 Task: Look for space in Arles, France from 5th June, 2023 to 16th June, 2023 for 2 adults in price range Rs.14000 to Rs.18000. Place can be entire place with 1  bedroom having 1 bed and 1 bathroom. Property type can be house, flat, guest house, hotel. Amenities needed are: wifi, washing machine. Booking option can be shelf check-in. Required host language is English.
Action: Mouse moved to (506, 180)
Screenshot: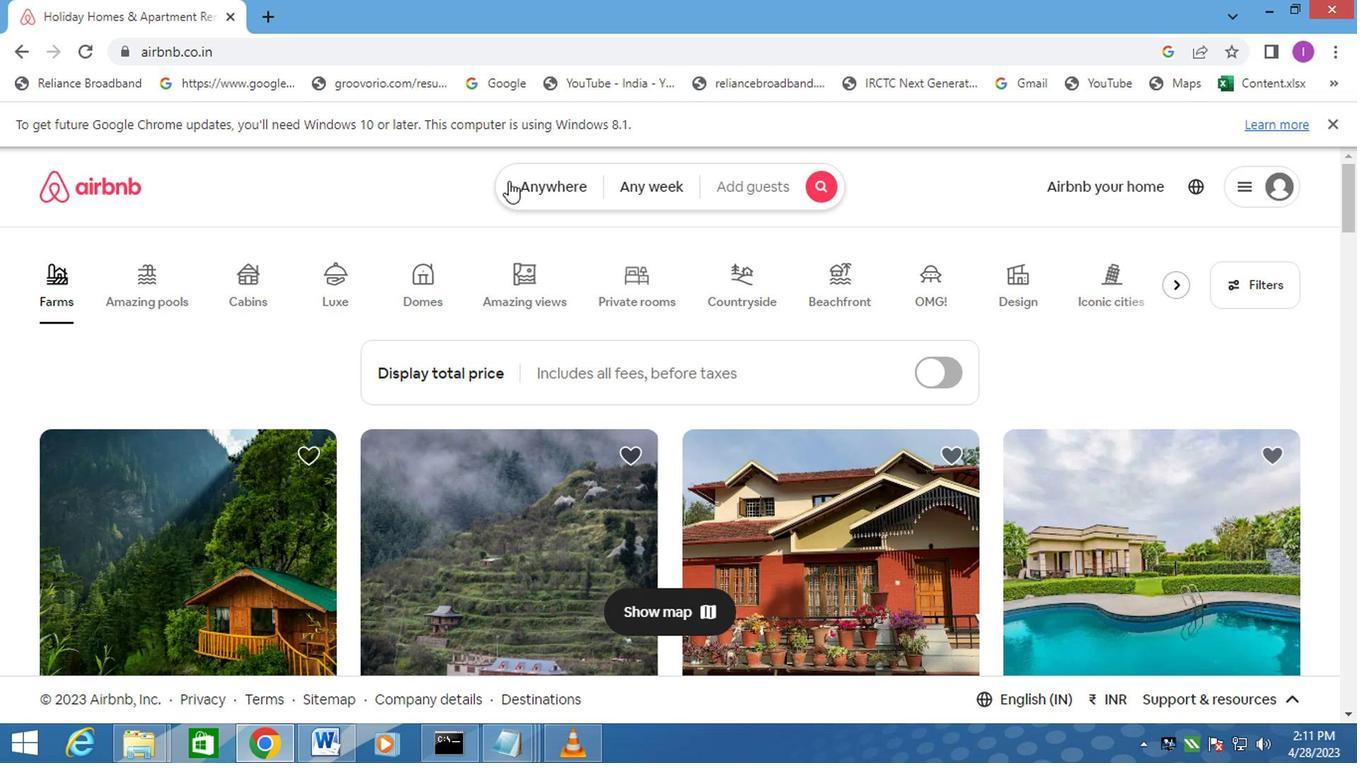 
Action: Mouse pressed left at (506, 180)
Screenshot: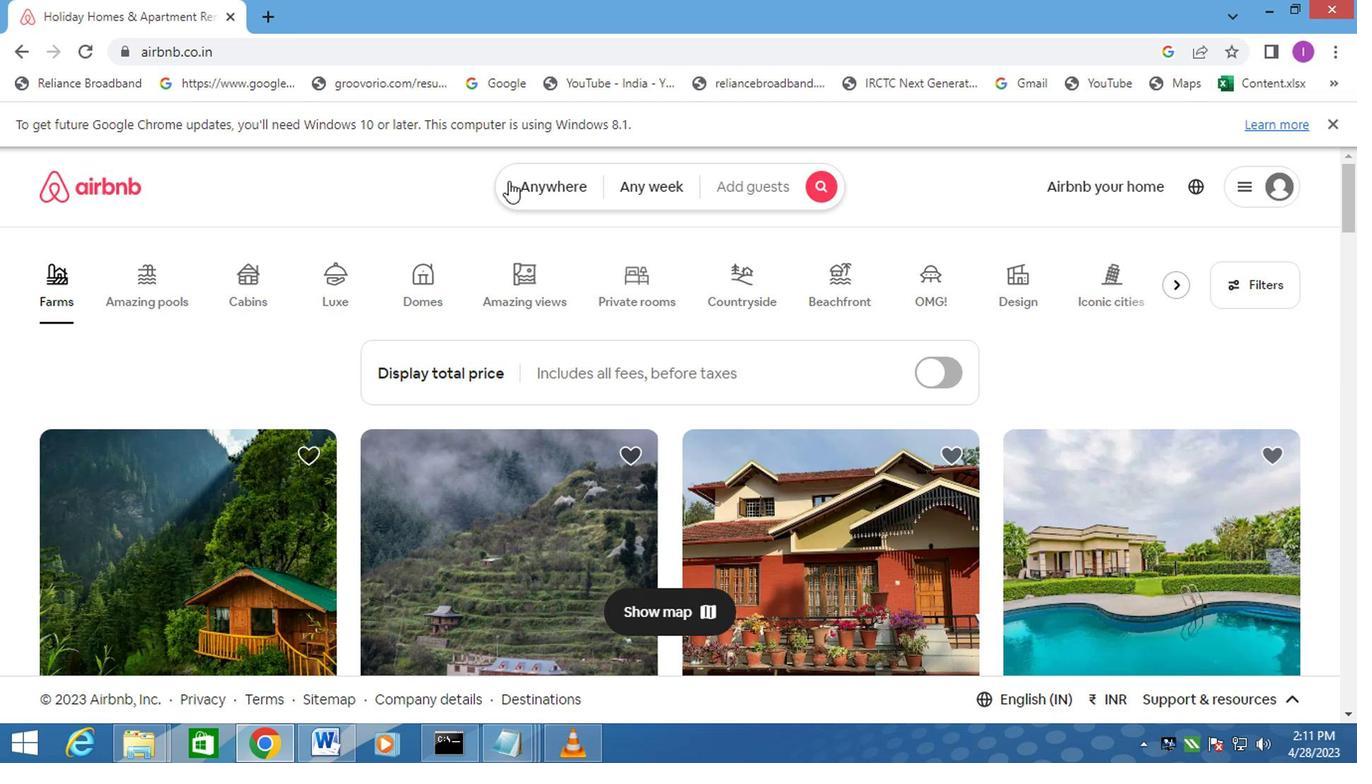 
Action: Mouse moved to (348, 253)
Screenshot: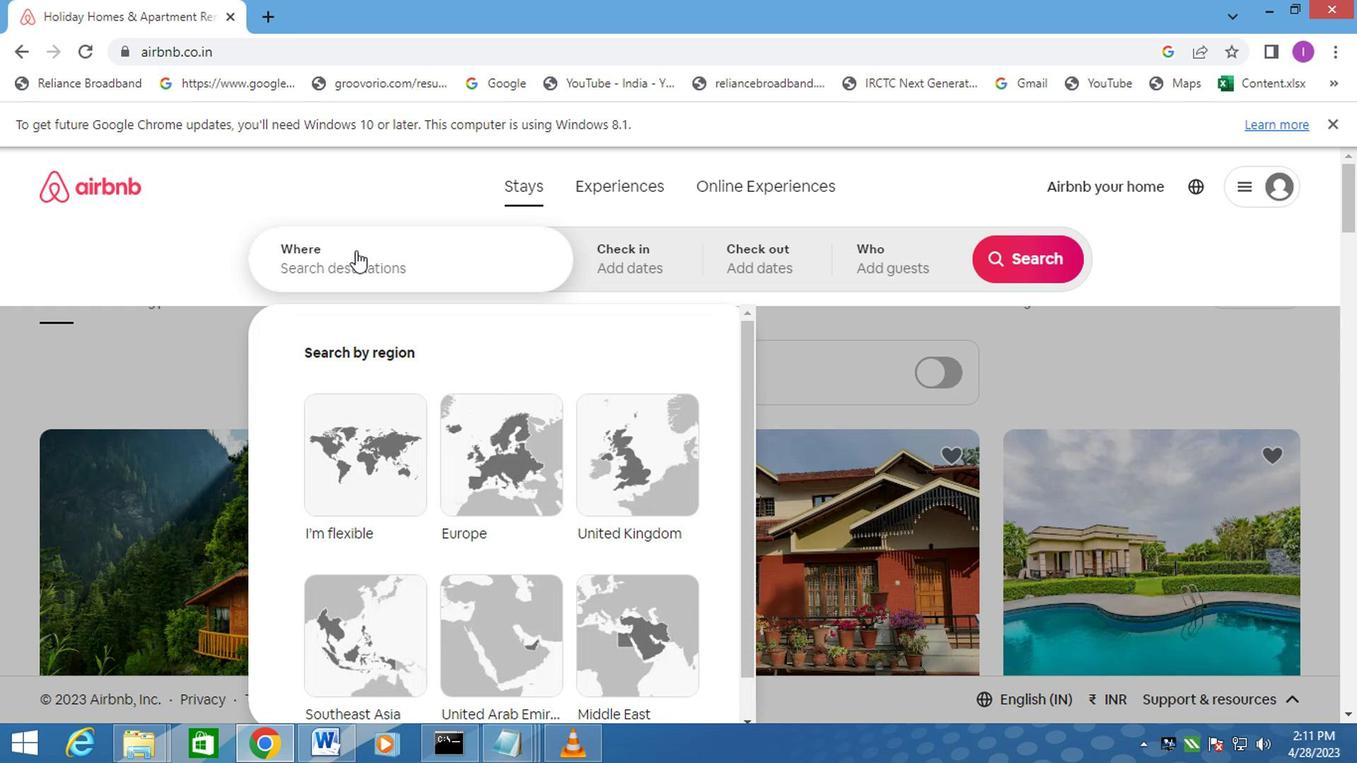 
Action: Mouse pressed left at (348, 253)
Screenshot: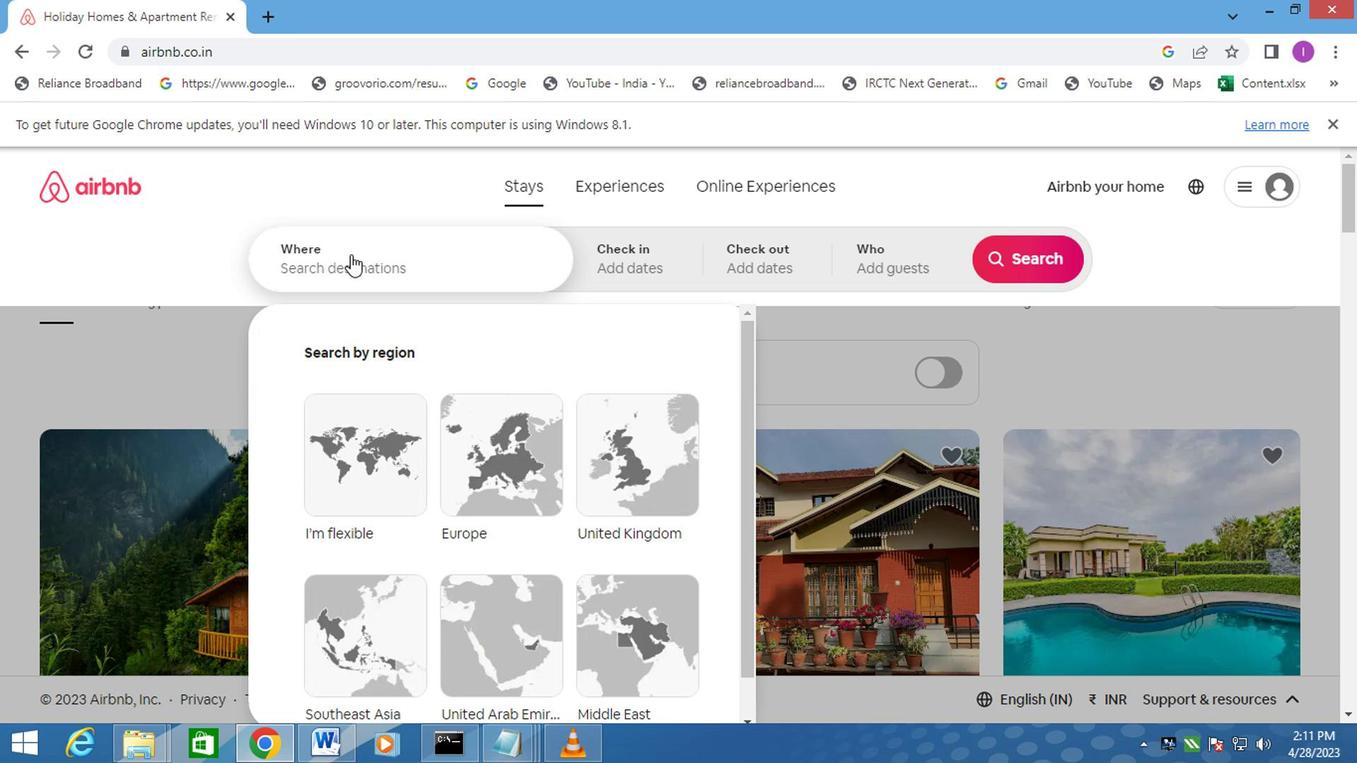 
Action: Mouse moved to (350, 253)
Screenshot: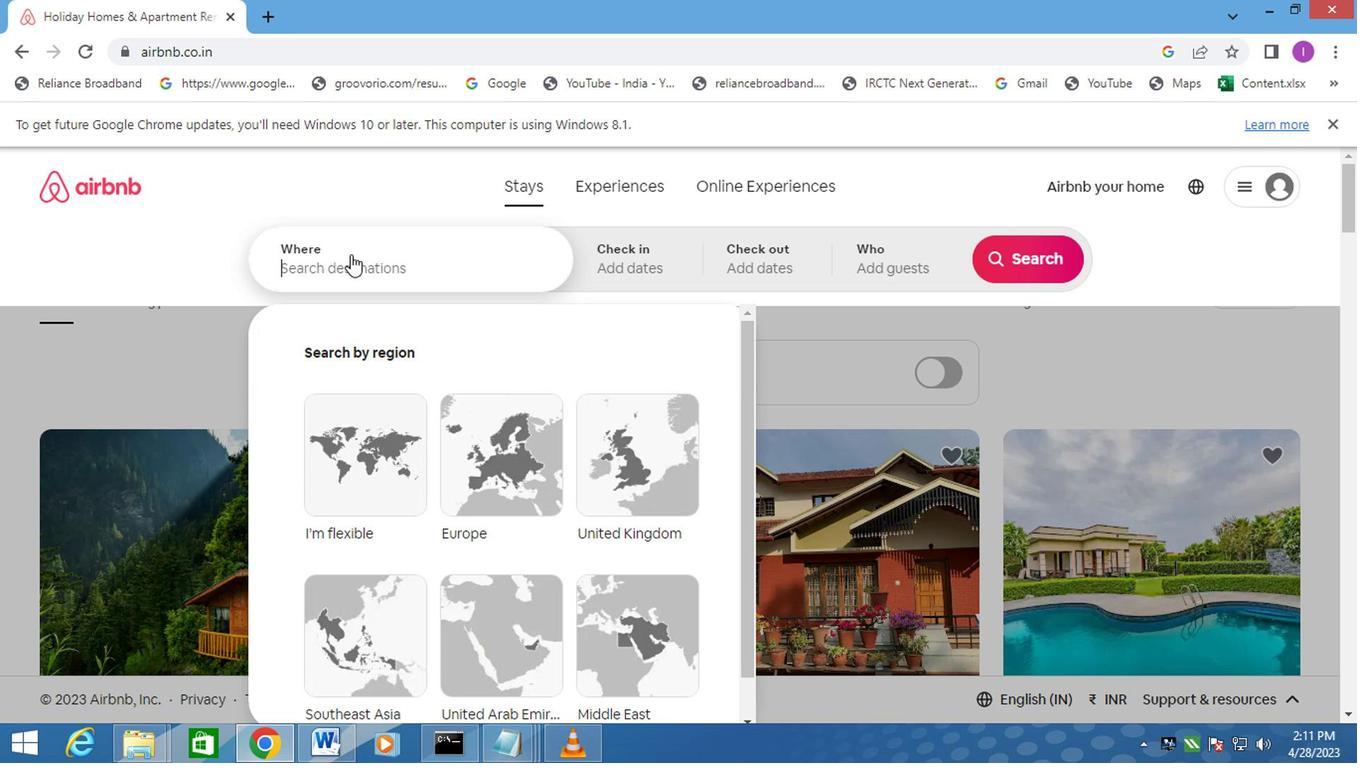 
Action: Key pressed <Key.shift>ARLES,FRANCE
Screenshot: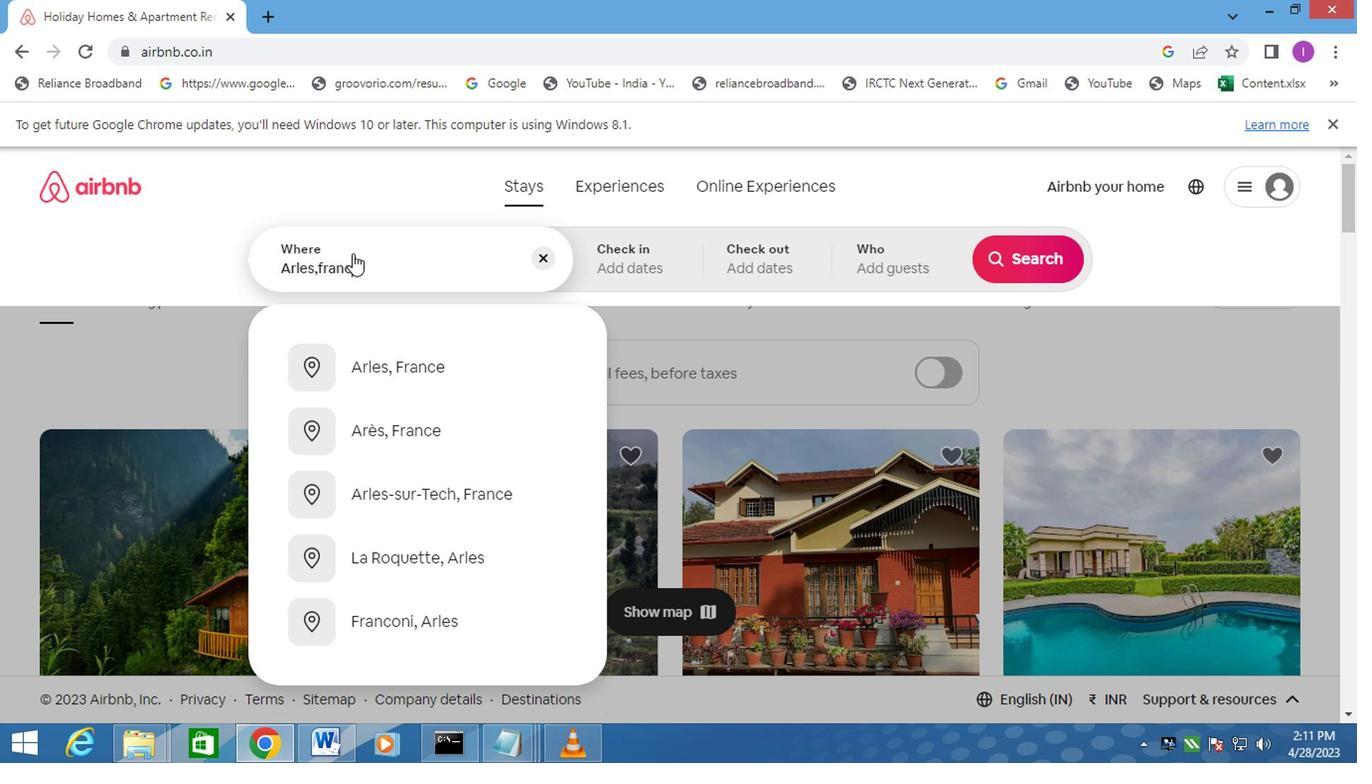 
Action: Mouse moved to (393, 359)
Screenshot: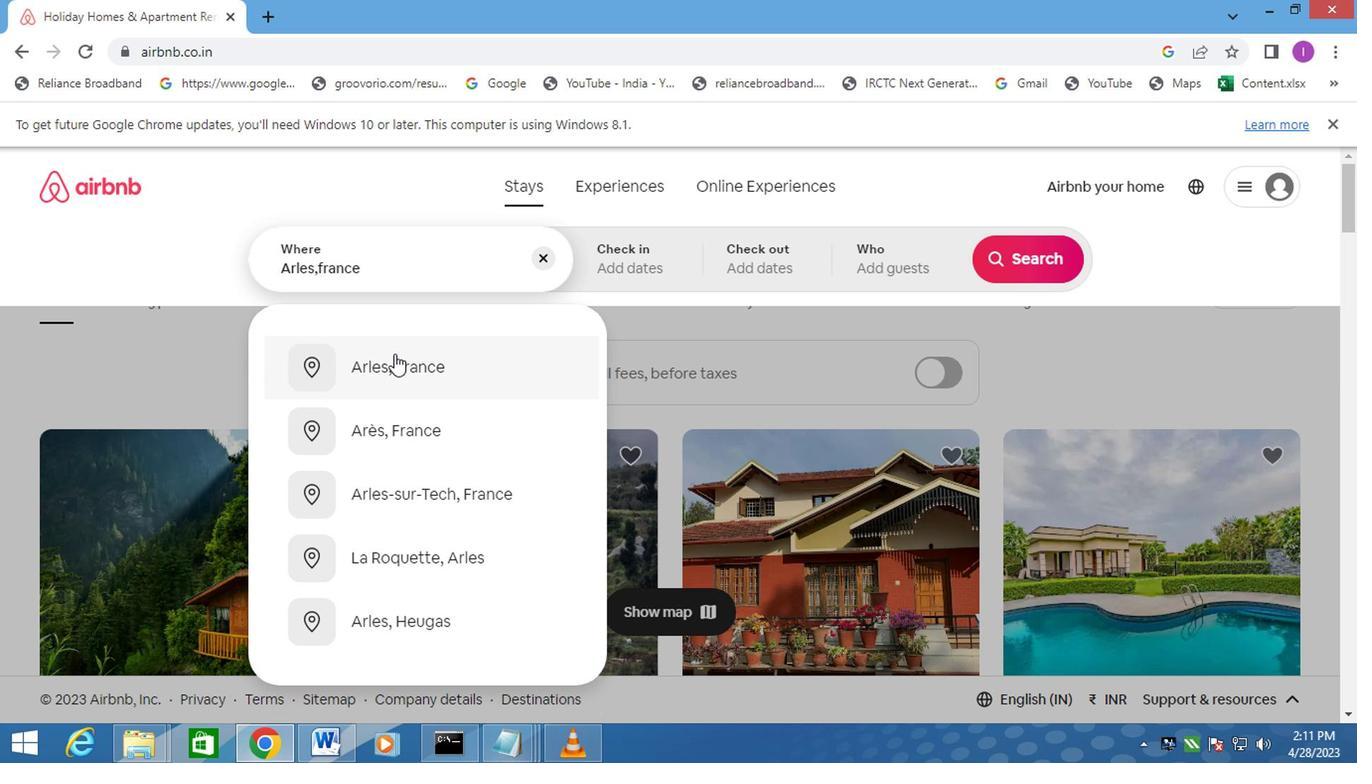 
Action: Mouse pressed left at (393, 359)
Screenshot: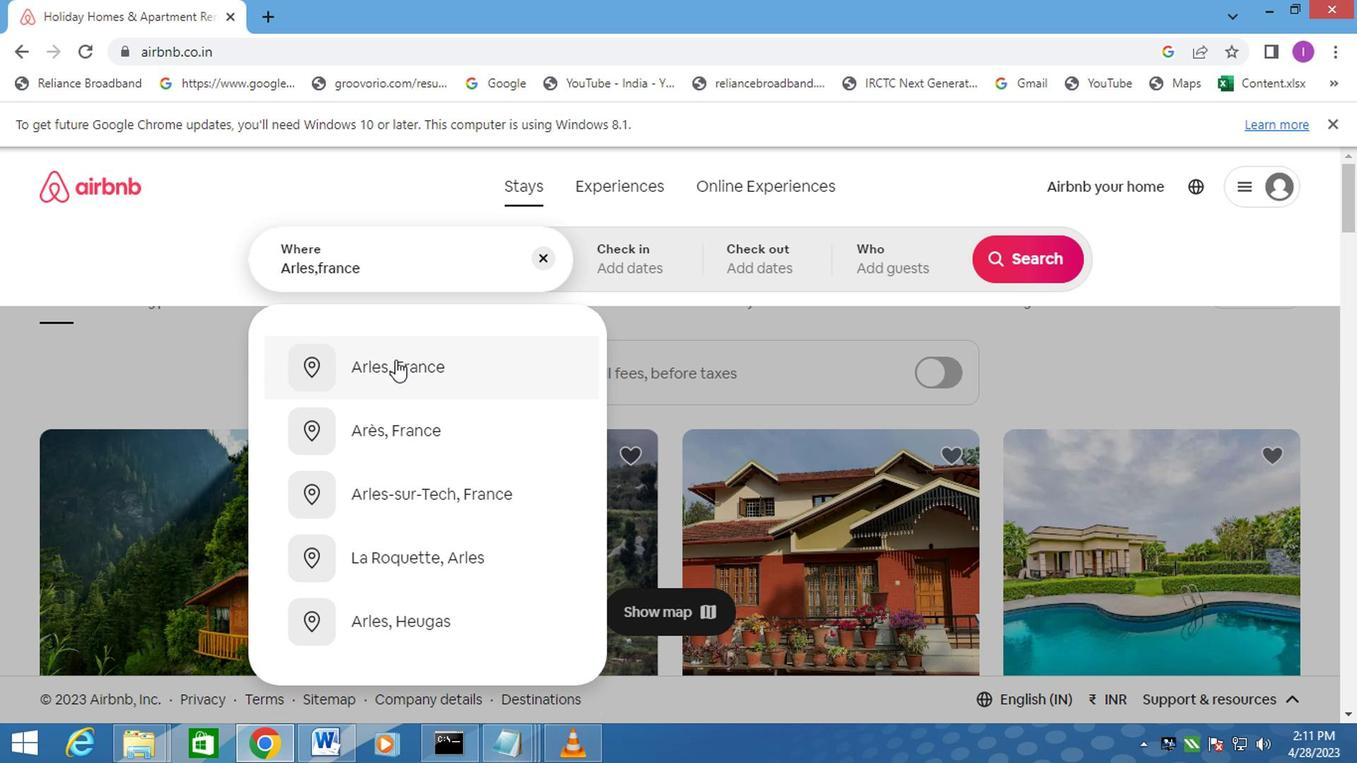 
Action: Mouse moved to (1005, 417)
Screenshot: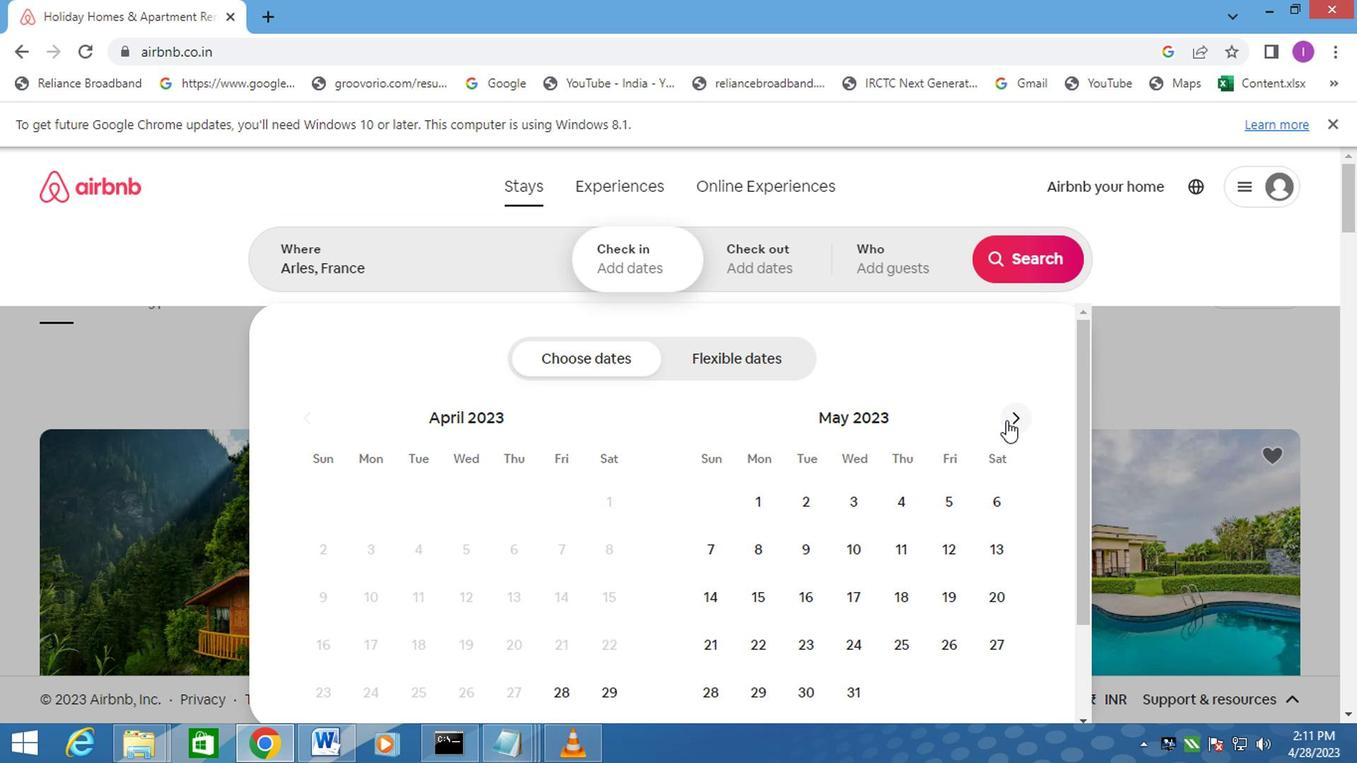 
Action: Mouse pressed left at (1005, 417)
Screenshot: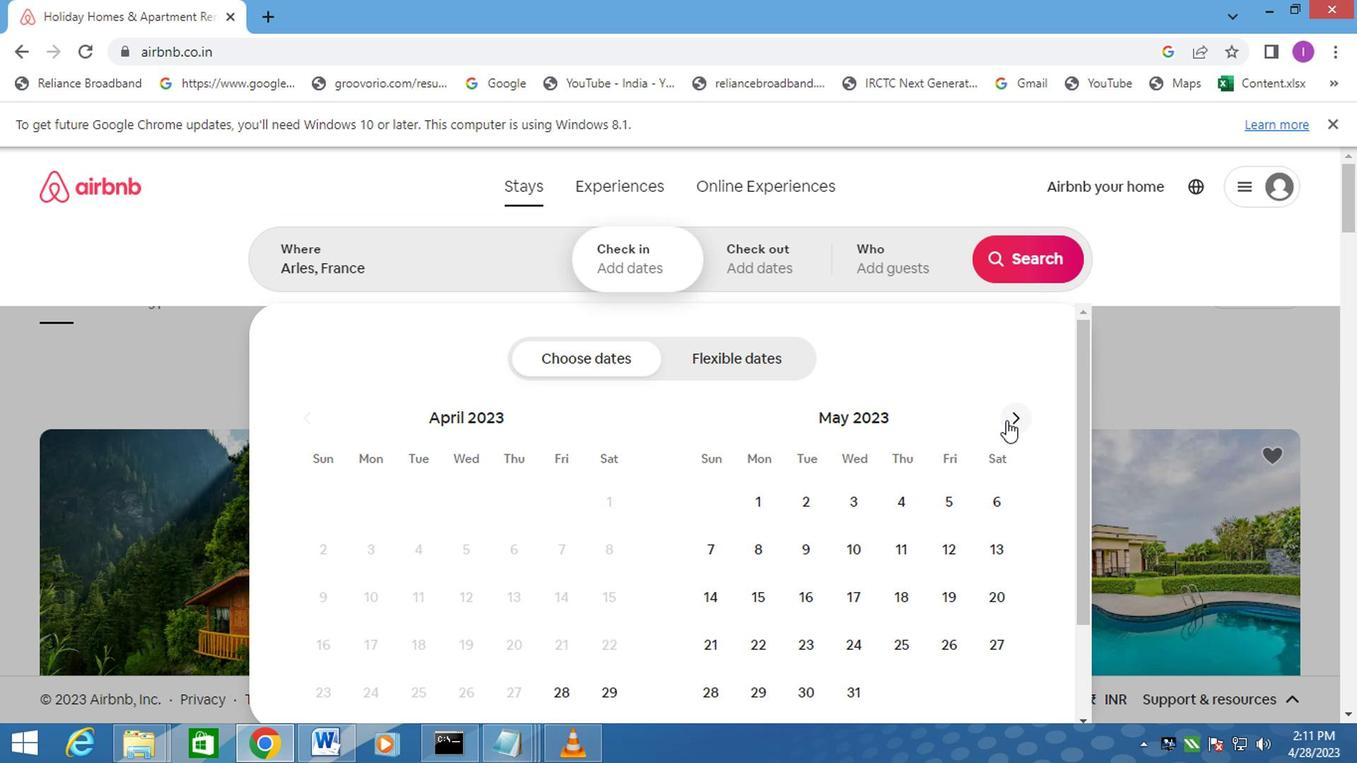 
Action: Mouse pressed left at (1005, 417)
Screenshot: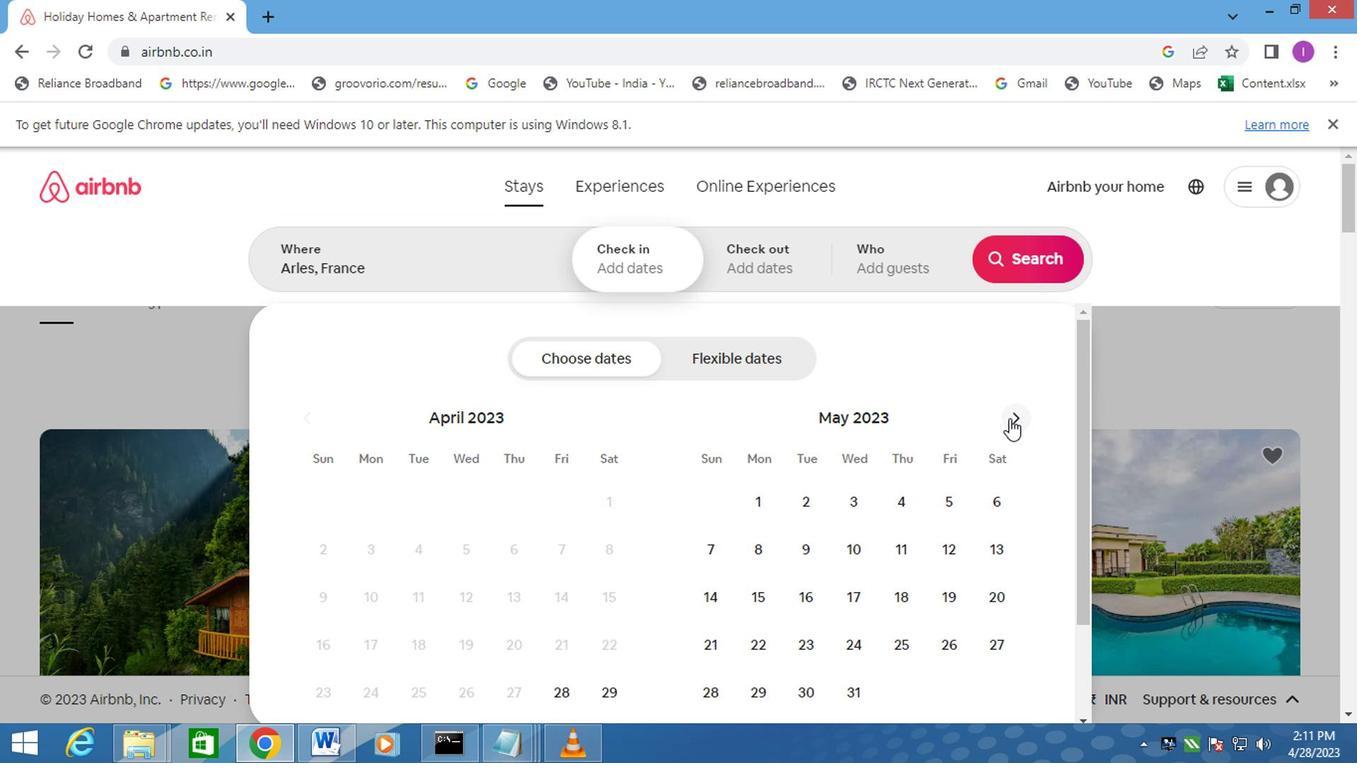 
Action: Mouse moved to (371, 545)
Screenshot: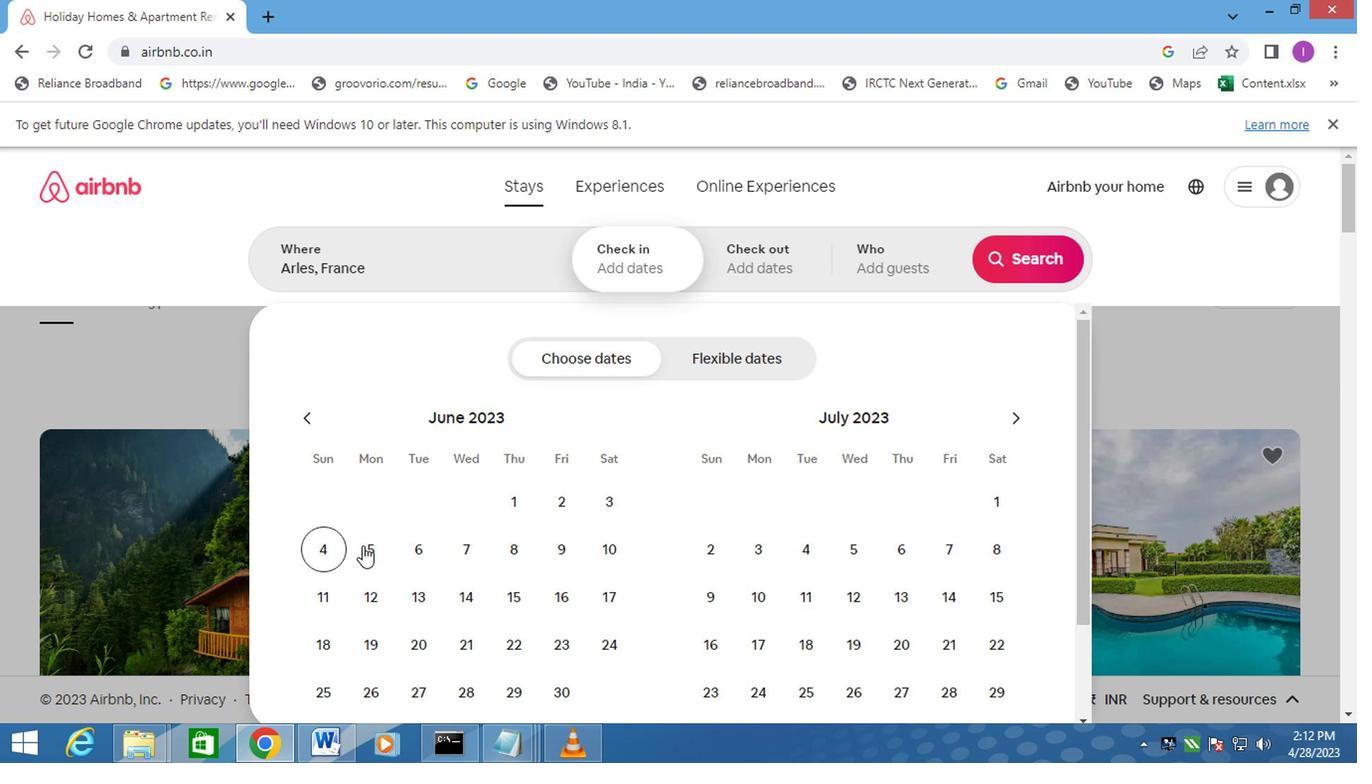 
Action: Mouse pressed left at (371, 545)
Screenshot: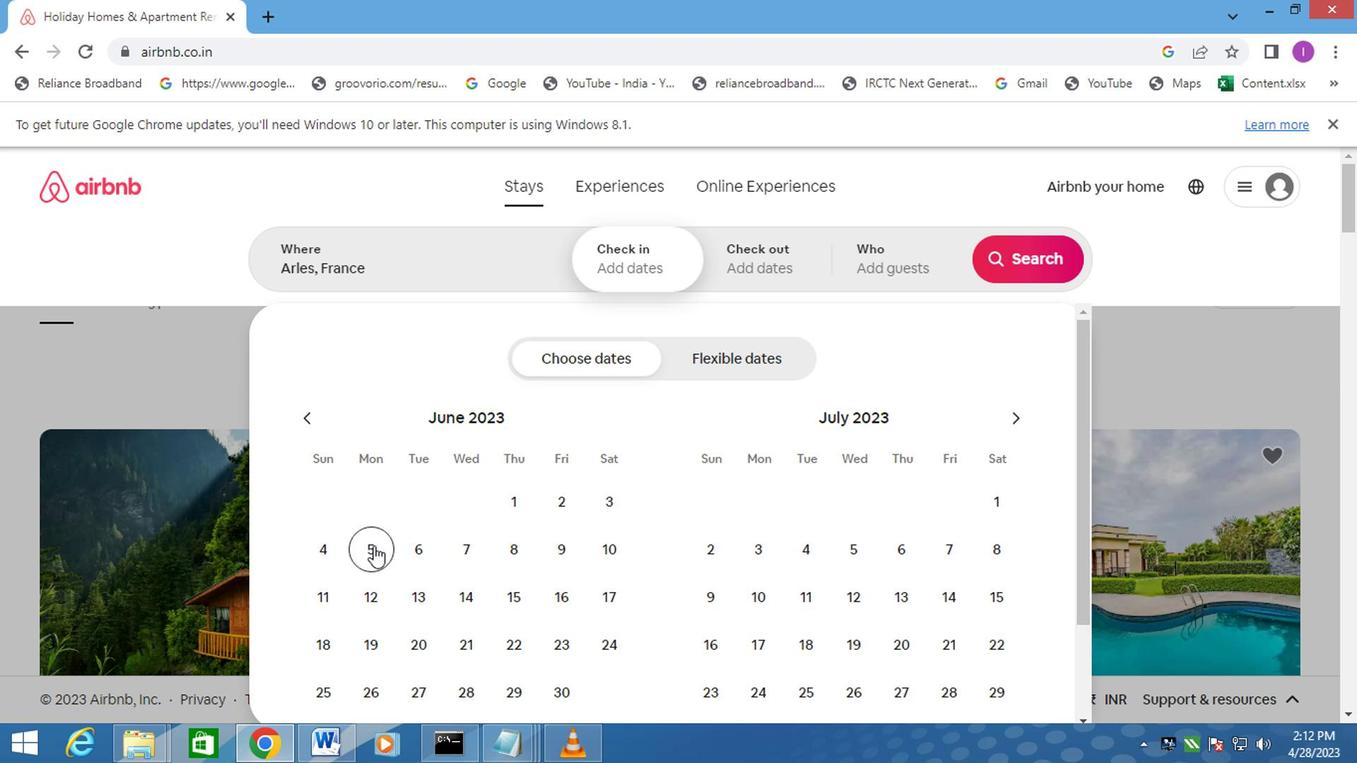 
Action: Mouse moved to (556, 601)
Screenshot: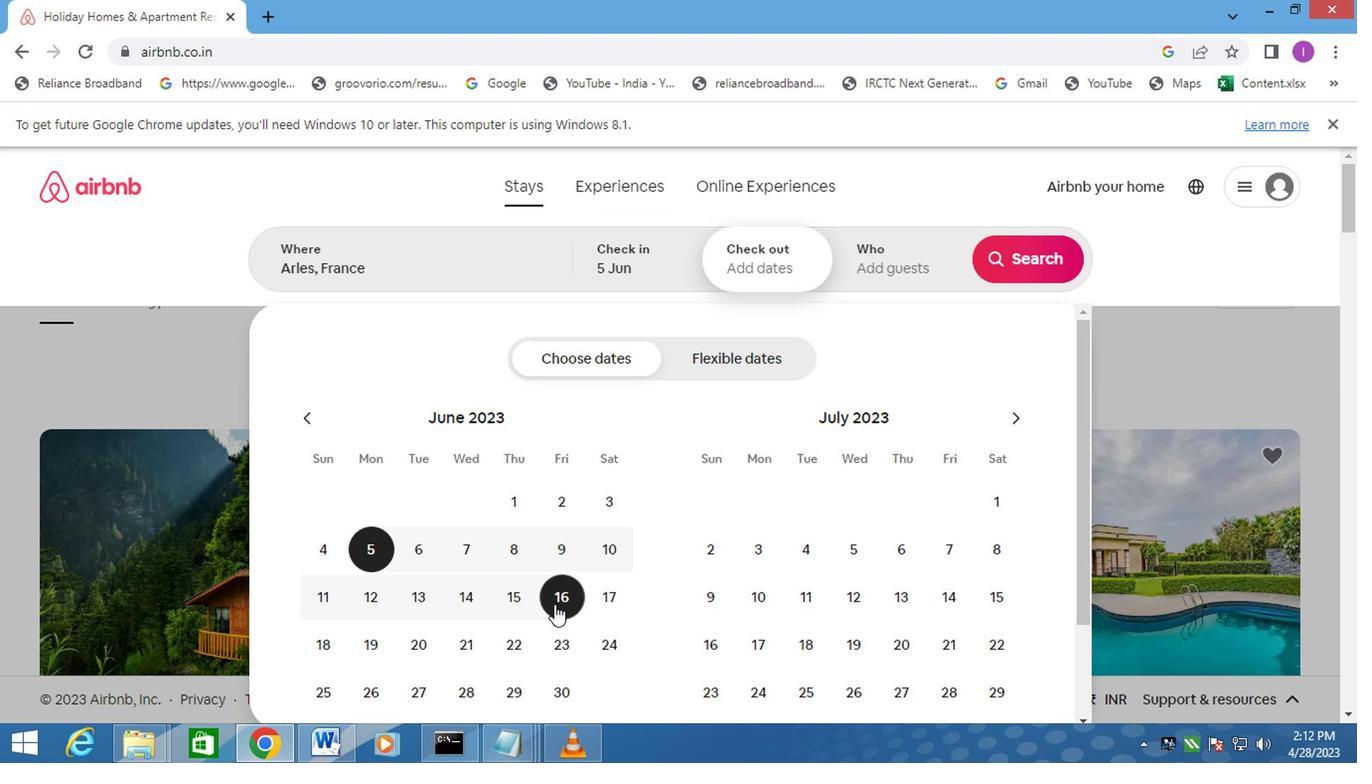 
Action: Mouse pressed left at (556, 601)
Screenshot: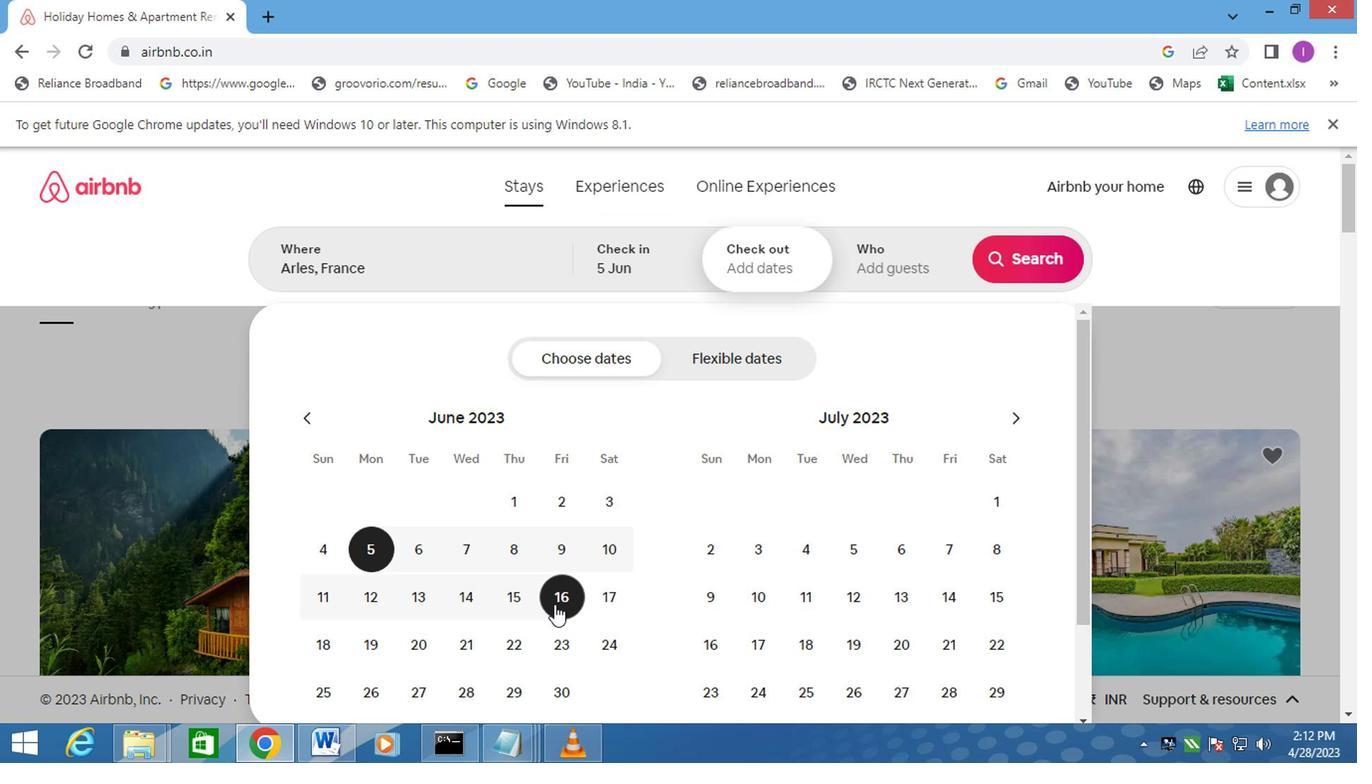 
Action: Mouse moved to (936, 272)
Screenshot: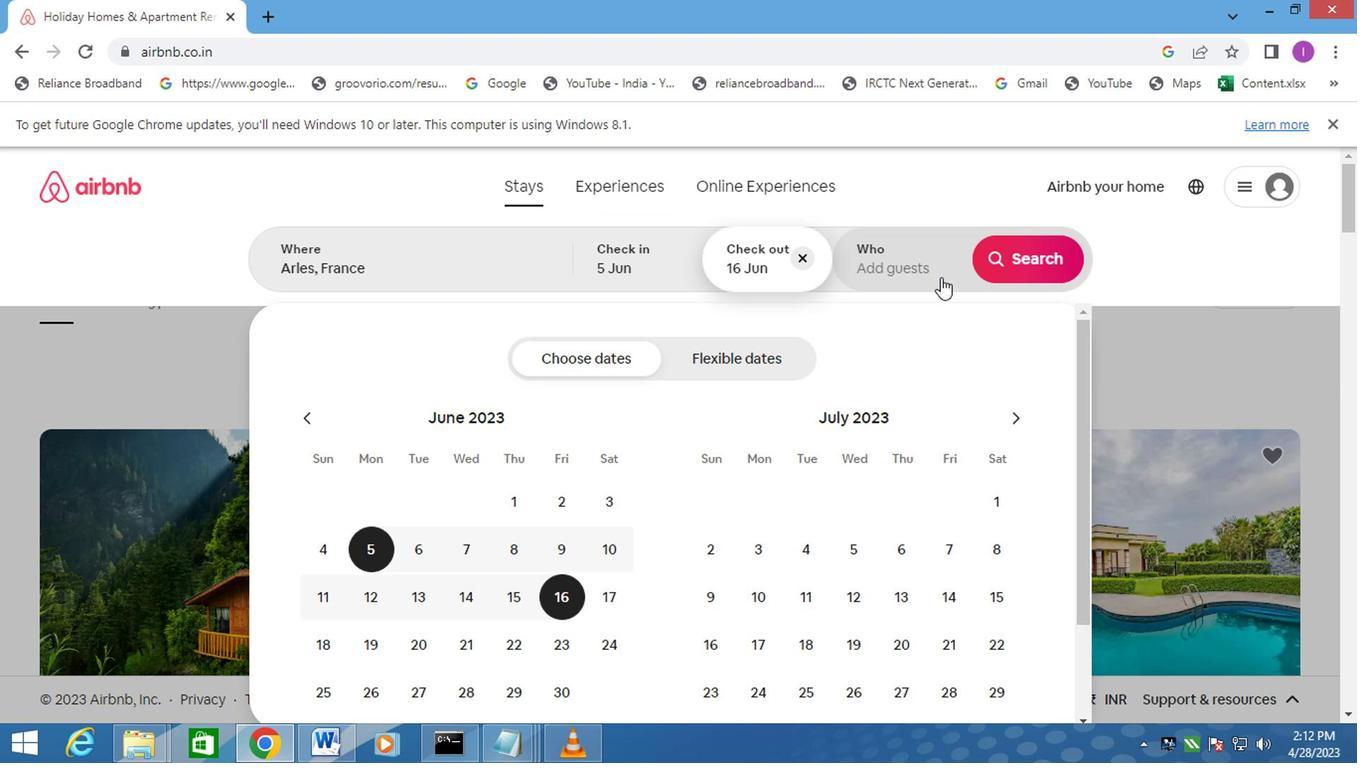 
Action: Mouse pressed left at (936, 272)
Screenshot: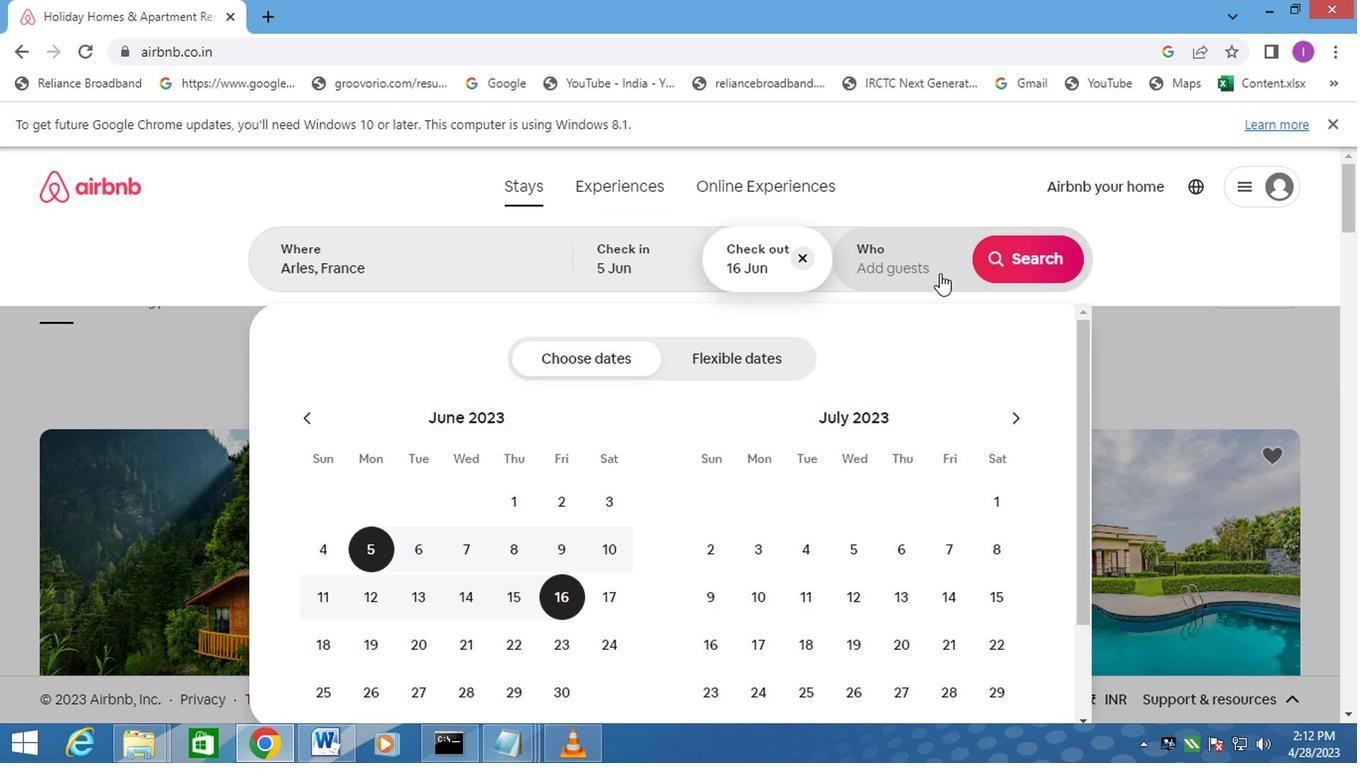 
Action: Mouse moved to (1013, 363)
Screenshot: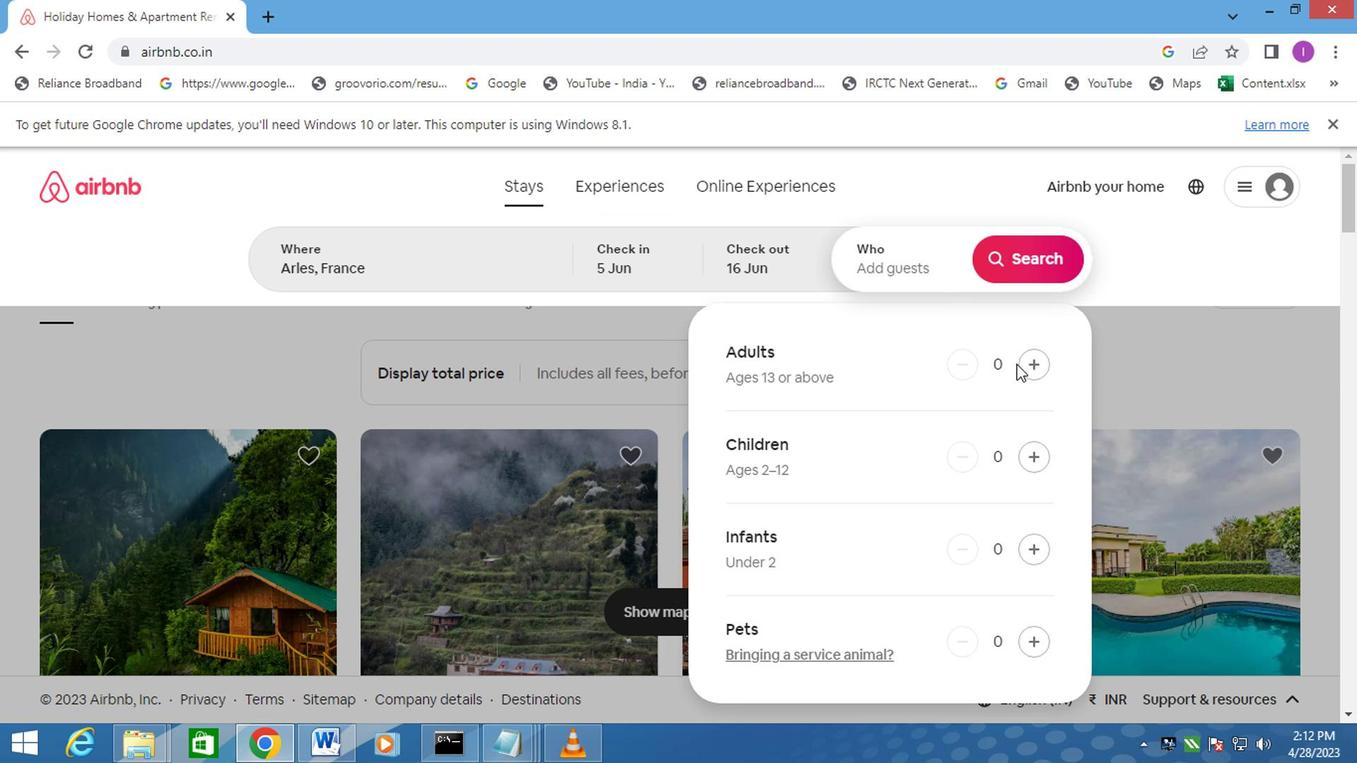 
Action: Mouse pressed left at (1013, 363)
Screenshot: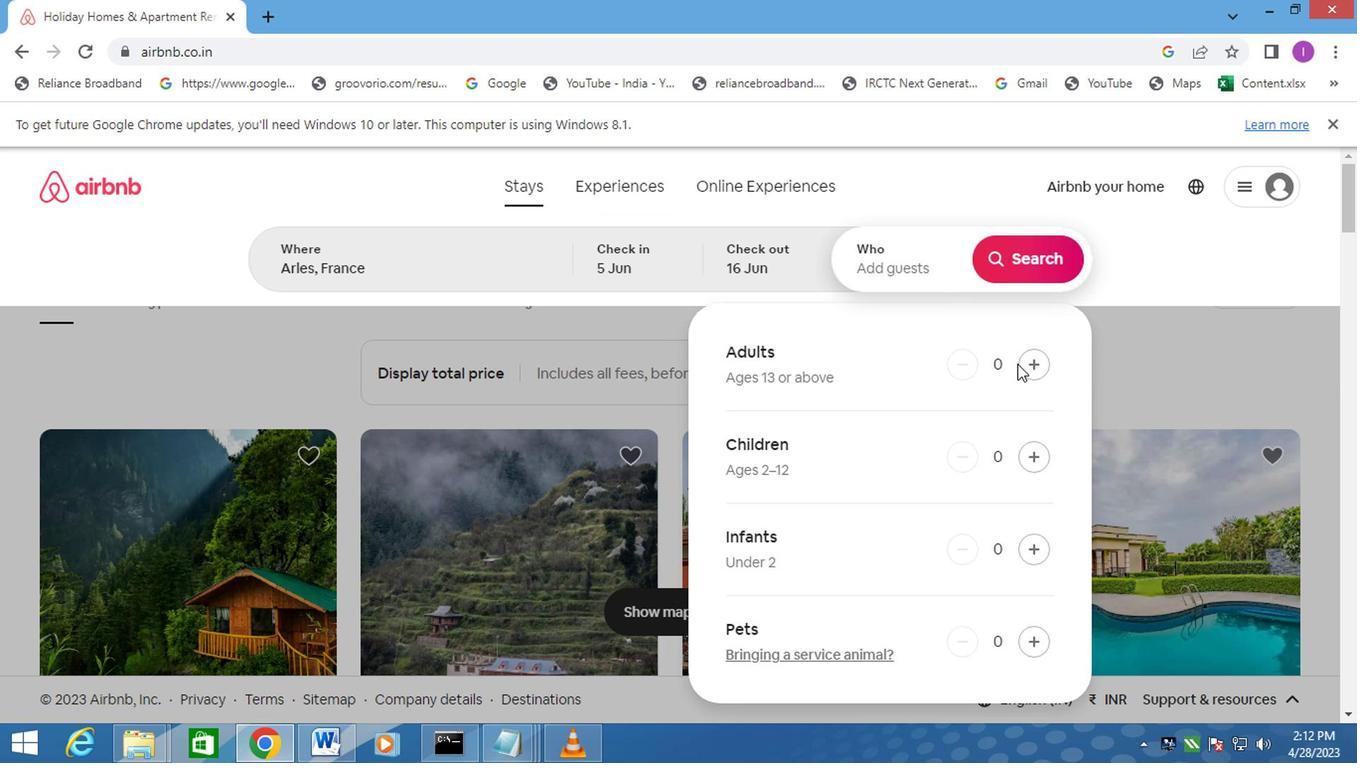 
Action: Mouse moved to (1028, 363)
Screenshot: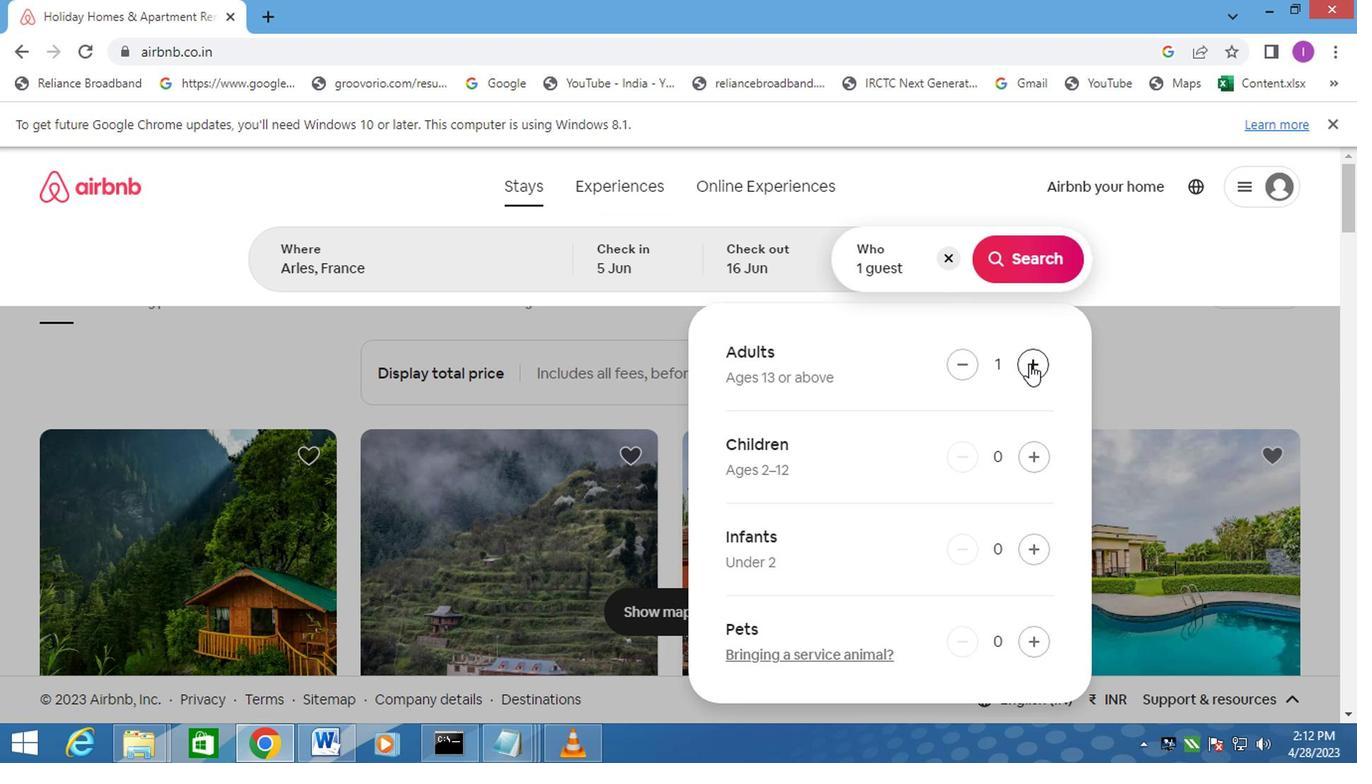 
Action: Mouse pressed left at (1028, 363)
Screenshot: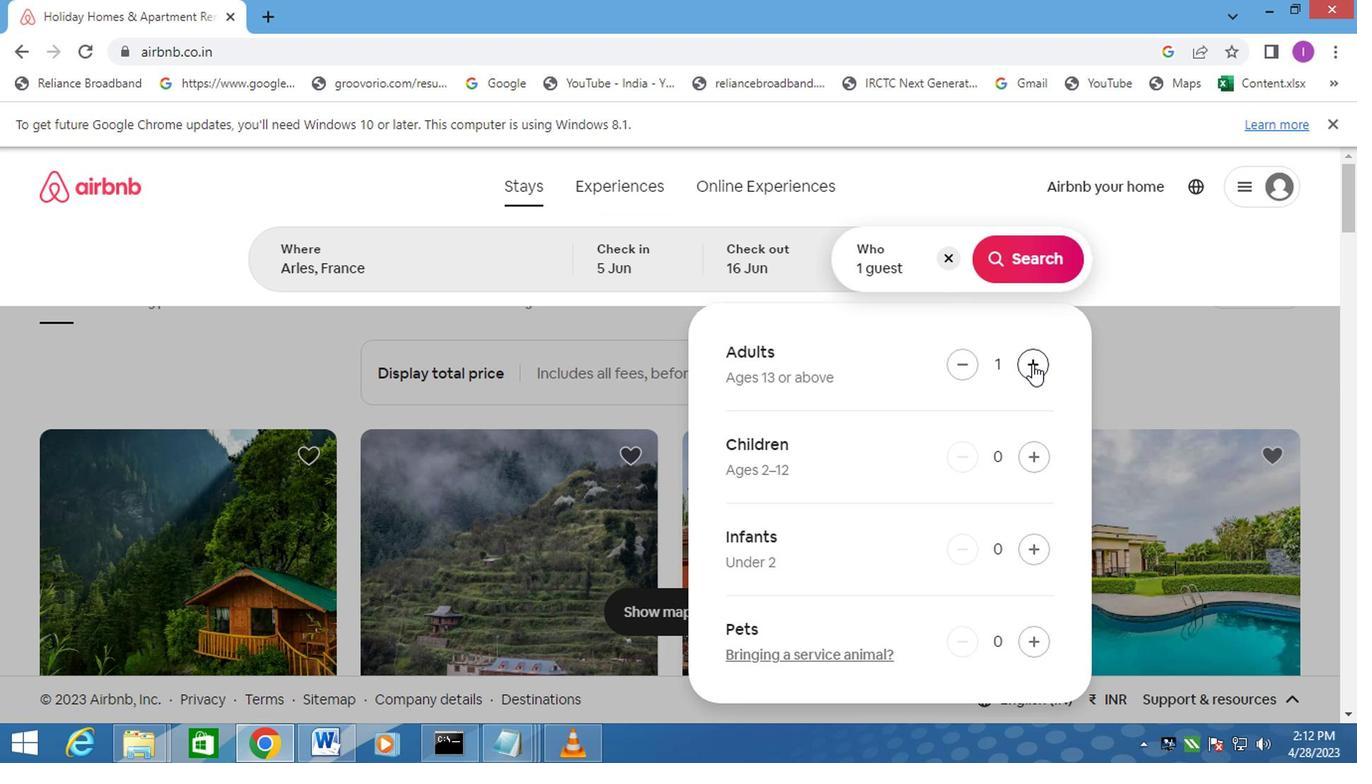
Action: Mouse moved to (1038, 272)
Screenshot: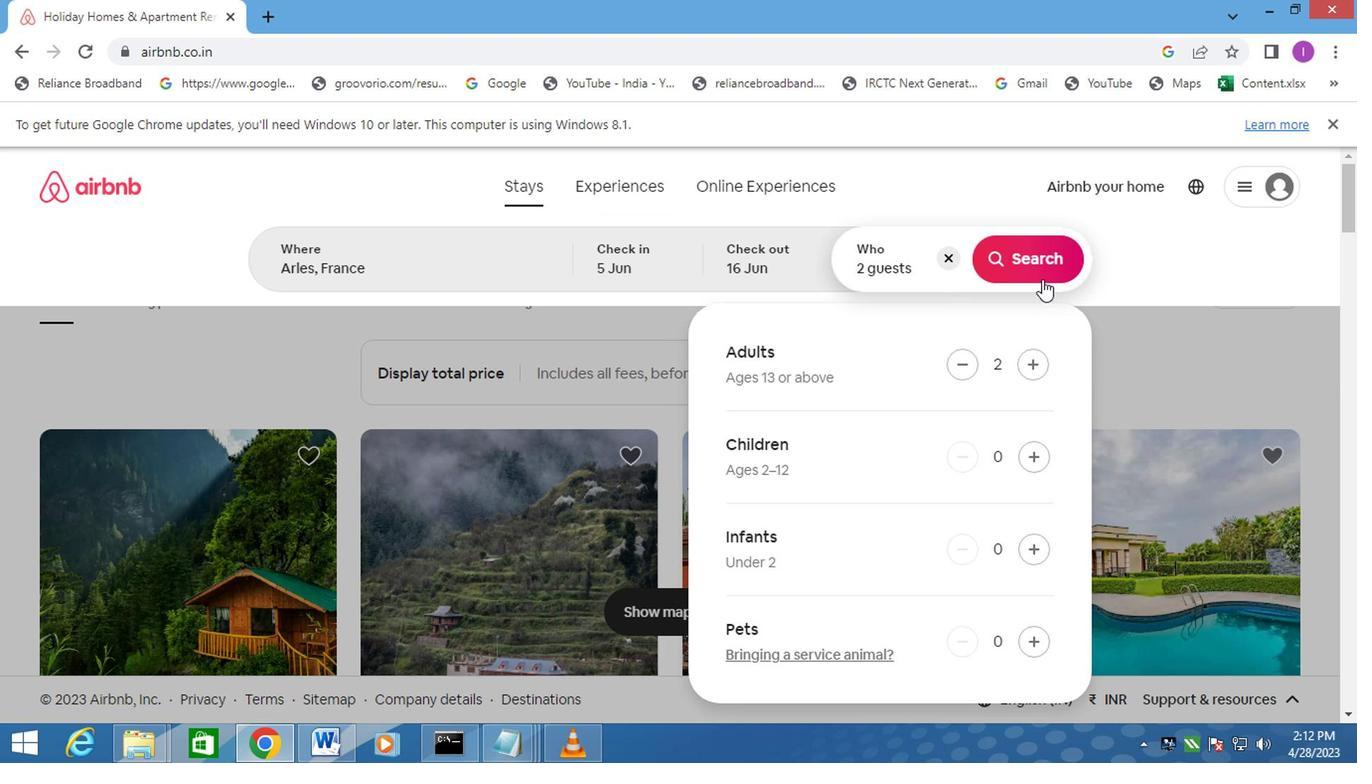 
Action: Mouse pressed left at (1038, 272)
Screenshot: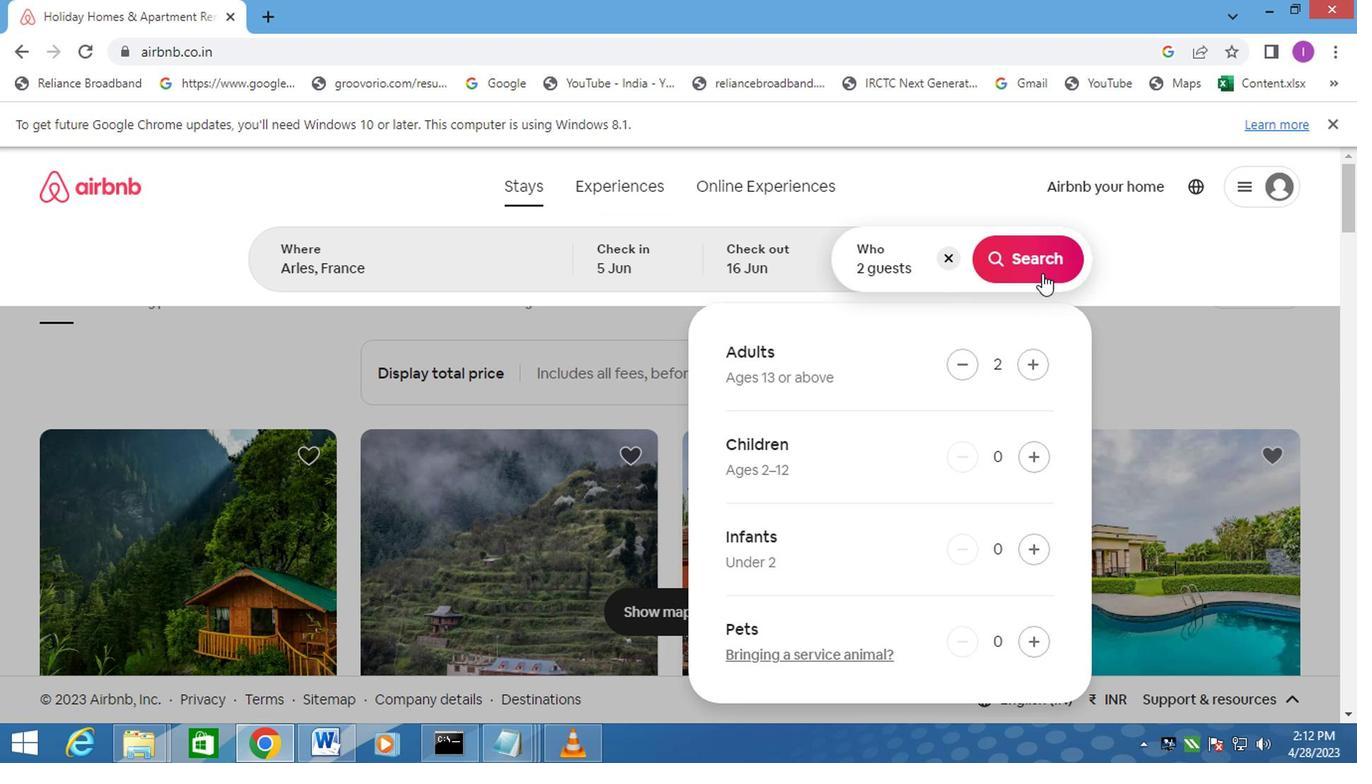
Action: Mouse moved to (1272, 267)
Screenshot: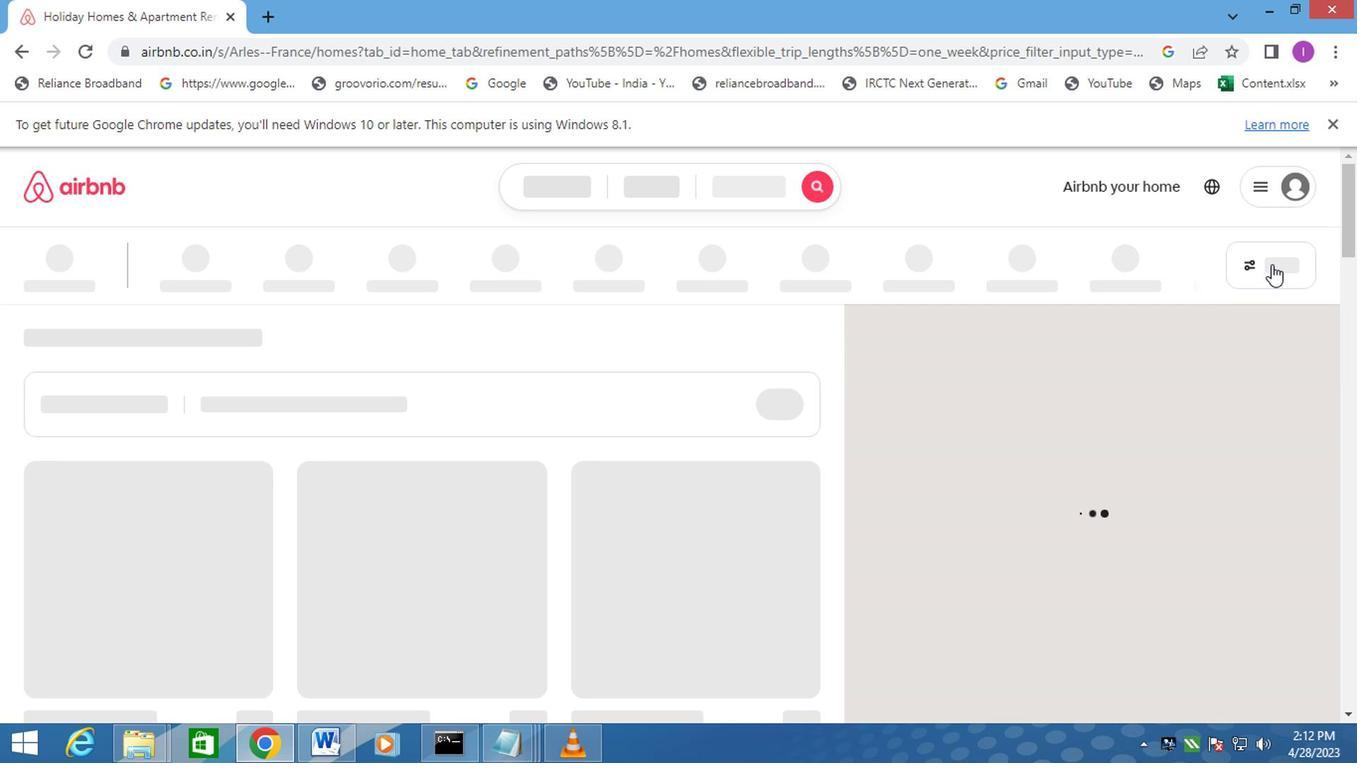 
Action: Mouse pressed left at (1272, 267)
Screenshot: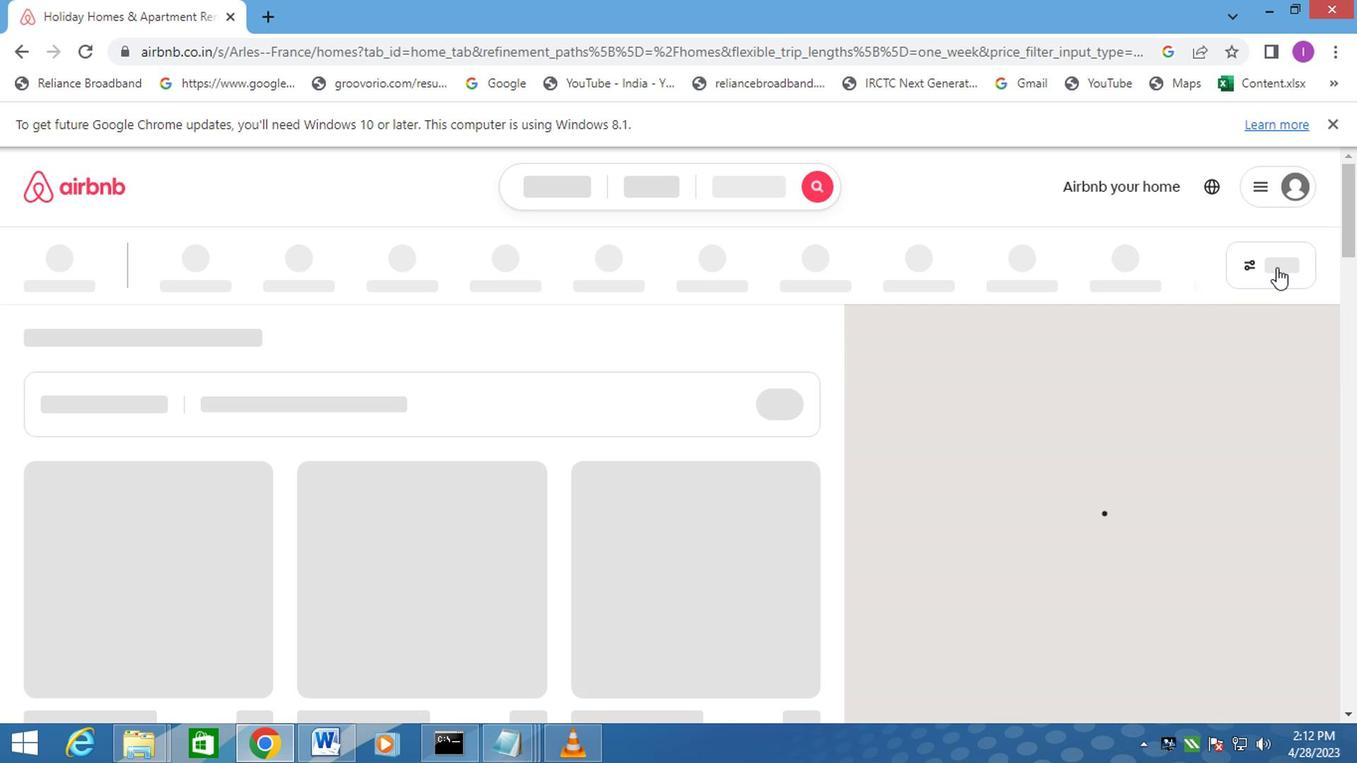 
Action: Mouse moved to (437, 506)
Screenshot: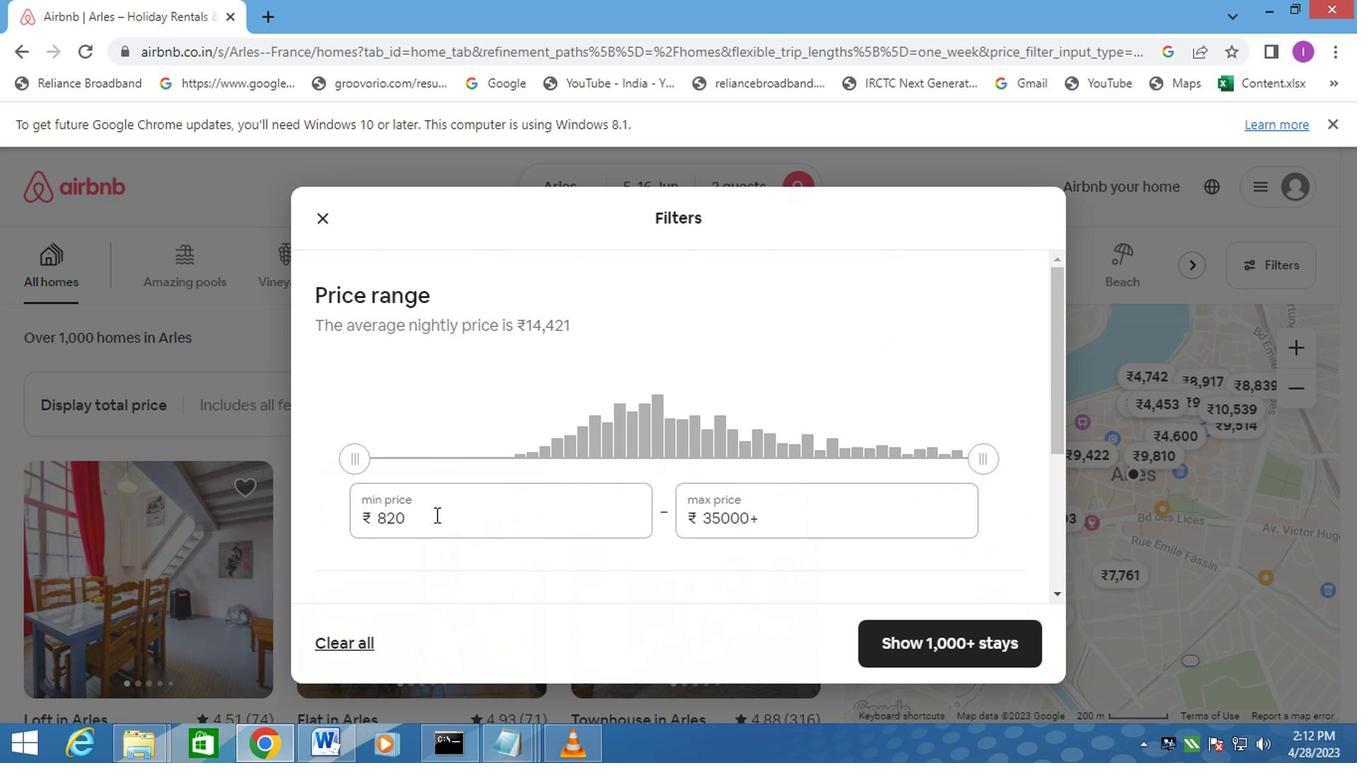 
Action: Mouse pressed left at (437, 506)
Screenshot: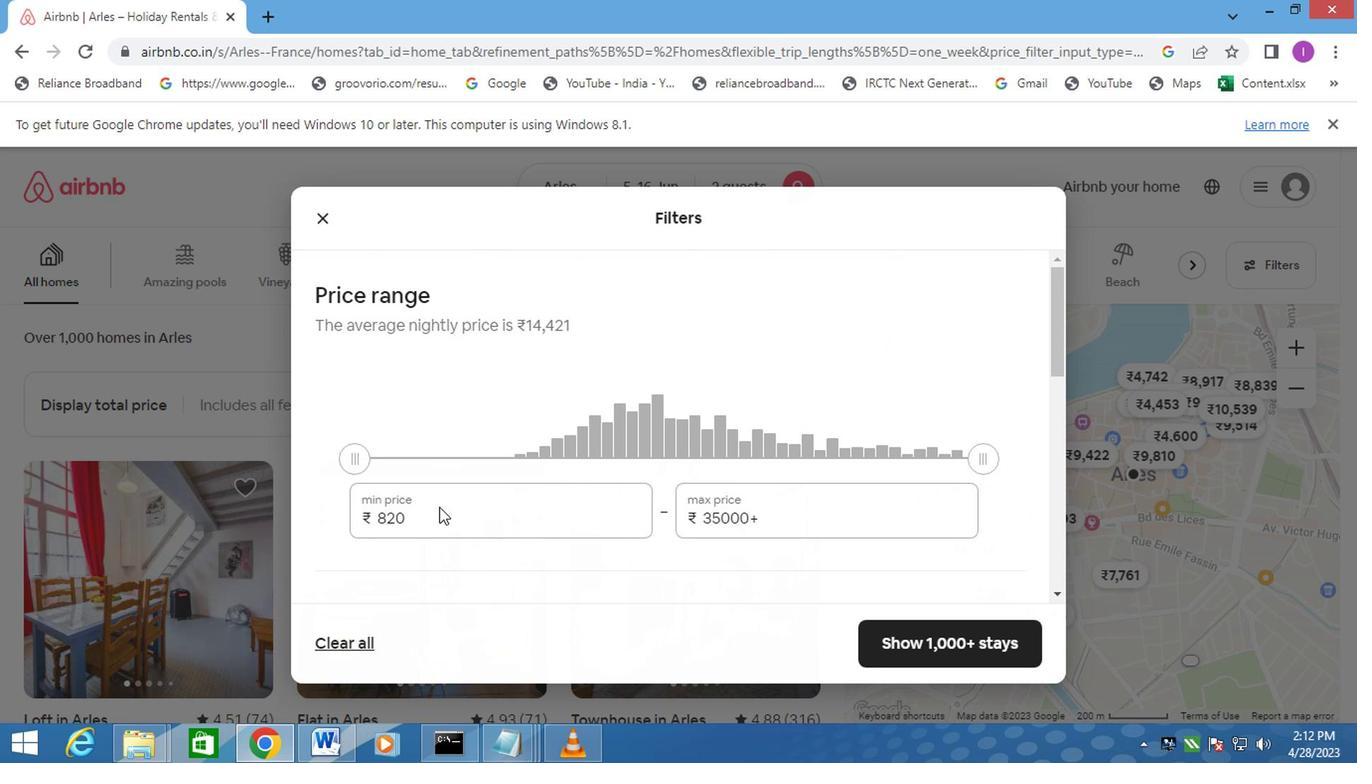 
Action: Mouse moved to (415, 523)
Screenshot: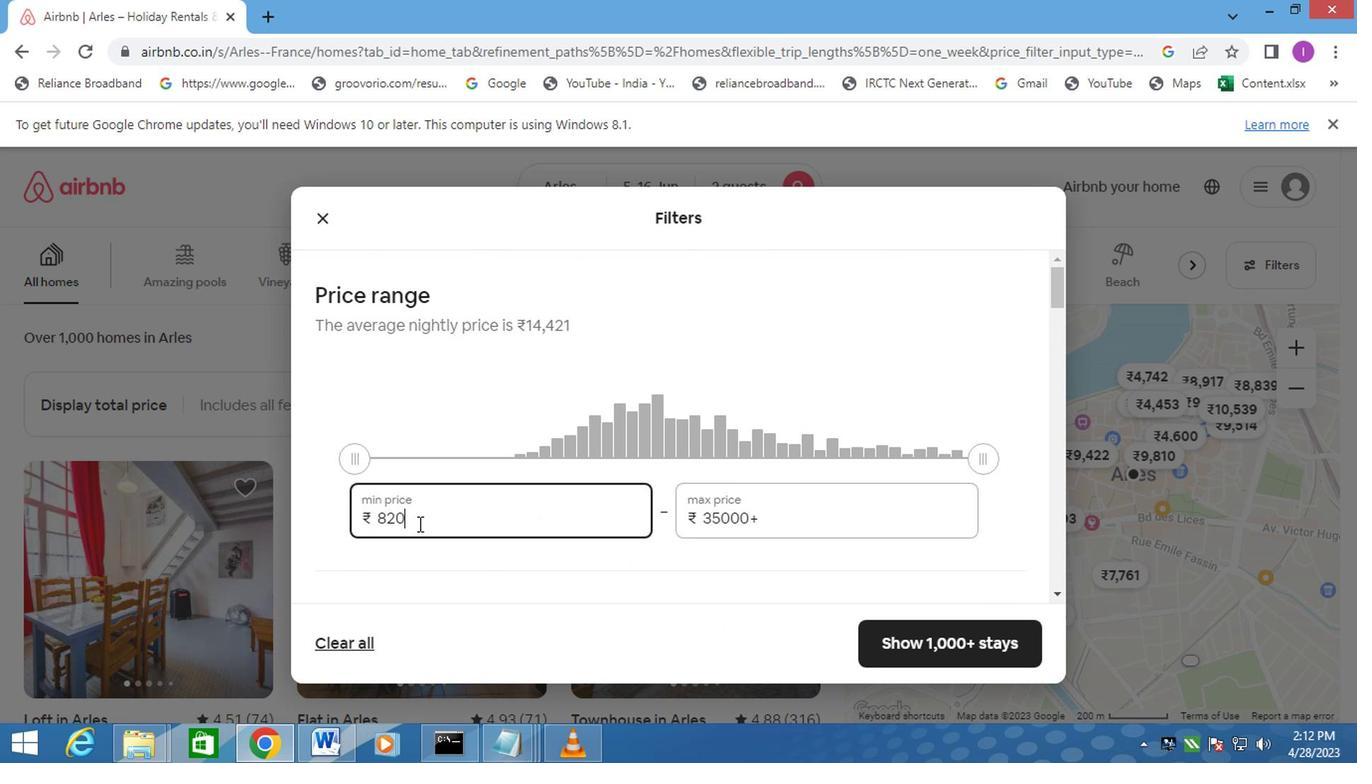 
Action: Mouse pressed left at (415, 523)
Screenshot: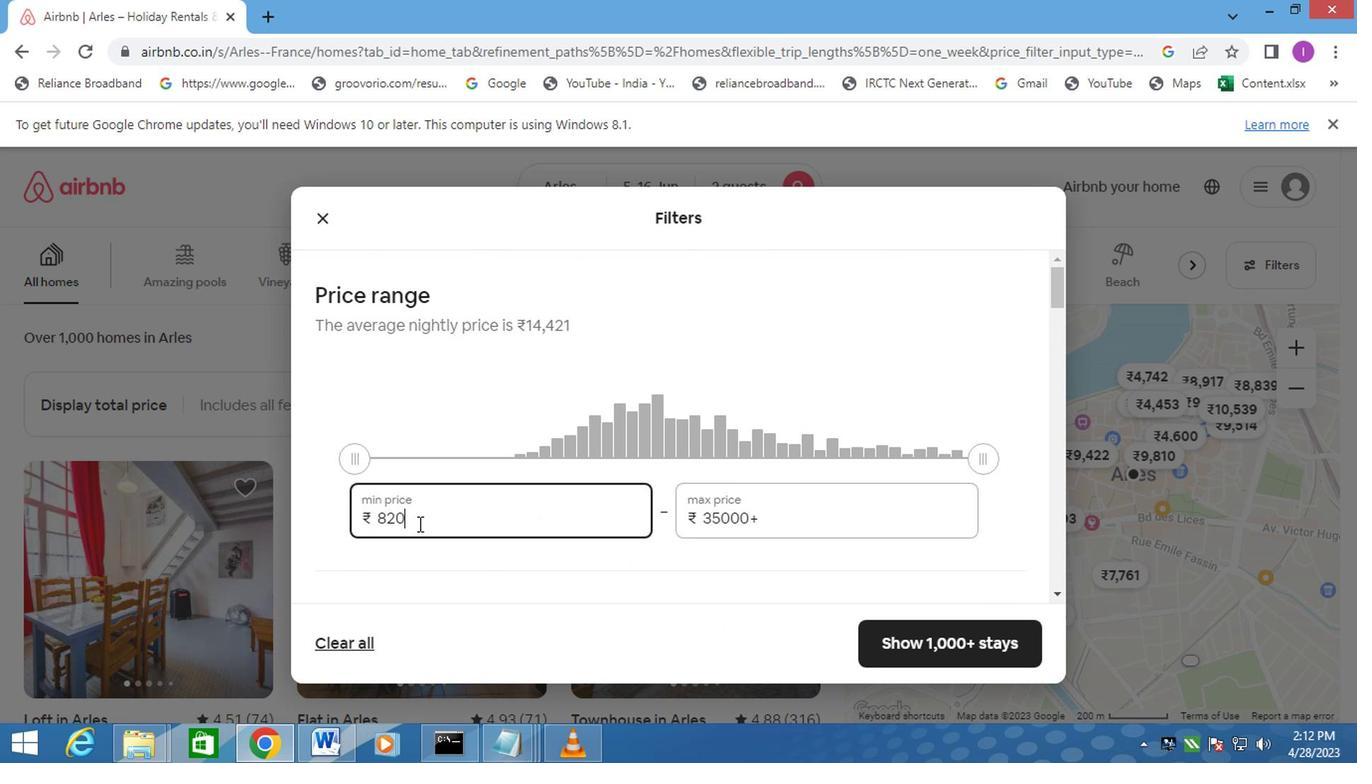 
Action: Mouse moved to (358, 509)
Screenshot: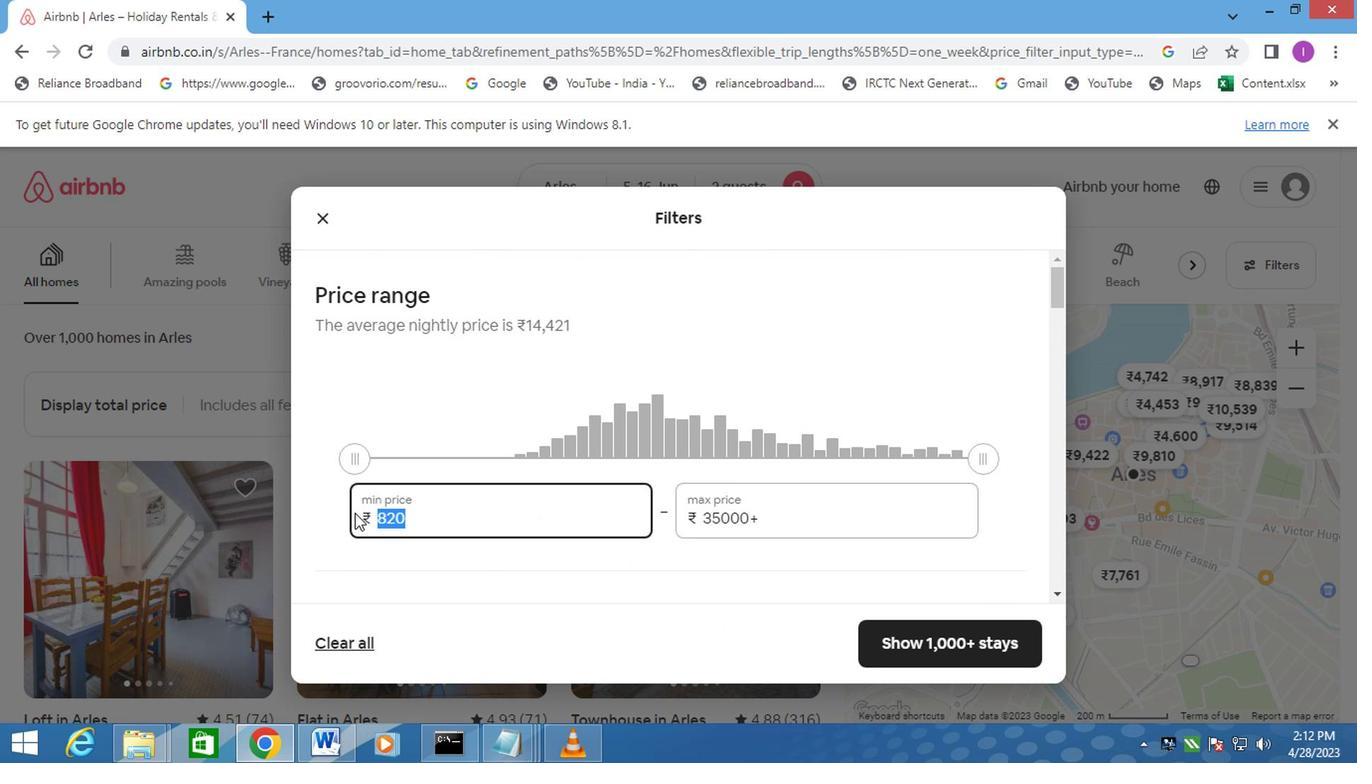 
Action: Key pressed 14
Screenshot: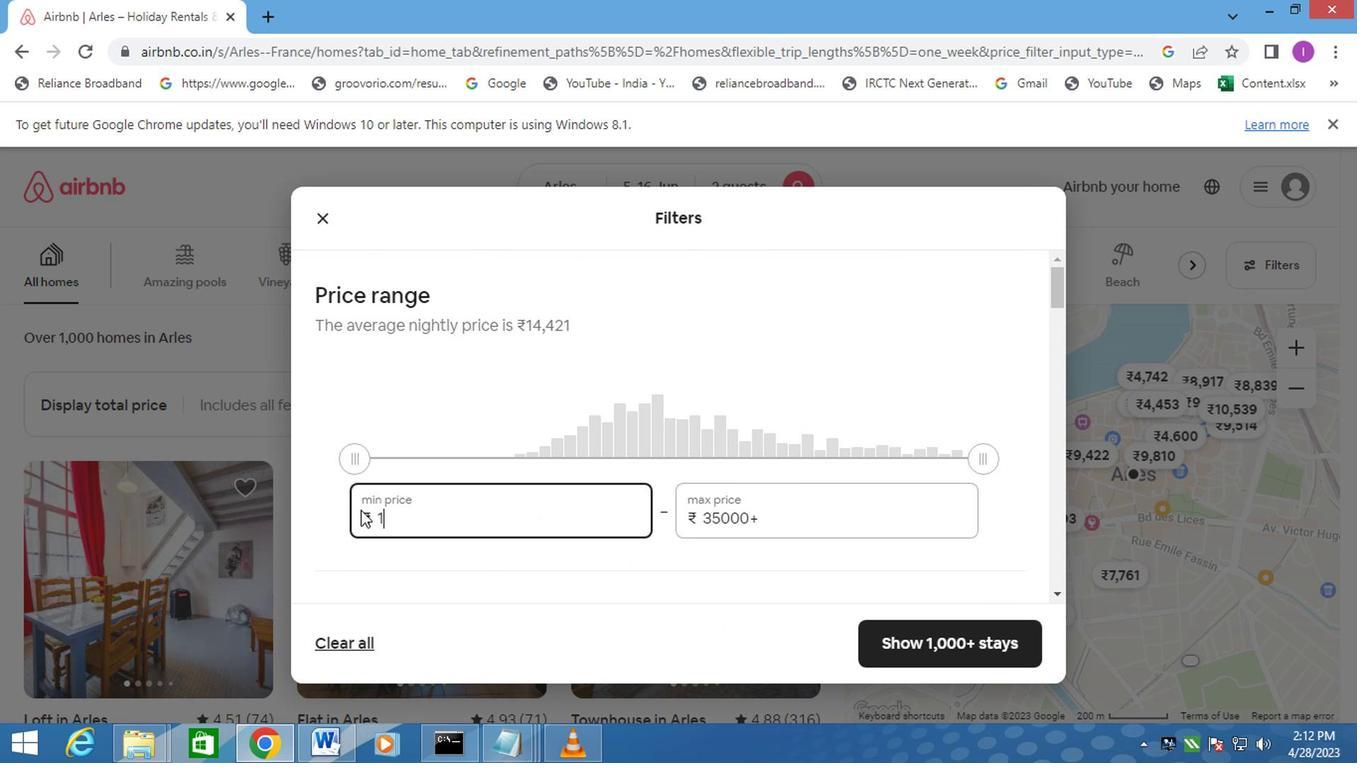 
Action: Mouse moved to (358, 509)
Screenshot: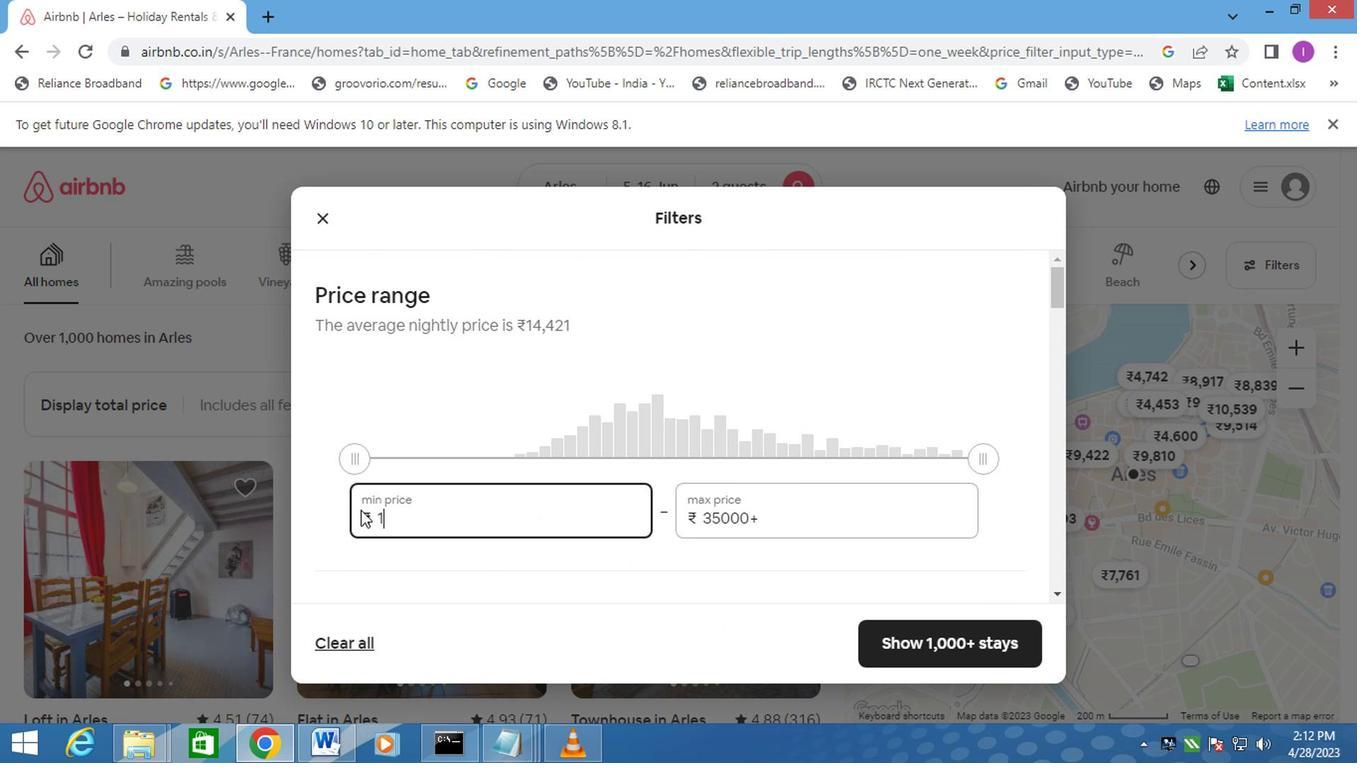 
Action: Key pressed 000
Screenshot: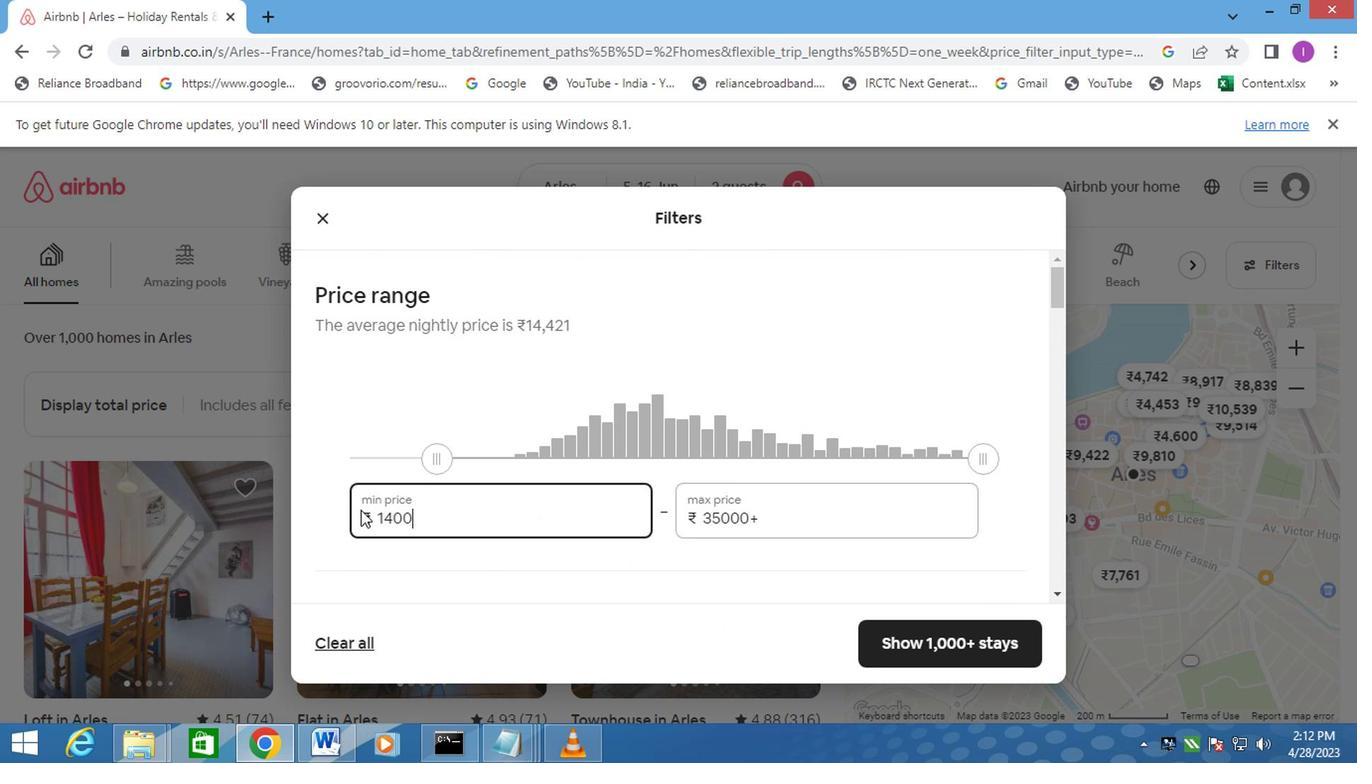 
Action: Mouse moved to (780, 519)
Screenshot: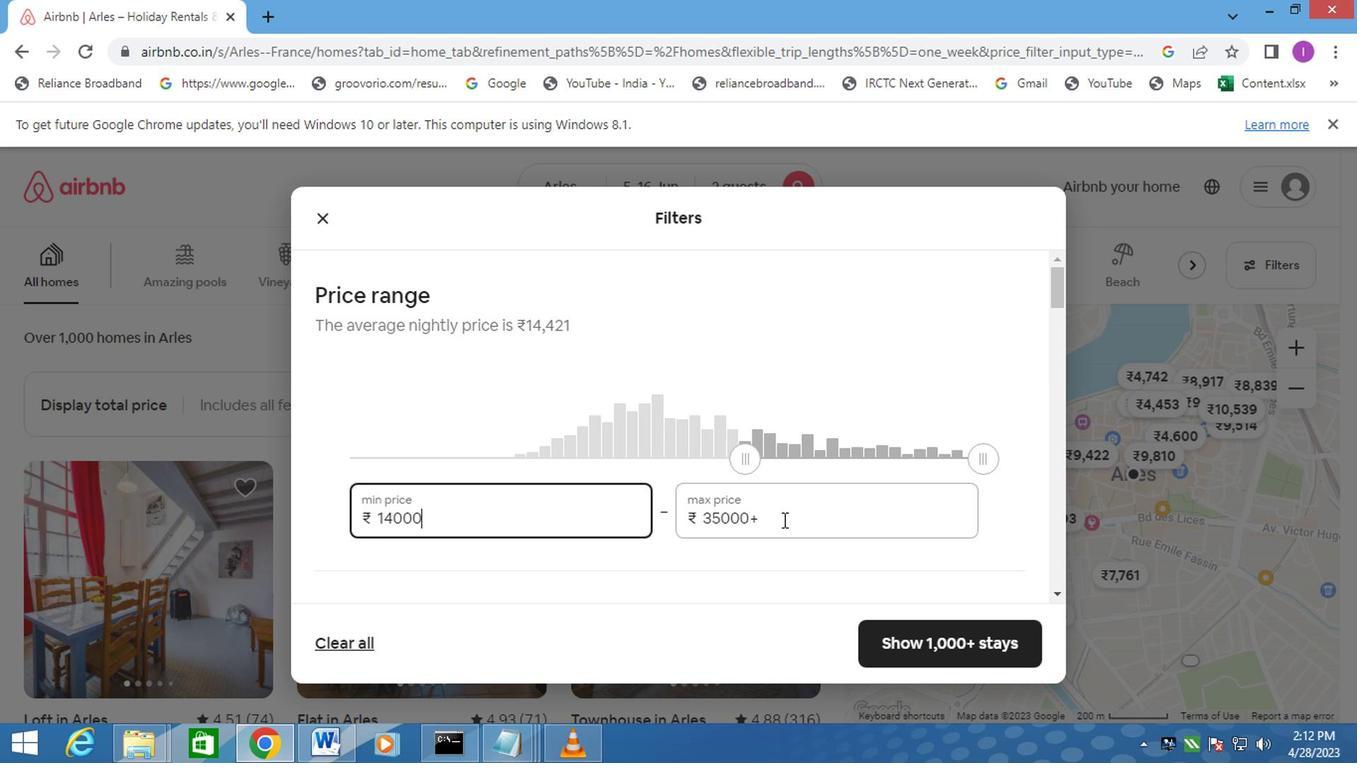 
Action: Mouse pressed left at (780, 519)
Screenshot: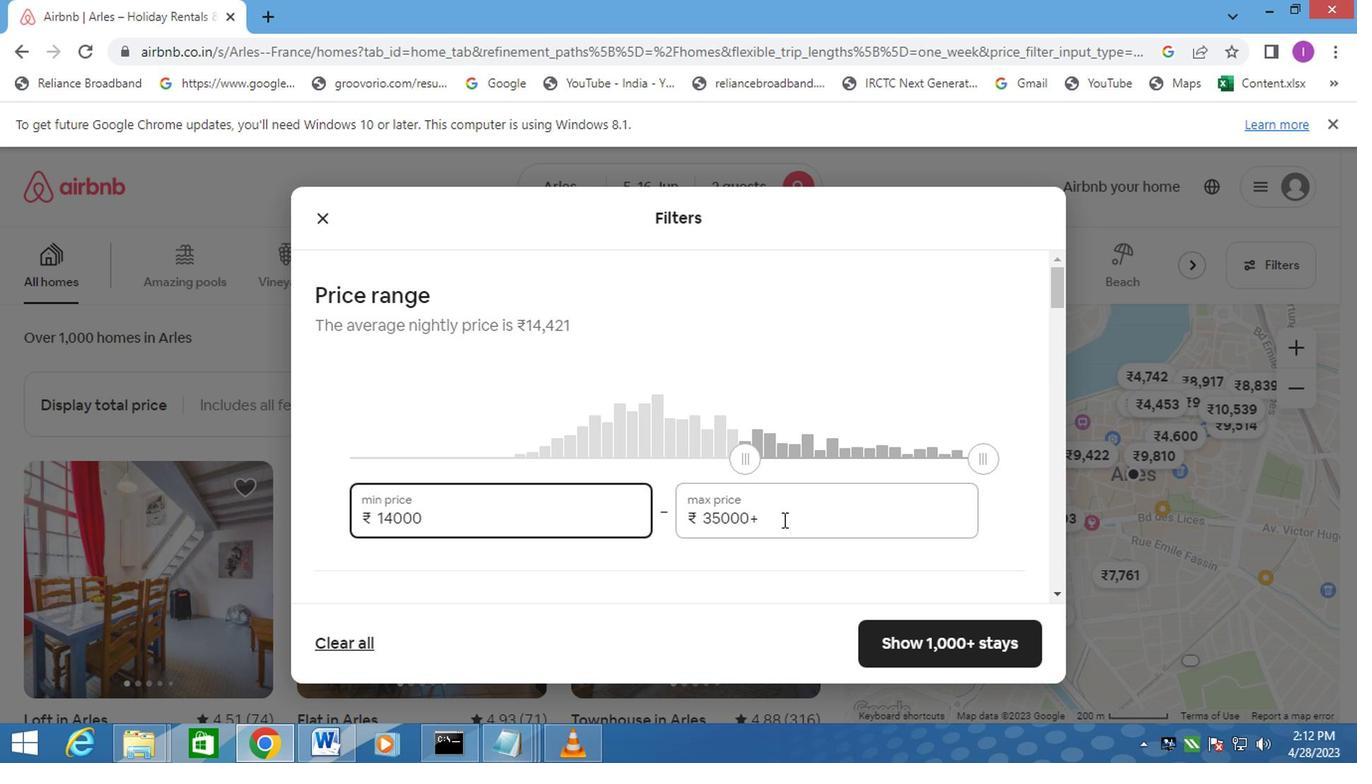 
Action: Mouse moved to (562, 492)
Screenshot: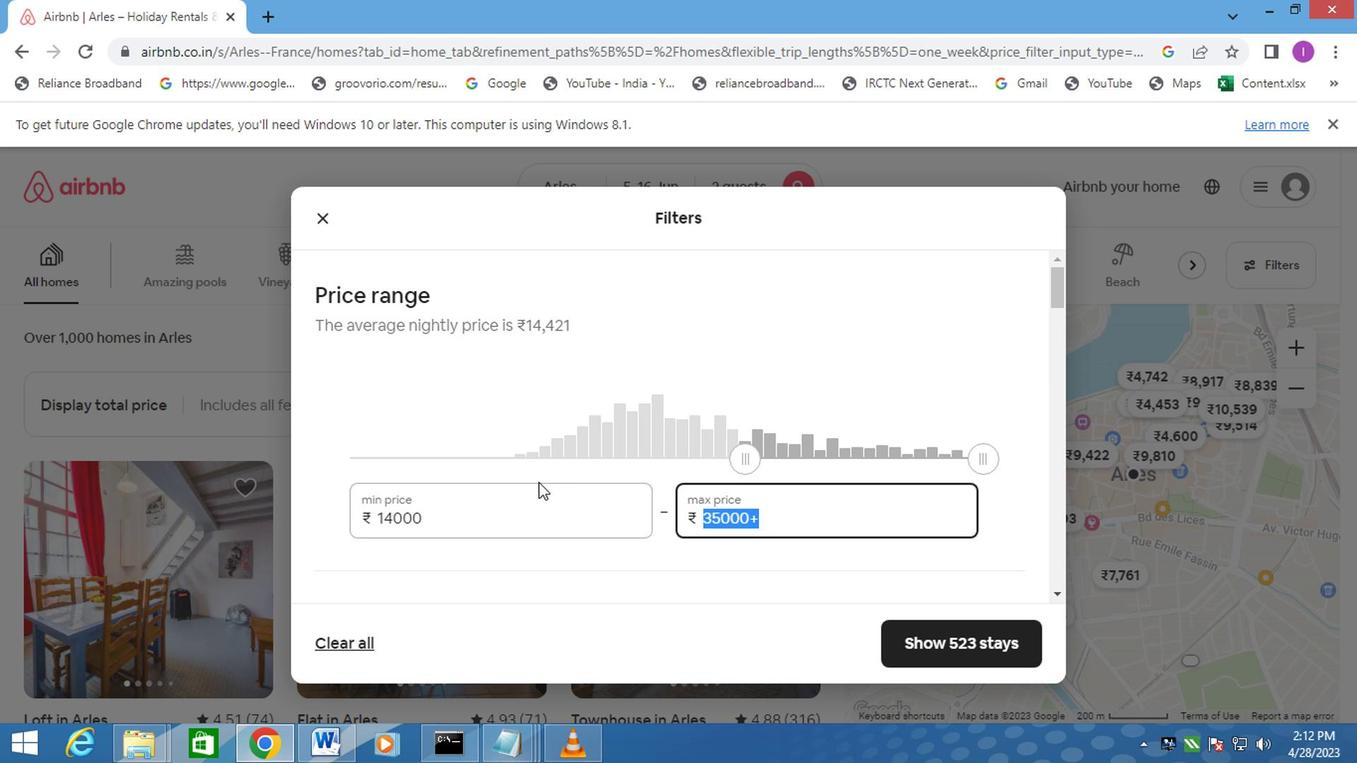 
Action: Key pressed 18000
Screenshot: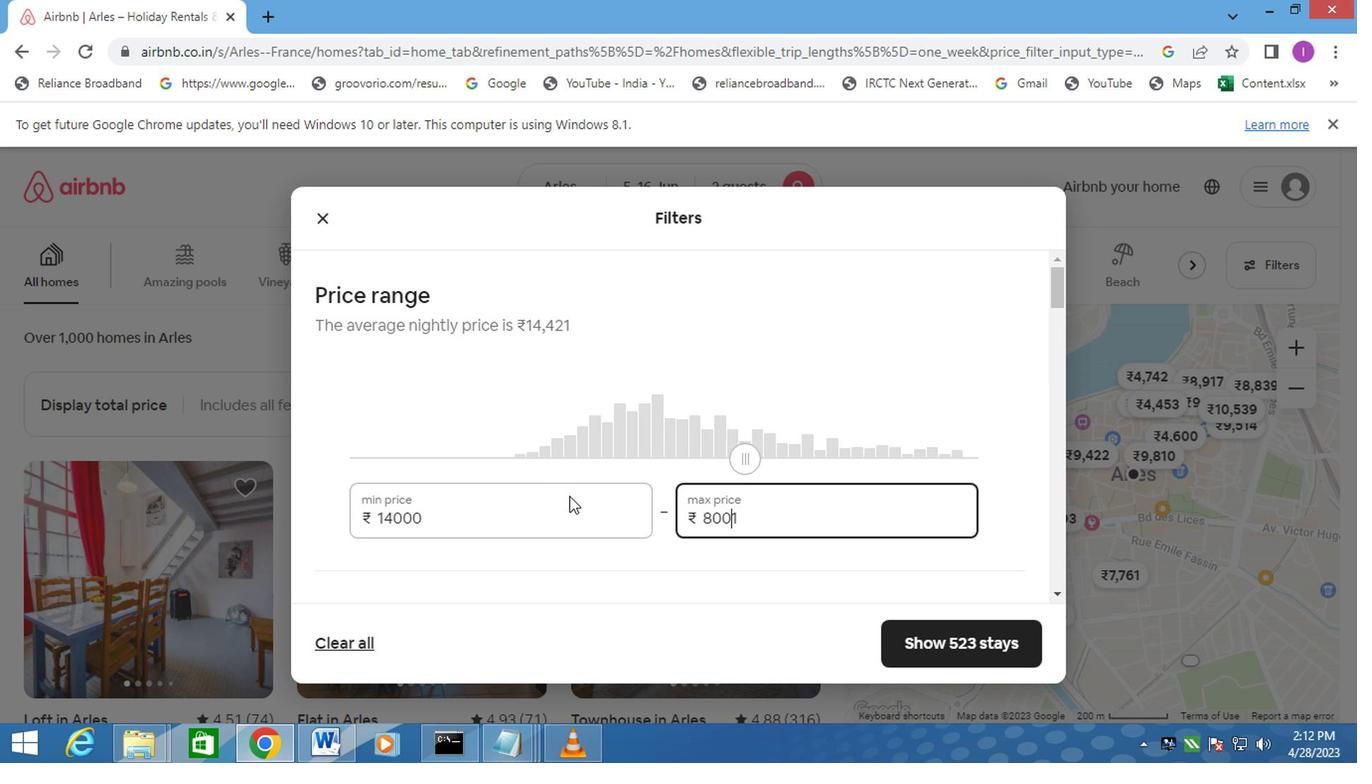 
Action: Mouse moved to (753, 523)
Screenshot: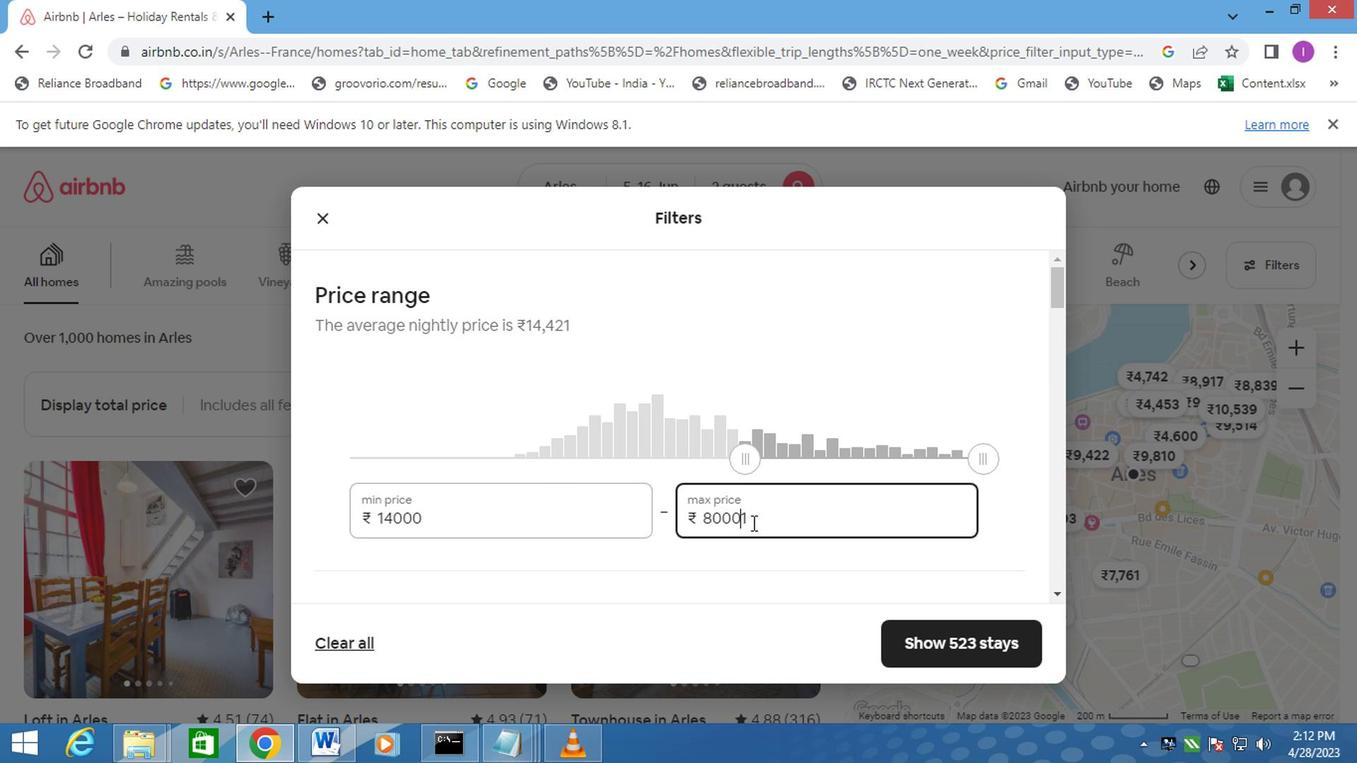 
Action: Mouse pressed left at (753, 523)
Screenshot: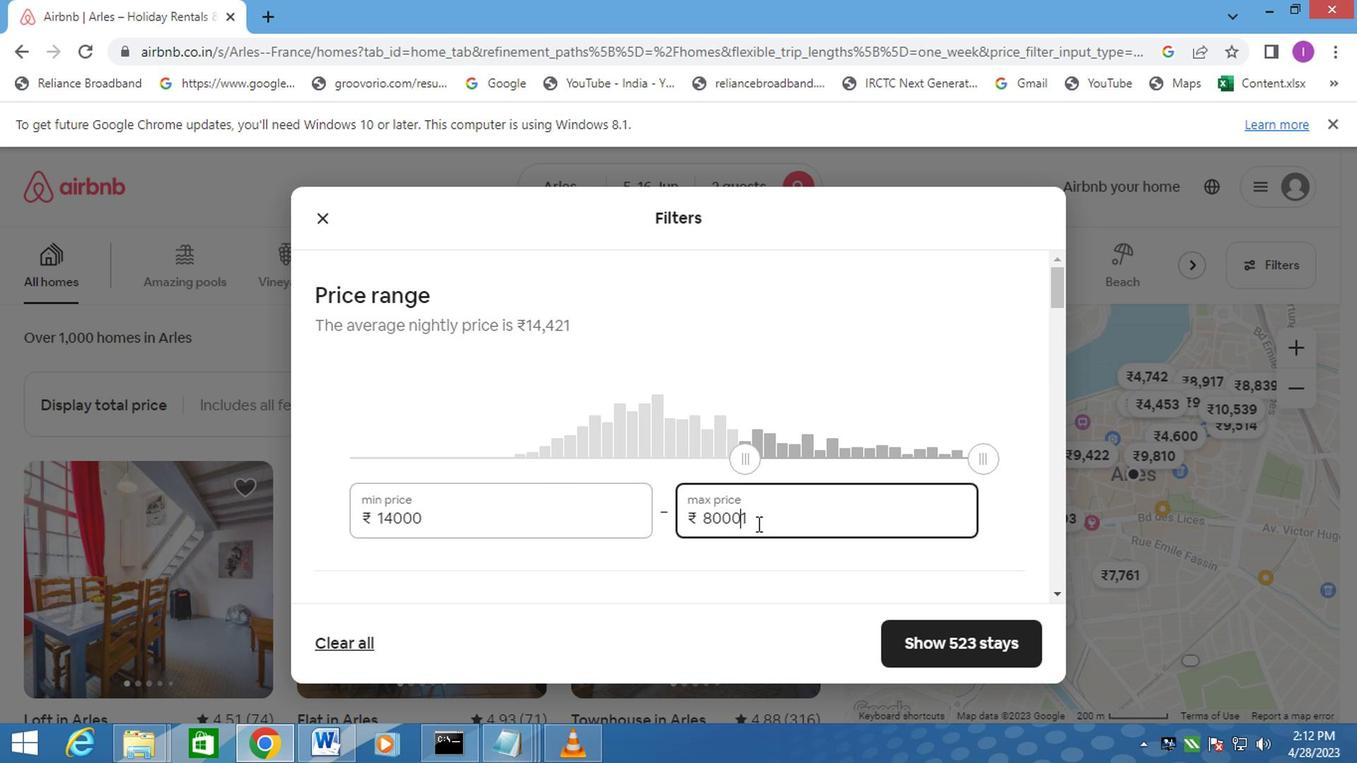 
Action: Mouse moved to (682, 514)
Screenshot: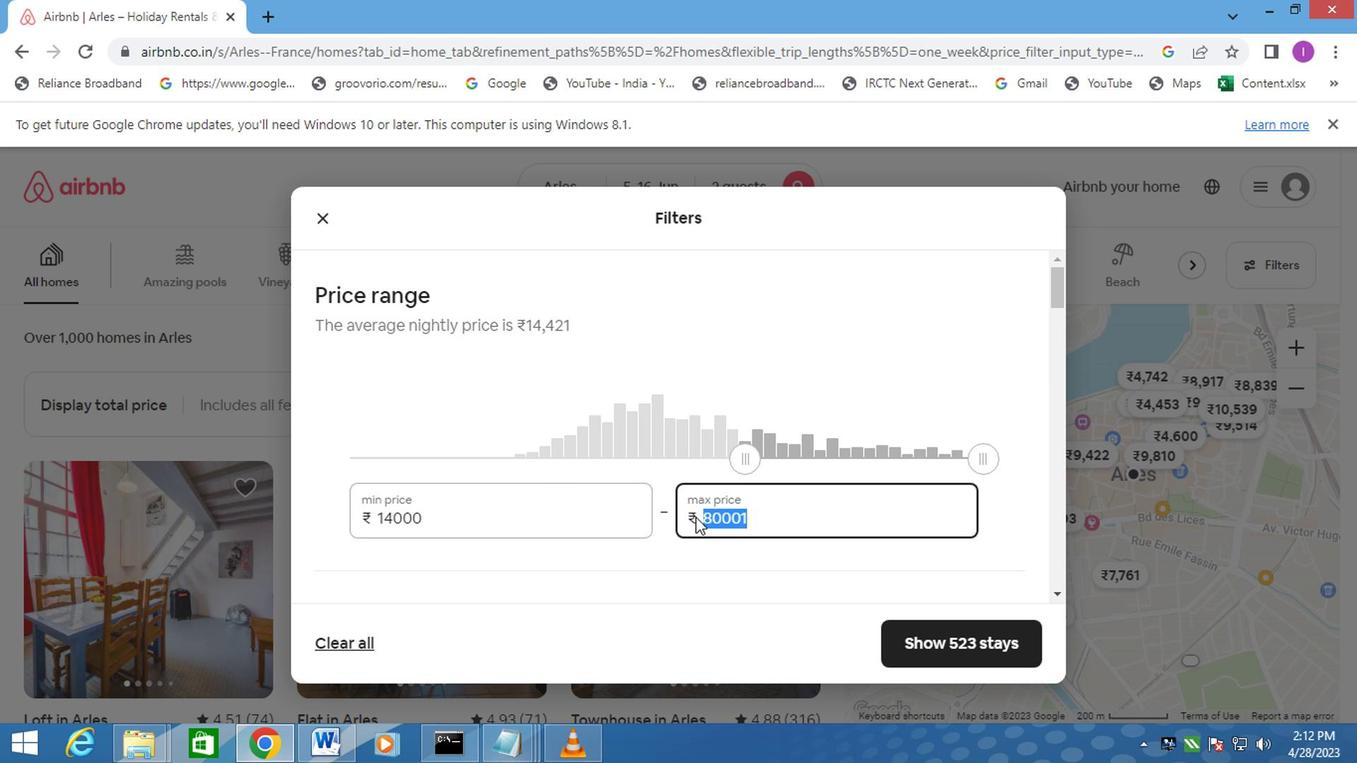 
Action: Key pressed <Key.backspace>18000
Screenshot: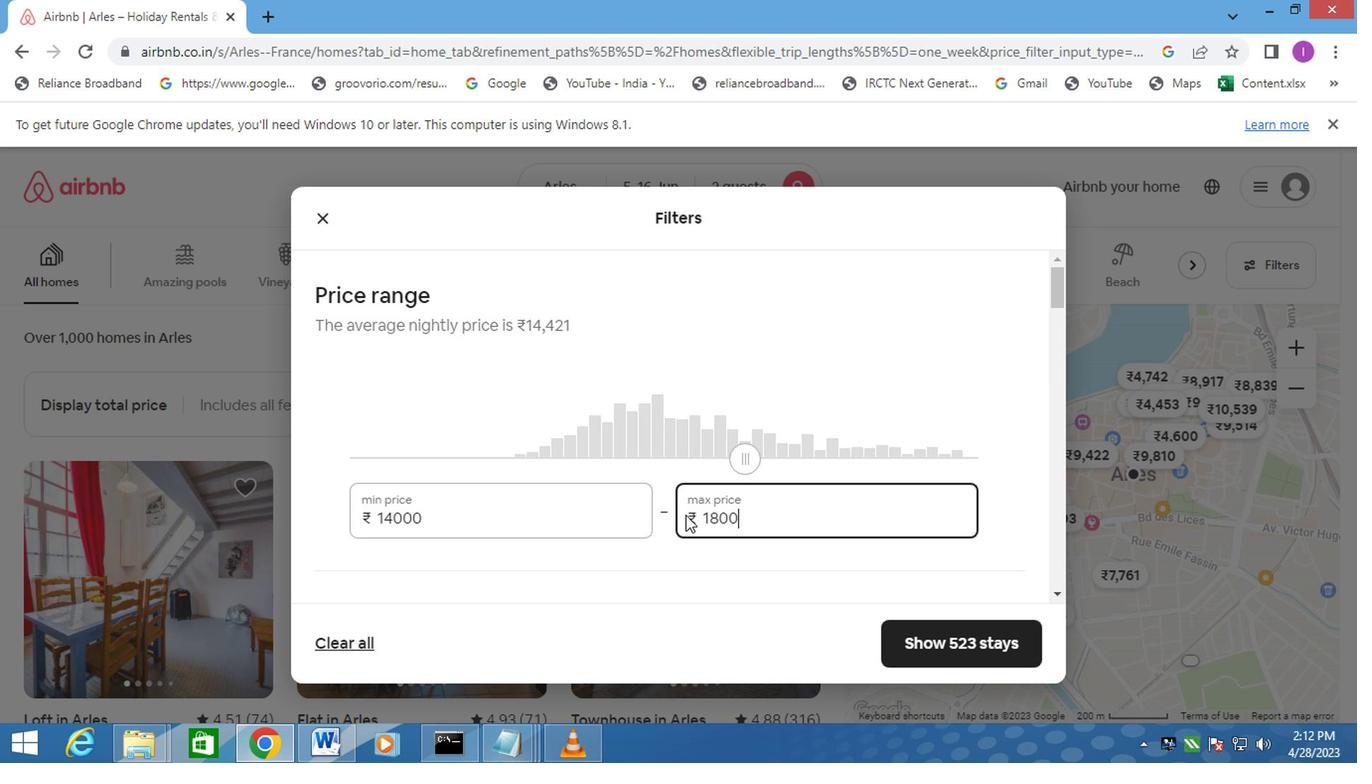 
Action: Mouse moved to (746, 536)
Screenshot: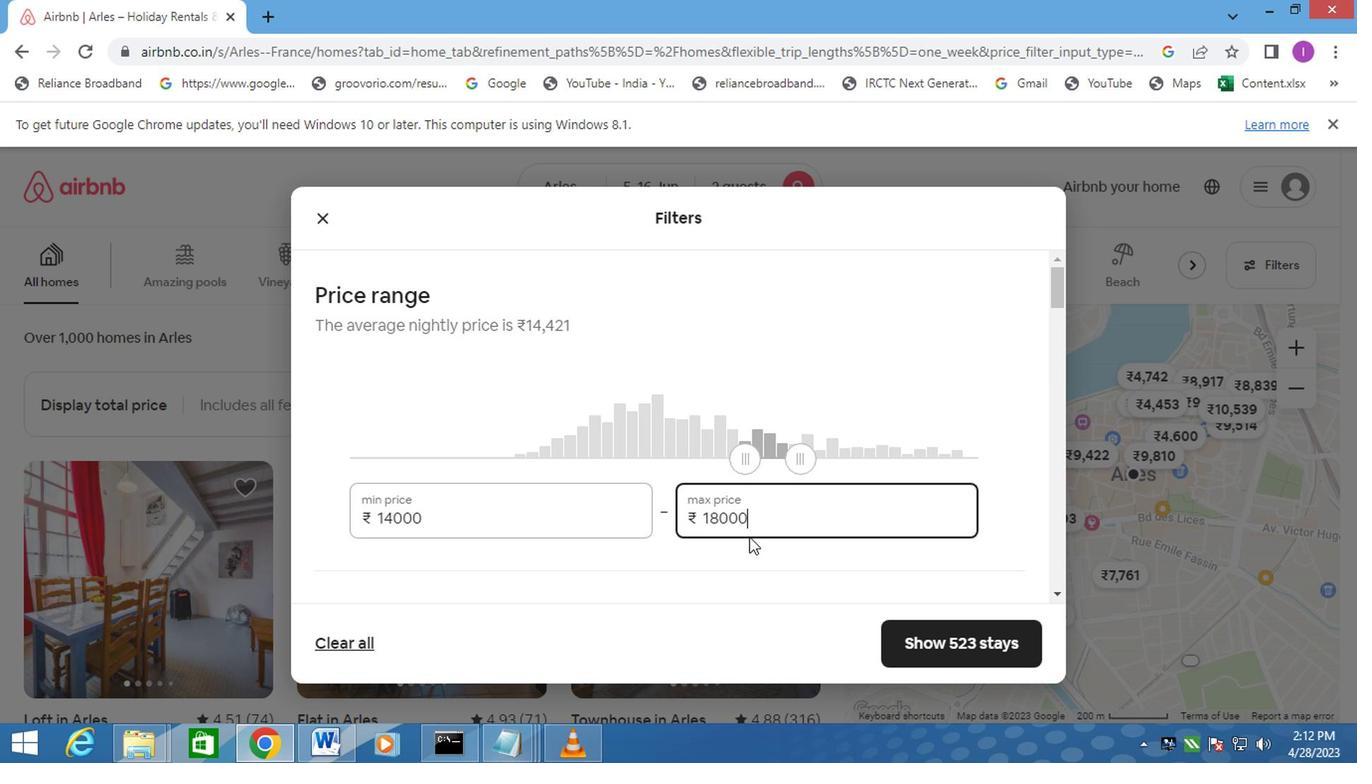 
Action: Mouse scrolled (746, 536) with delta (0, 0)
Screenshot: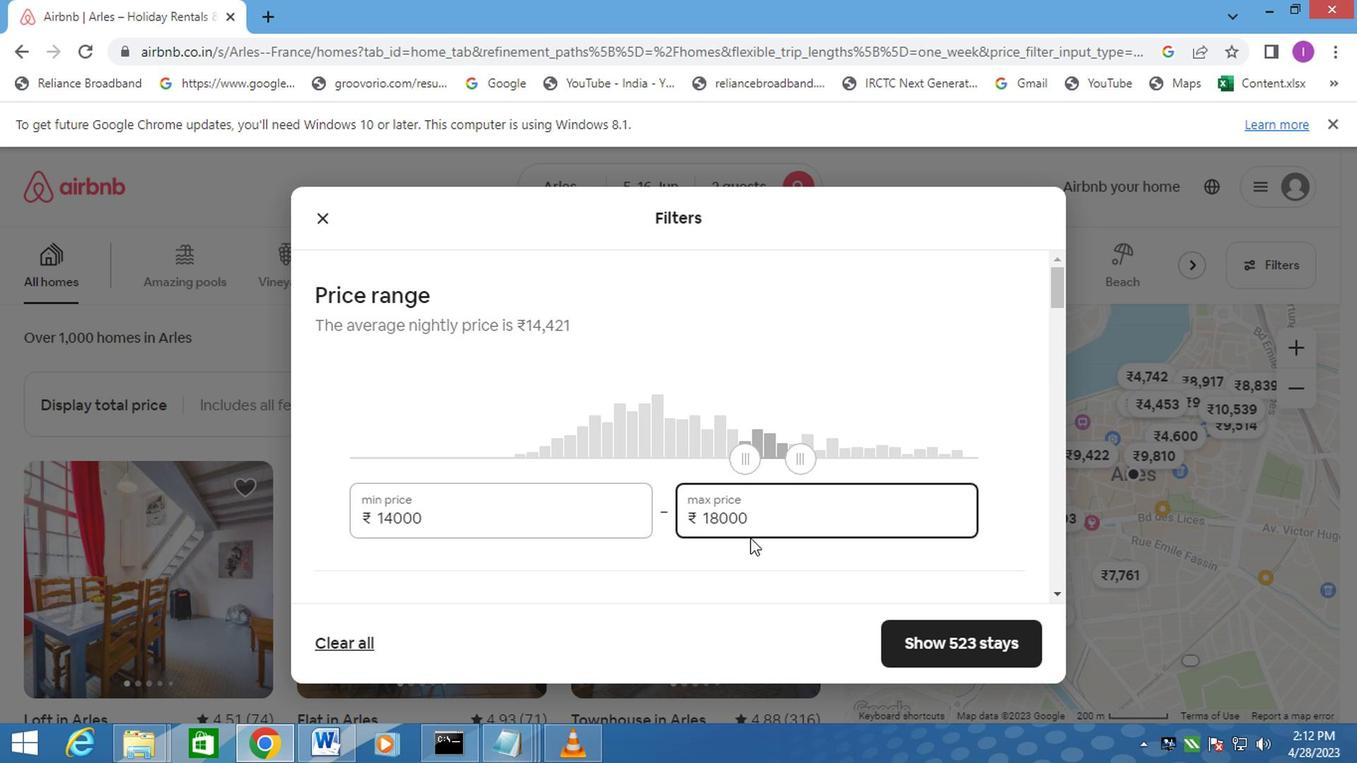 
Action: Mouse scrolled (746, 536) with delta (0, 0)
Screenshot: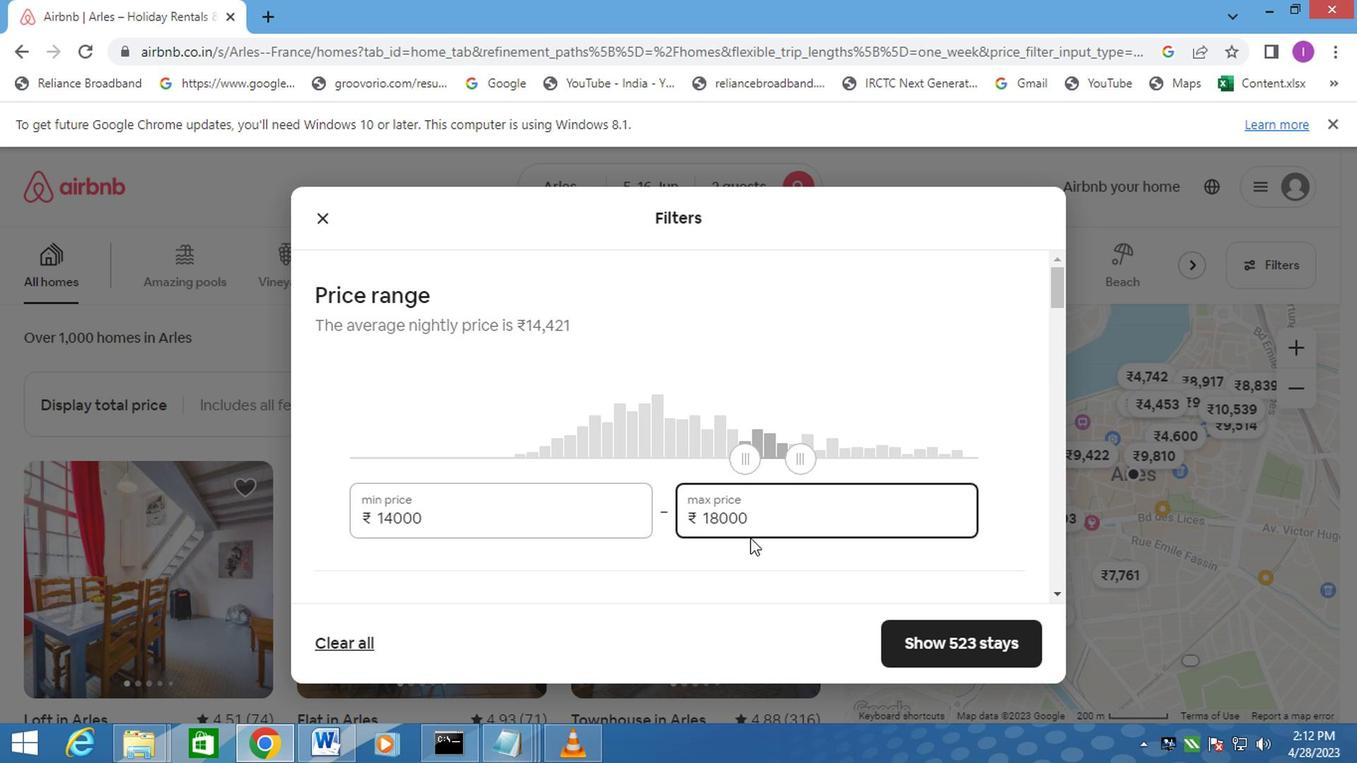 
Action: Mouse scrolled (746, 536) with delta (0, 0)
Screenshot: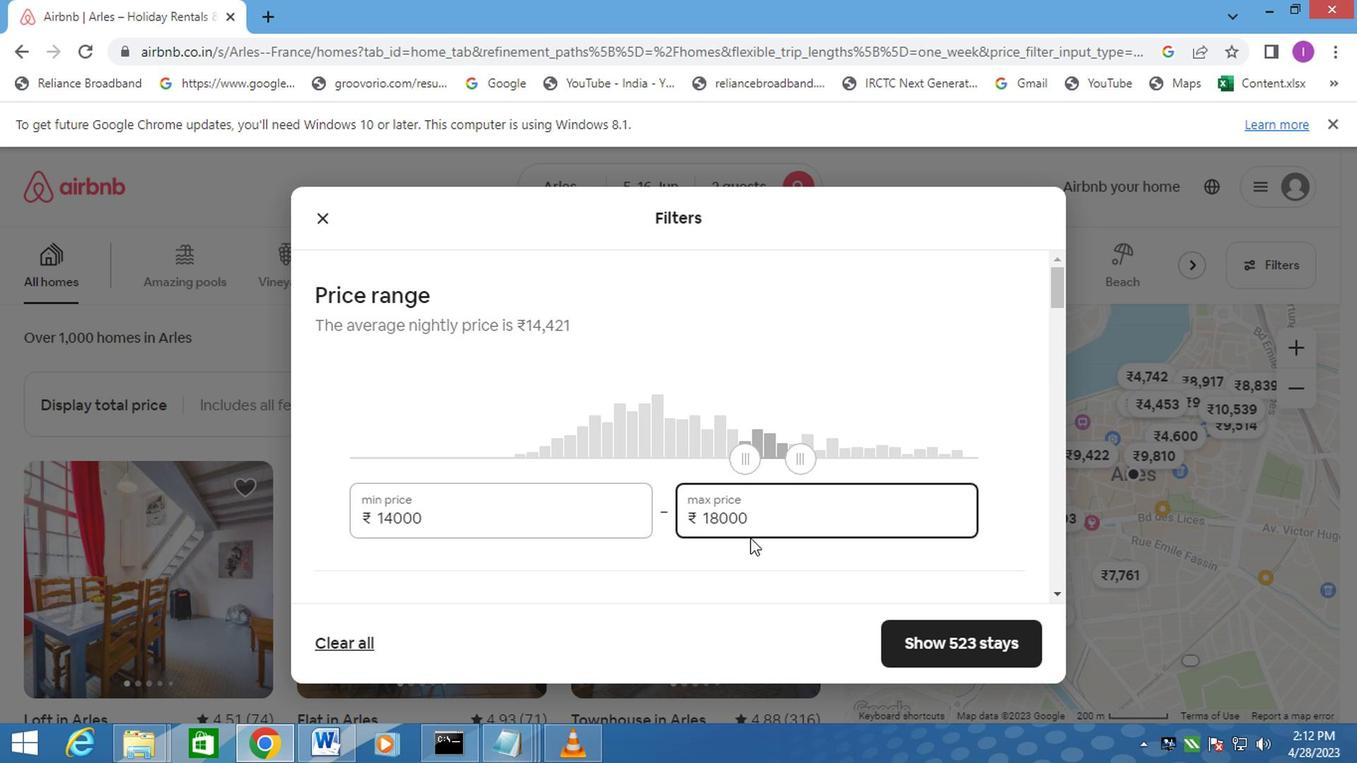 
Action: Mouse moved to (328, 381)
Screenshot: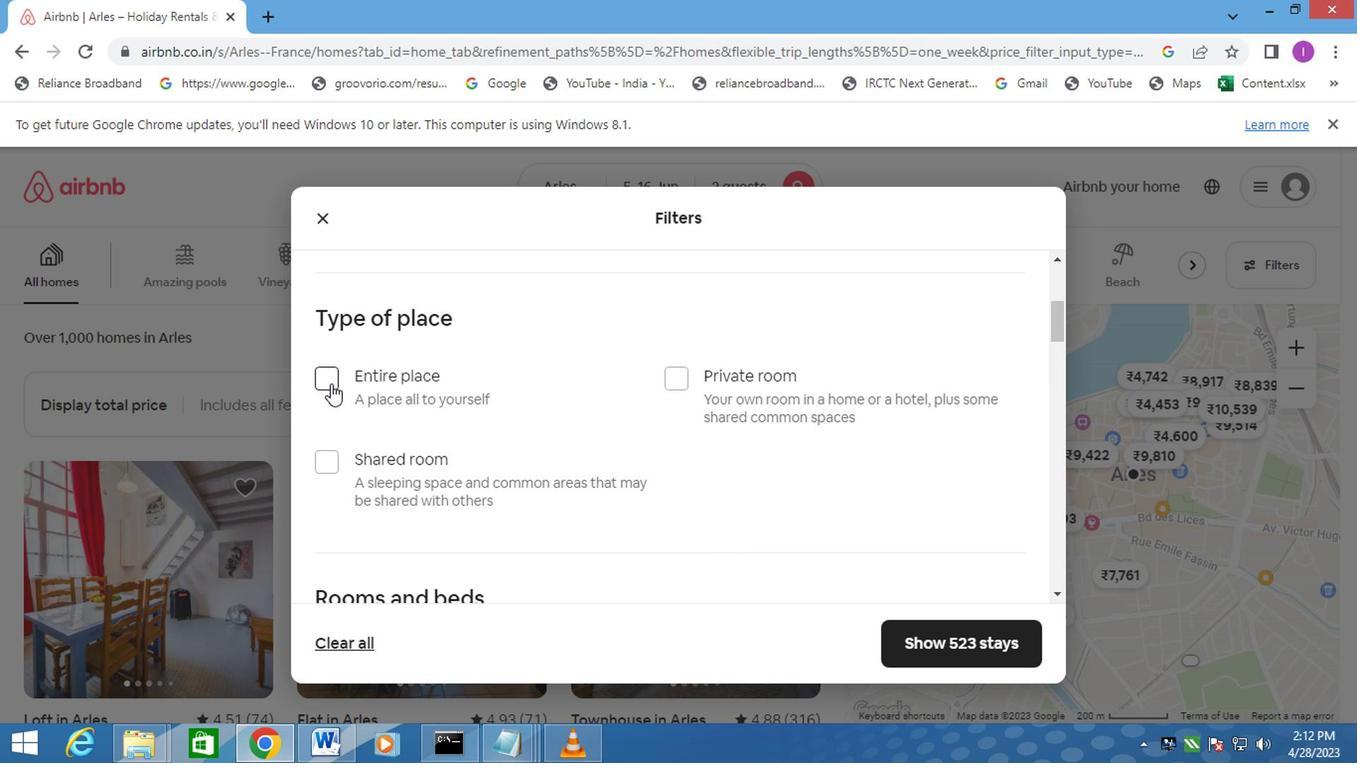 
Action: Mouse pressed left at (328, 381)
Screenshot: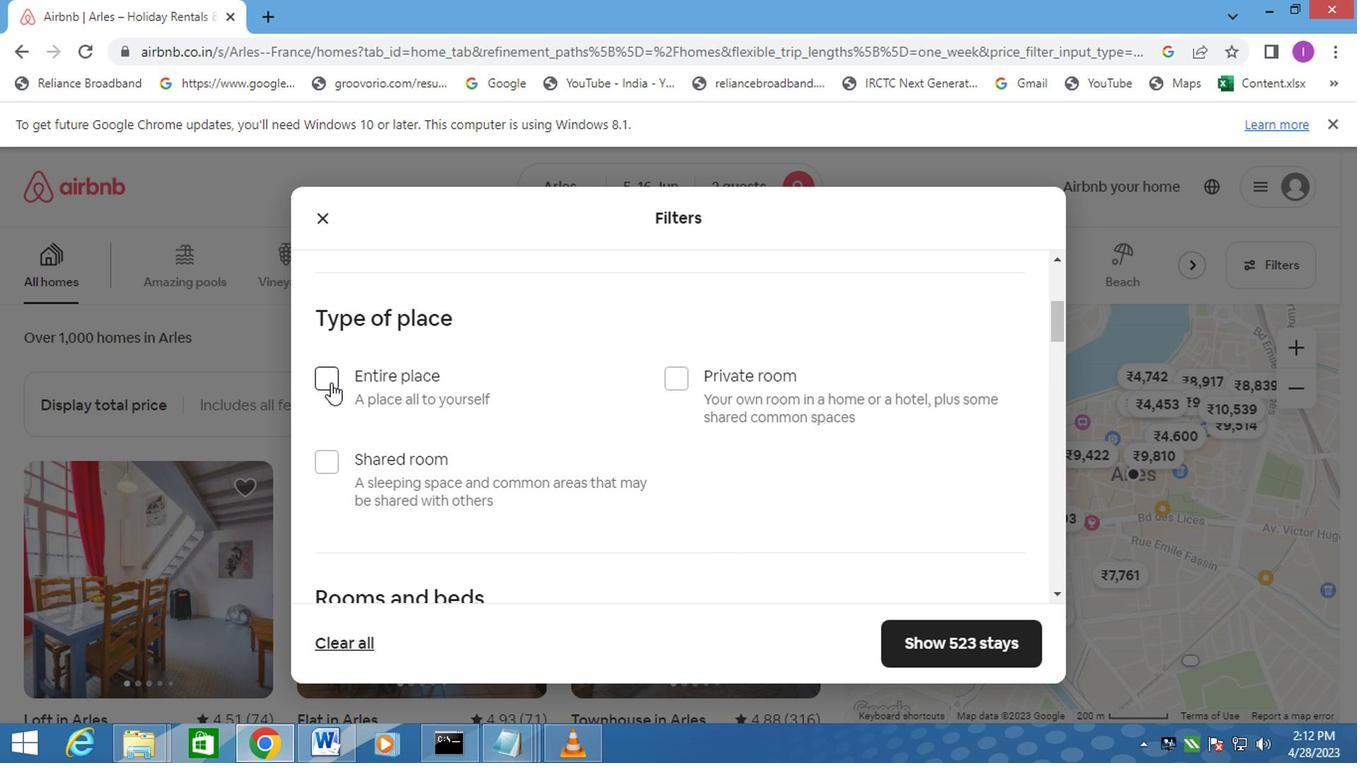 
Action: Mouse moved to (470, 451)
Screenshot: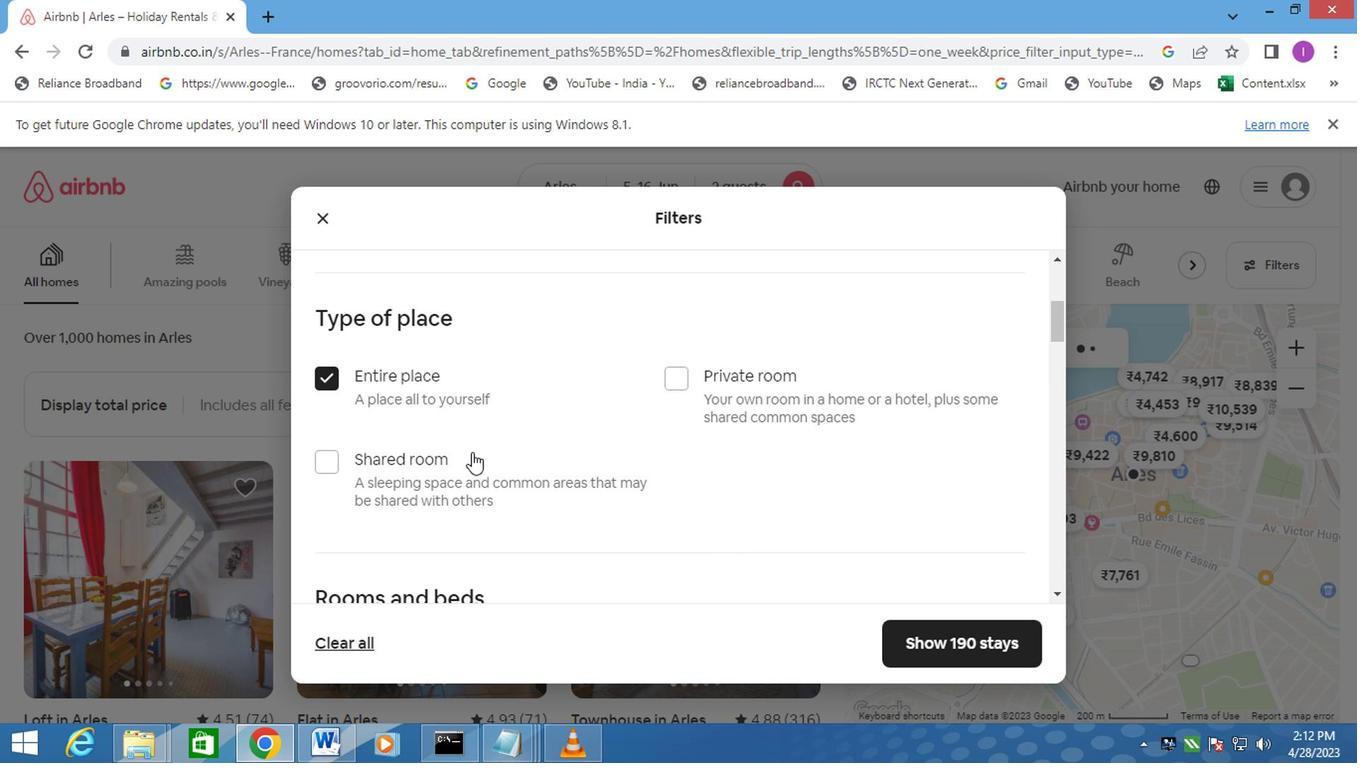 
Action: Mouse scrolled (470, 450) with delta (0, -1)
Screenshot: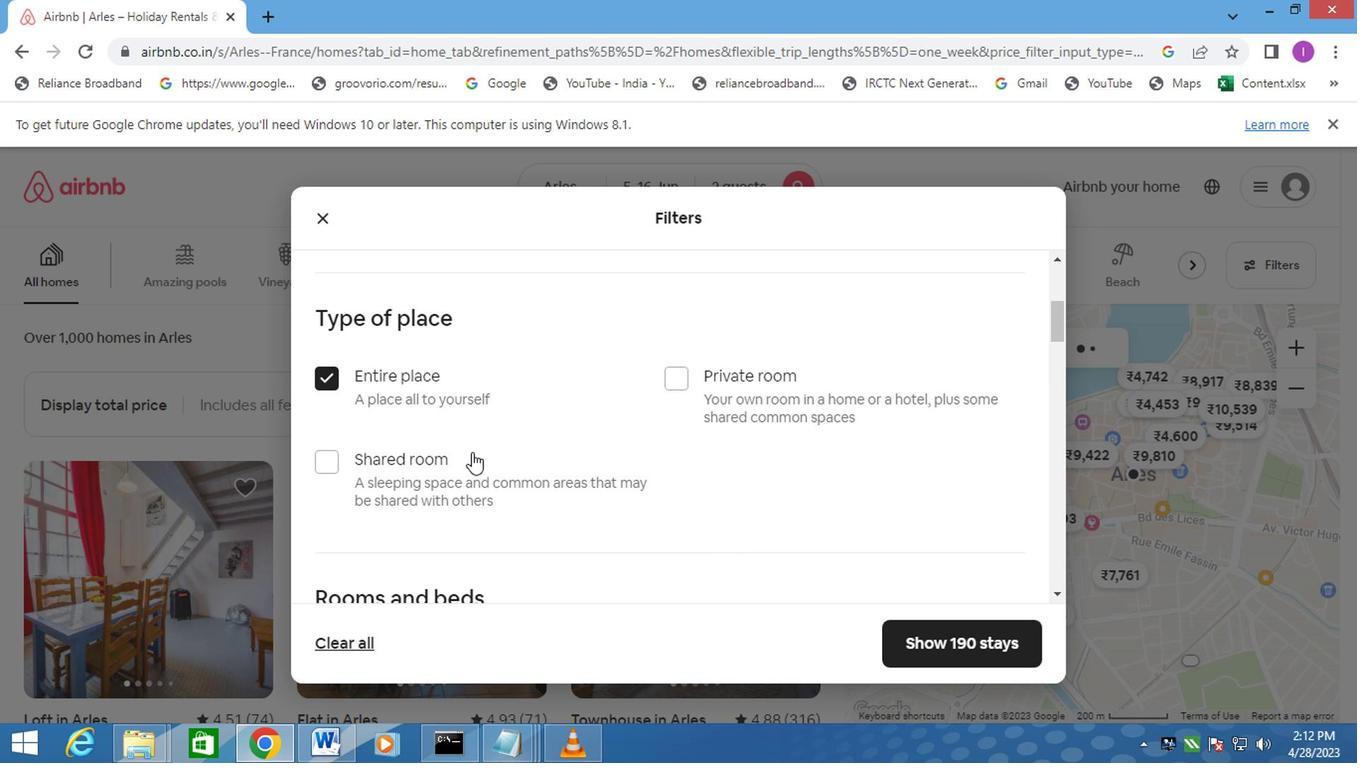 
Action: Mouse moved to (470, 452)
Screenshot: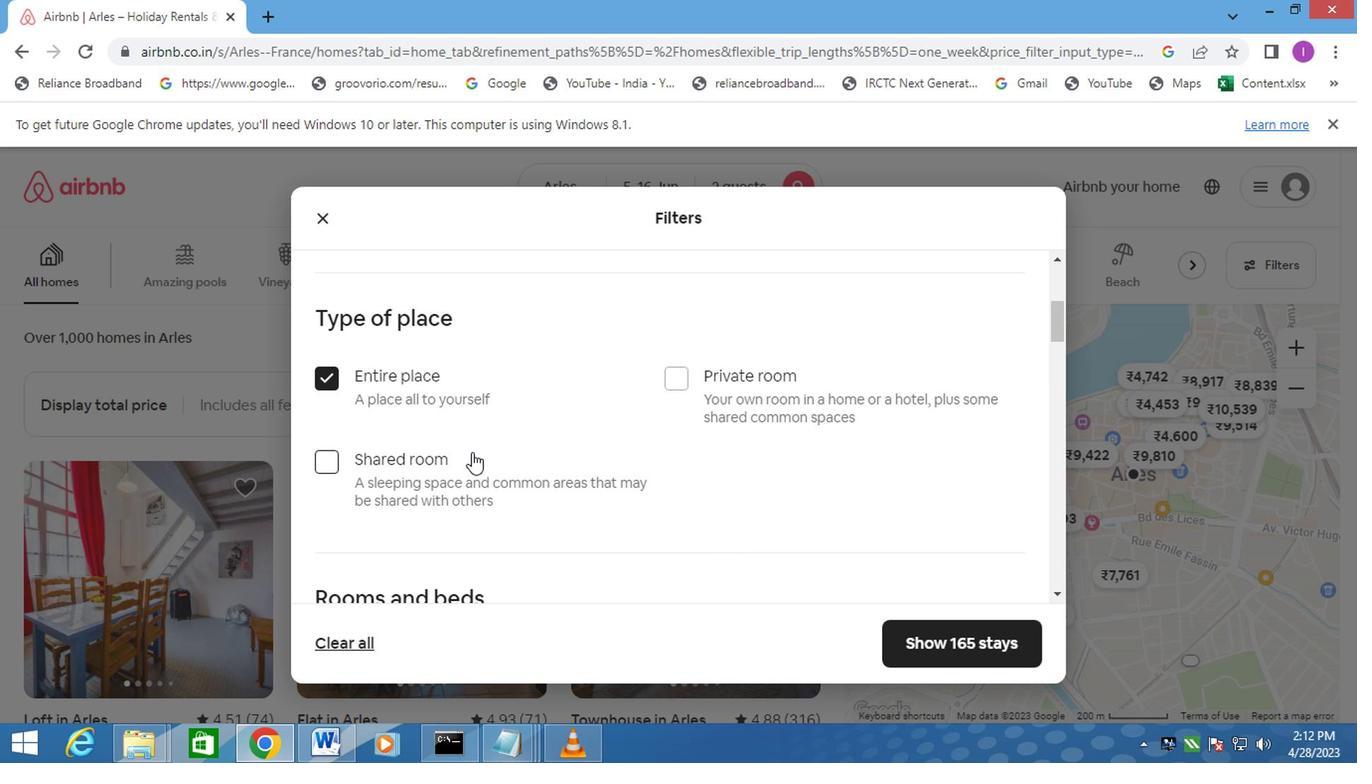 
Action: Mouse scrolled (470, 451) with delta (0, 0)
Screenshot: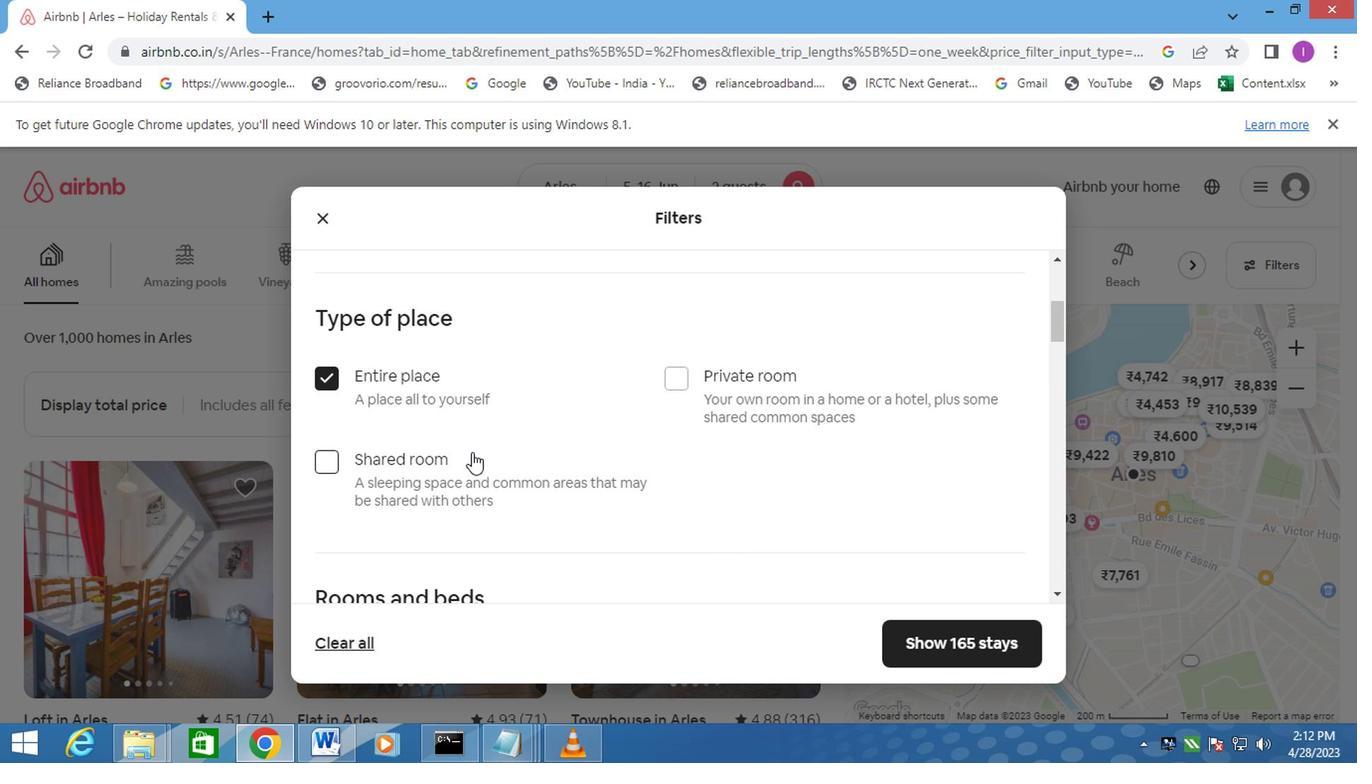 
Action: Mouse scrolled (470, 451) with delta (0, 0)
Screenshot: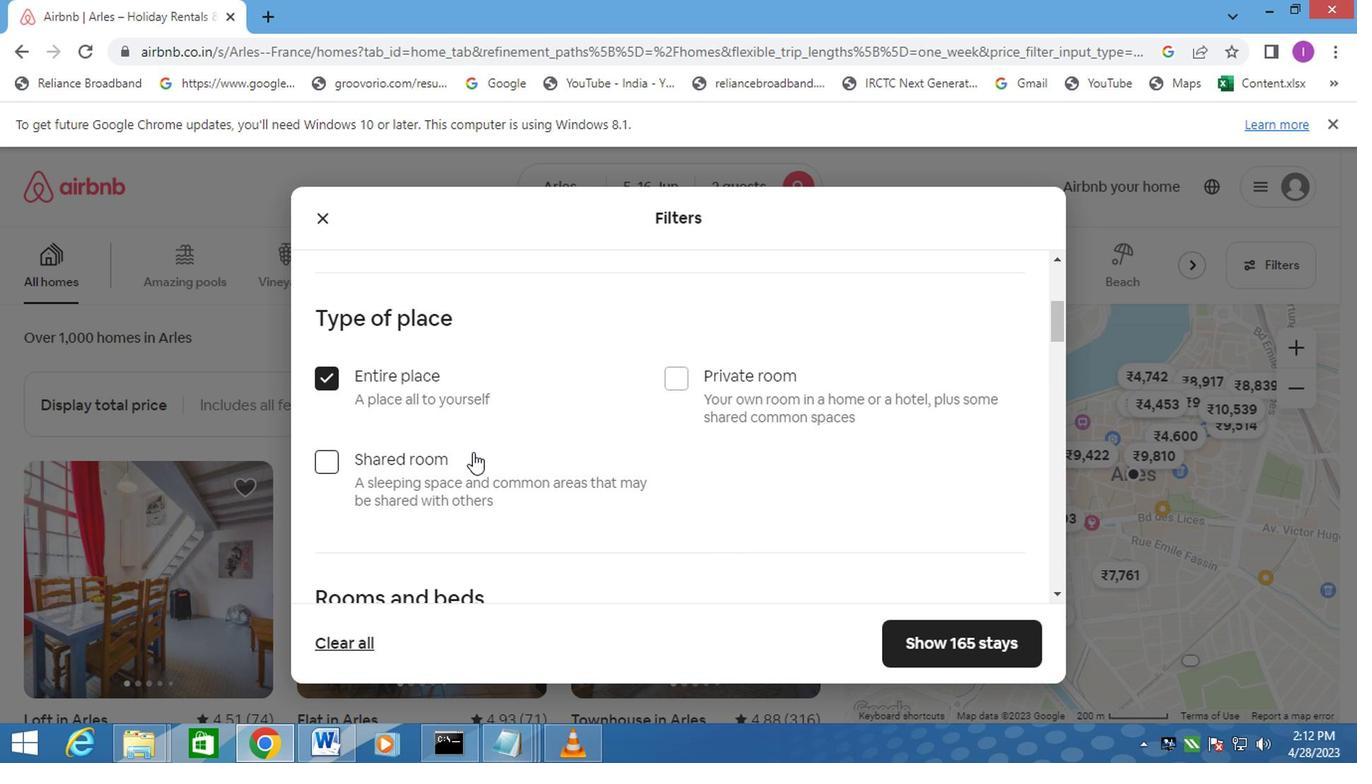 
Action: Mouse moved to (430, 403)
Screenshot: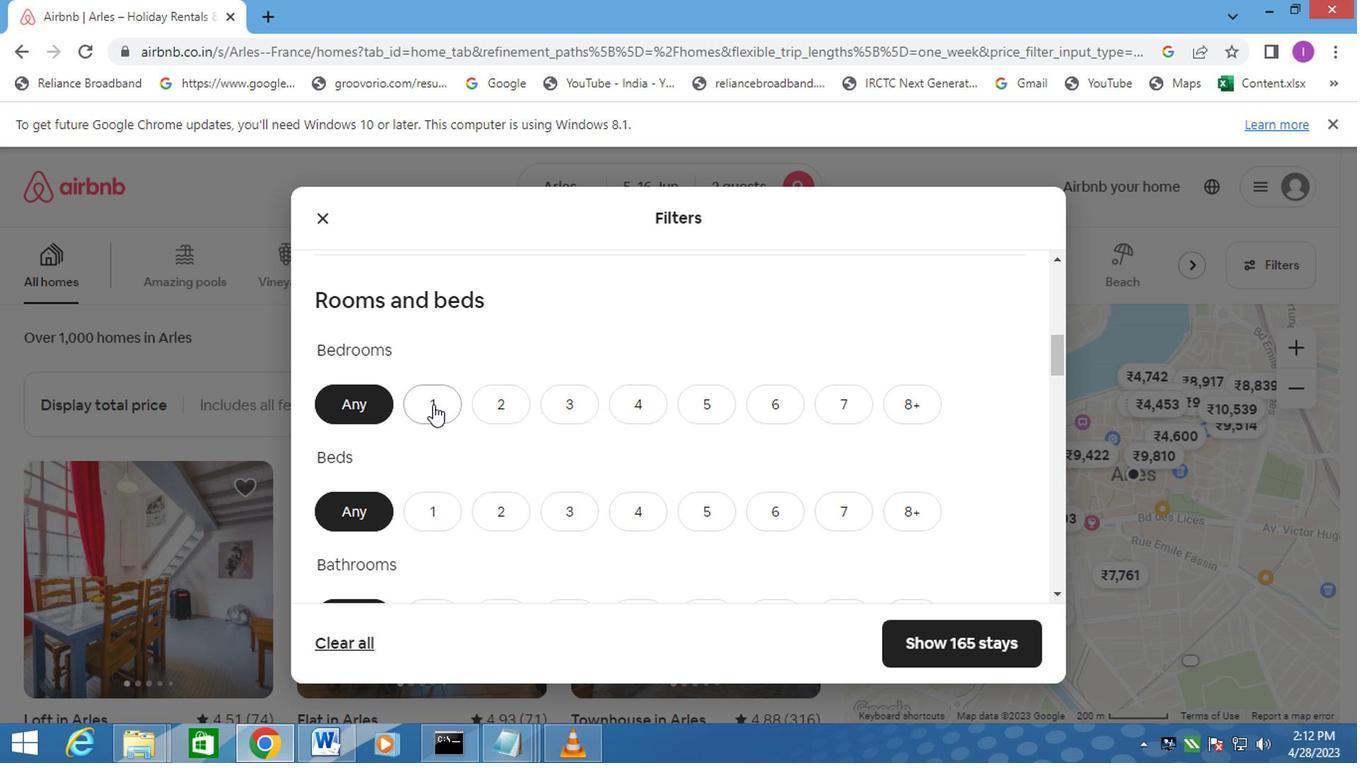 
Action: Mouse pressed left at (430, 403)
Screenshot: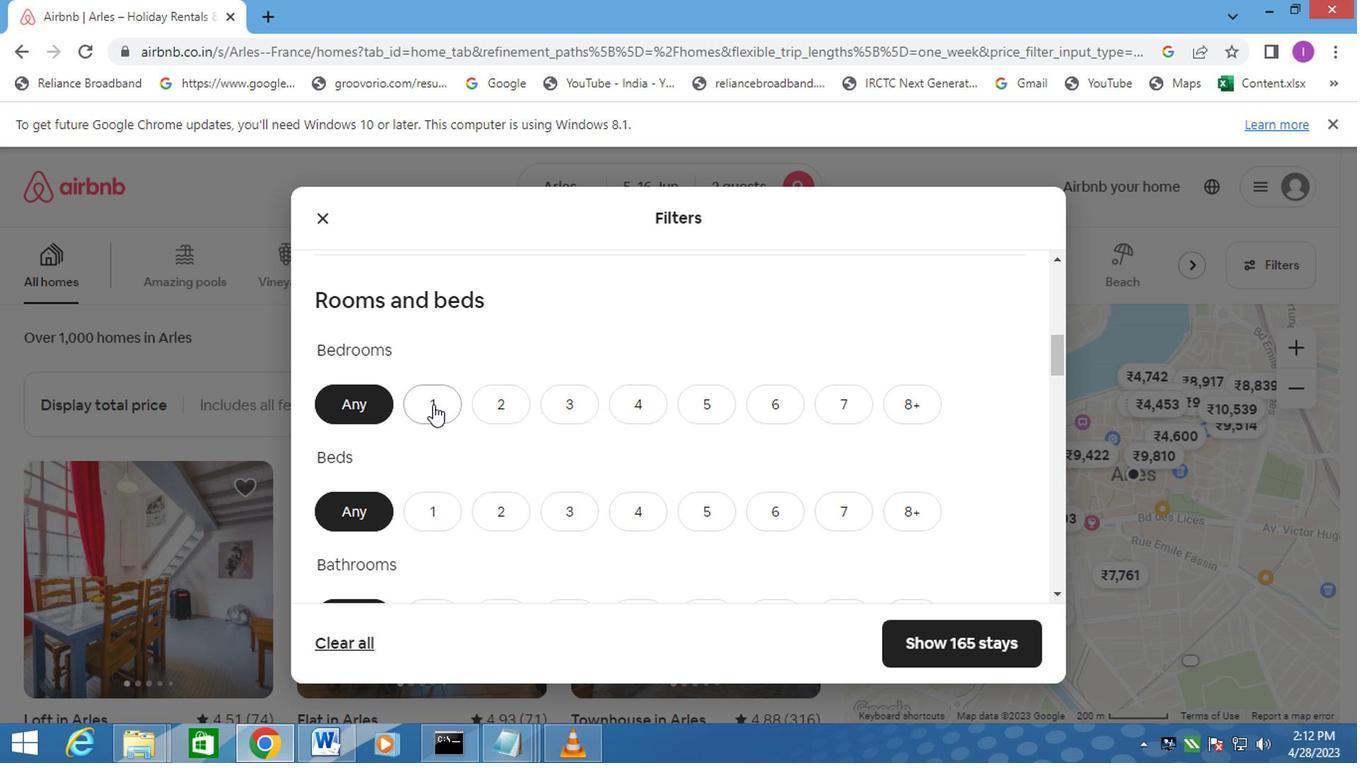 
Action: Mouse moved to (442, 511)
Screenshot: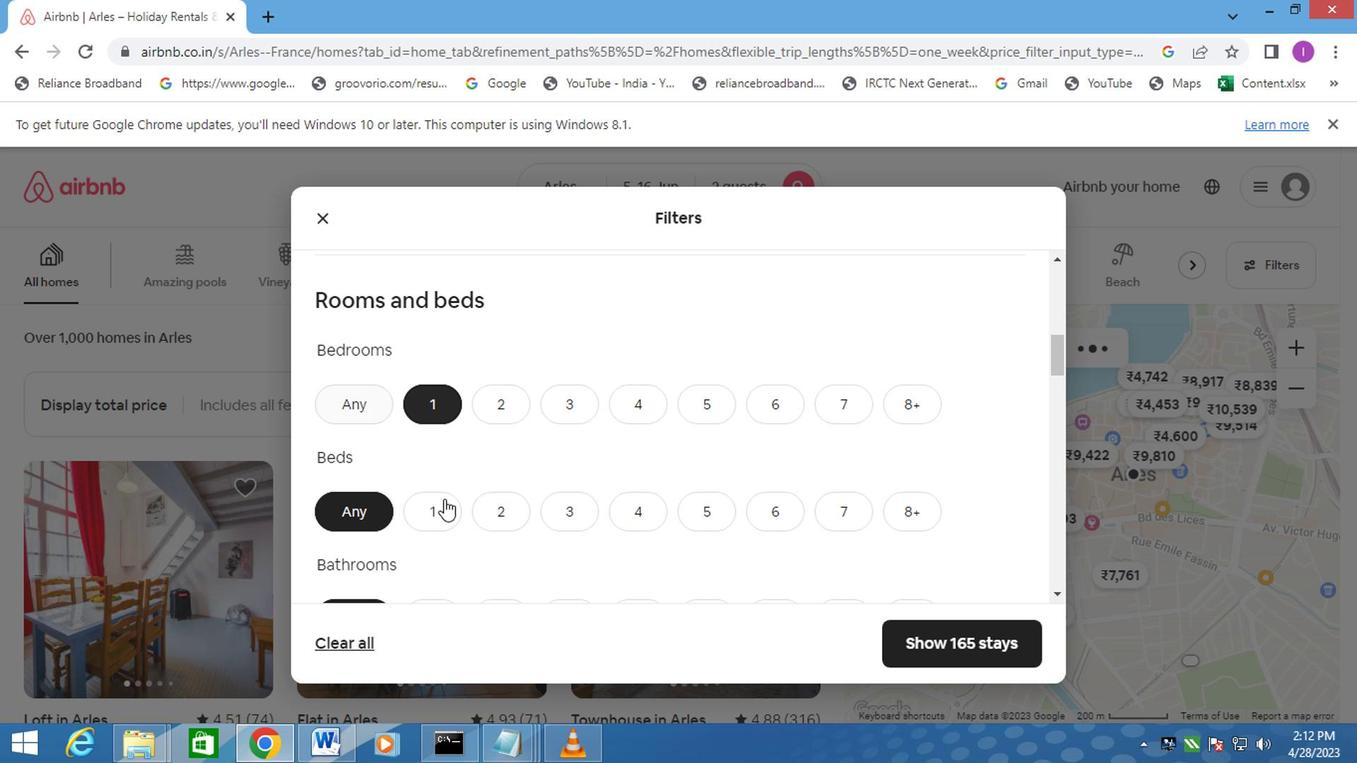 
Action: Mouse pressed left at (442, 511)
Screenshot: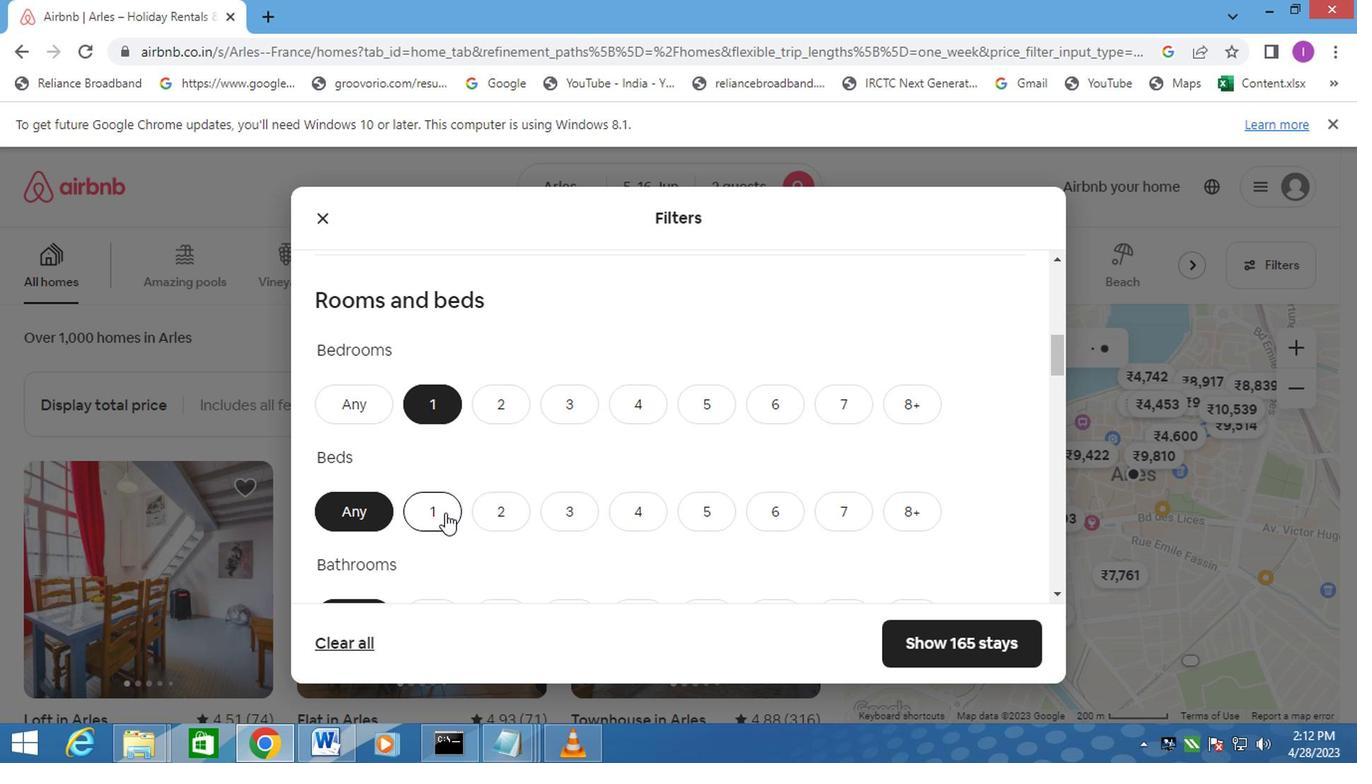 
Action: Mouse moved to (444, 507)
Screenshot: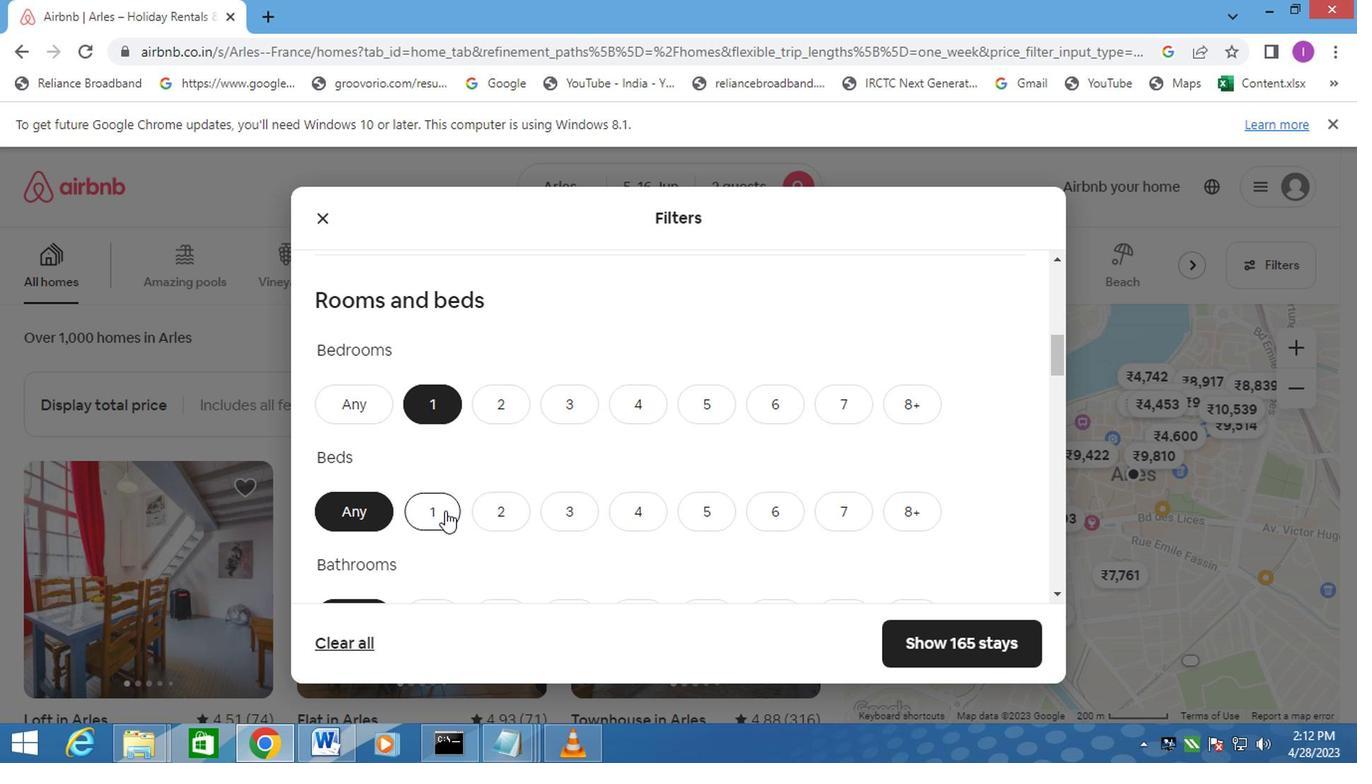 
Action: Mouse scrolled (444, 506) with delta (0, 0)
Screenshot: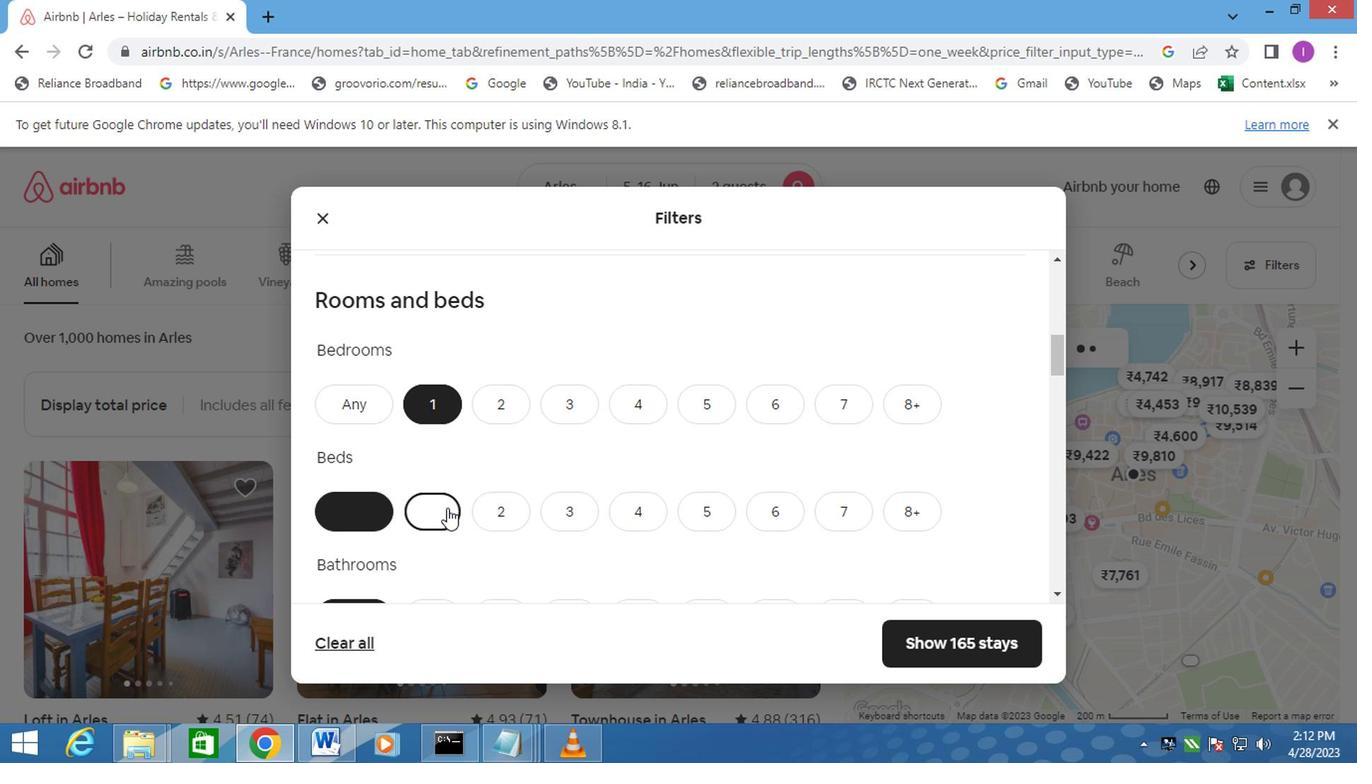 
Action: Mouse scrolled (444, 506) with delta (0, 0)
Screenshot: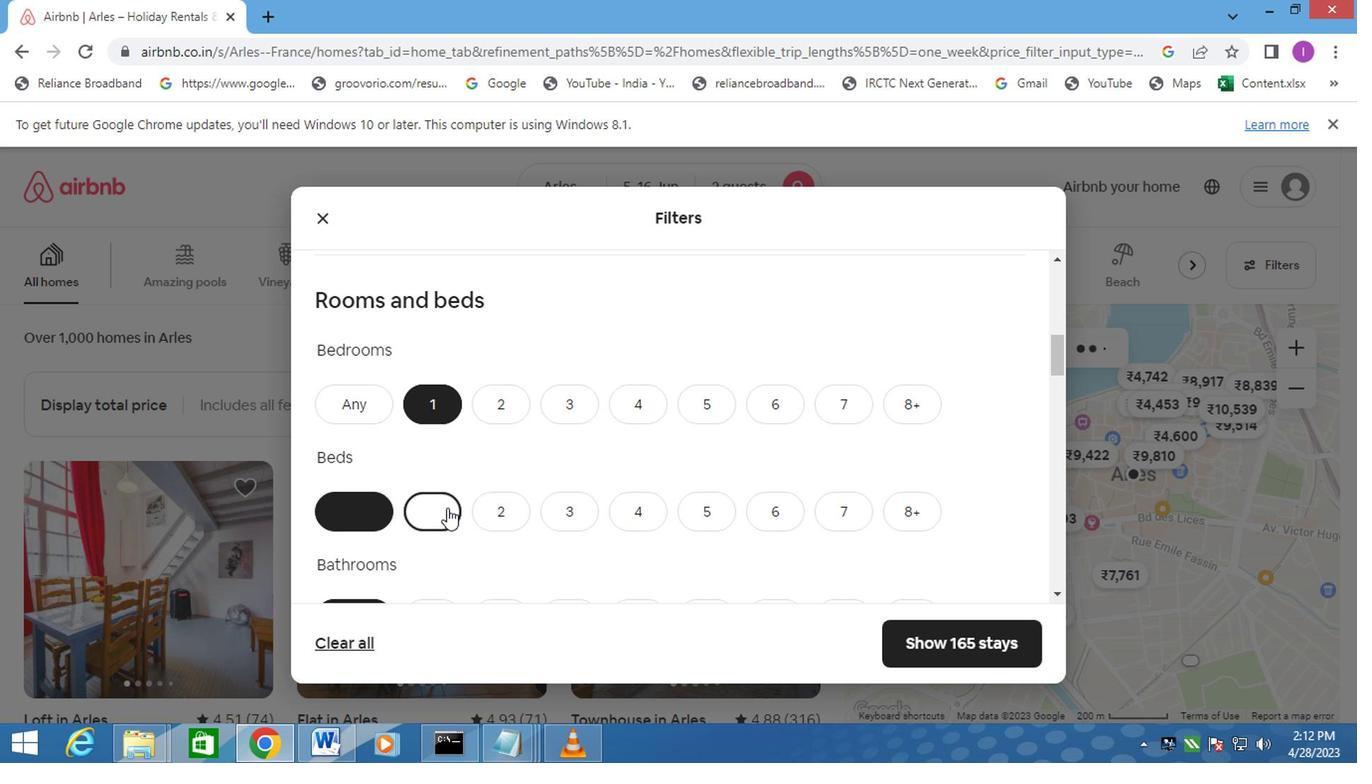 
Action: Mouse moved to (423, 420)
Screenshot: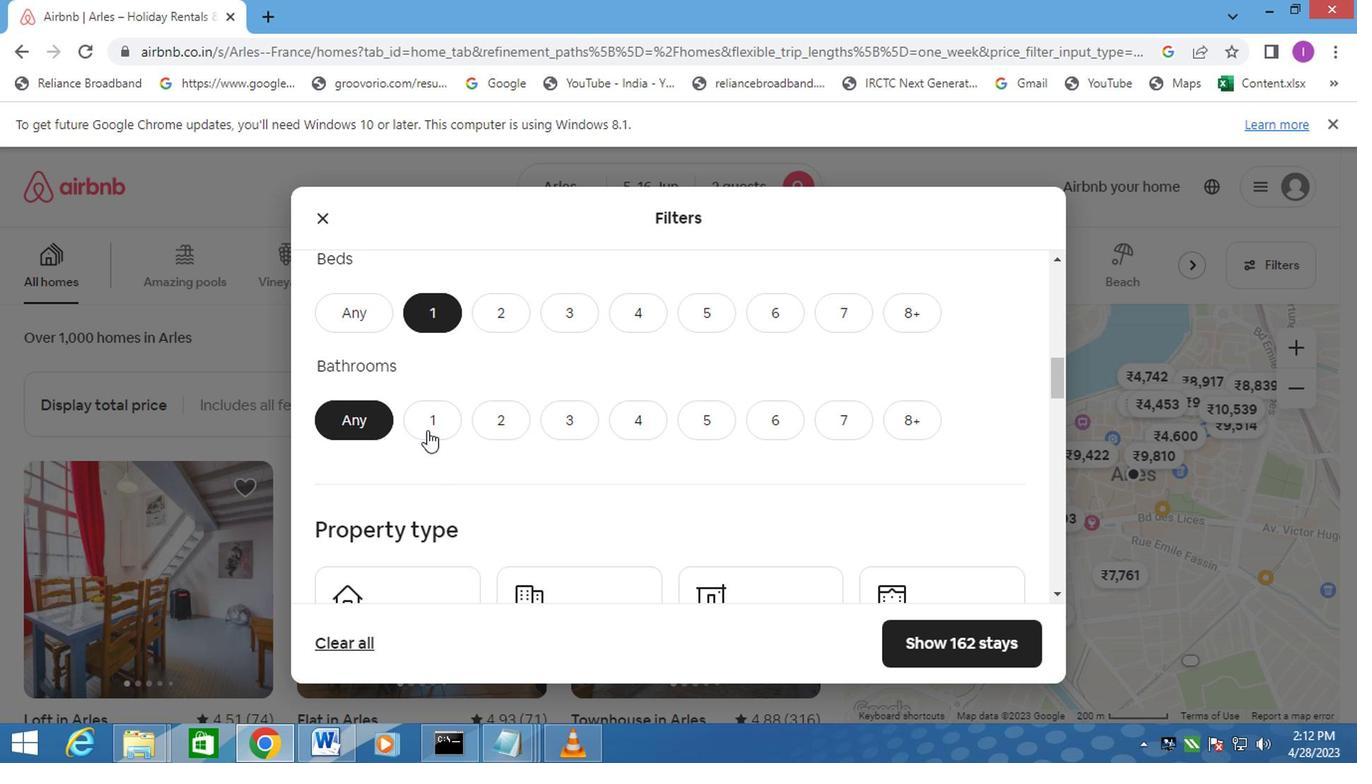 
Action: Mouse pressed left at (423, 420)
Screenshot: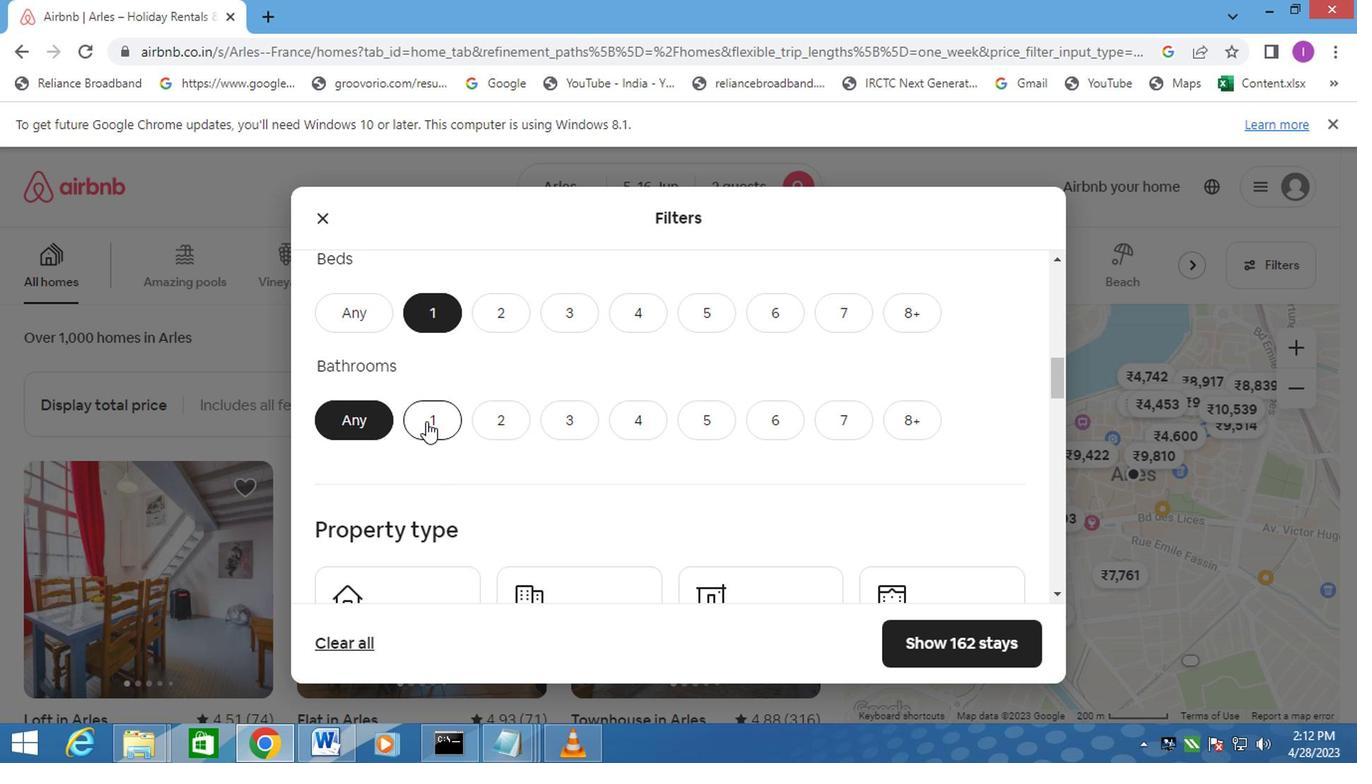 
Action: Mouse moved to (492, 438)
Screenshot: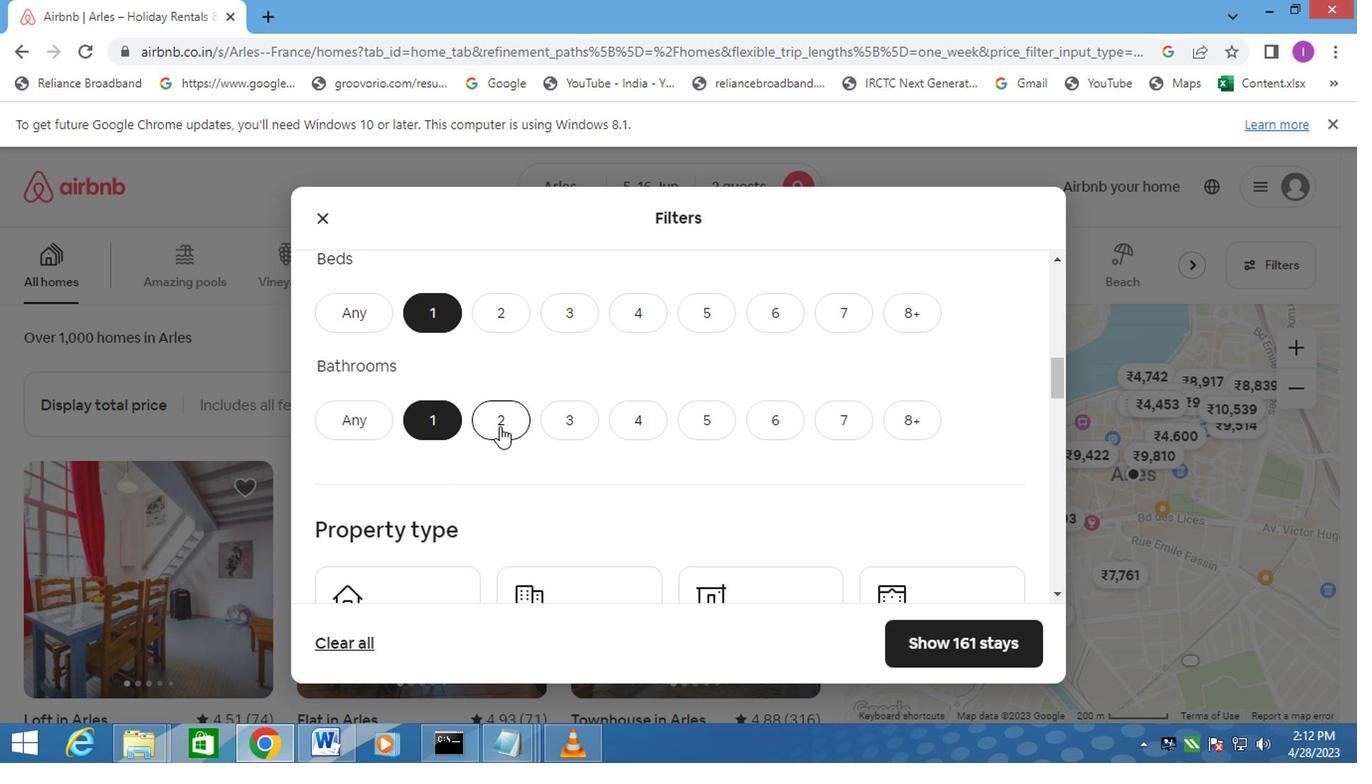 
Action: Mouse scrolled (492, 437) with delta (0, 0)
Screenshot: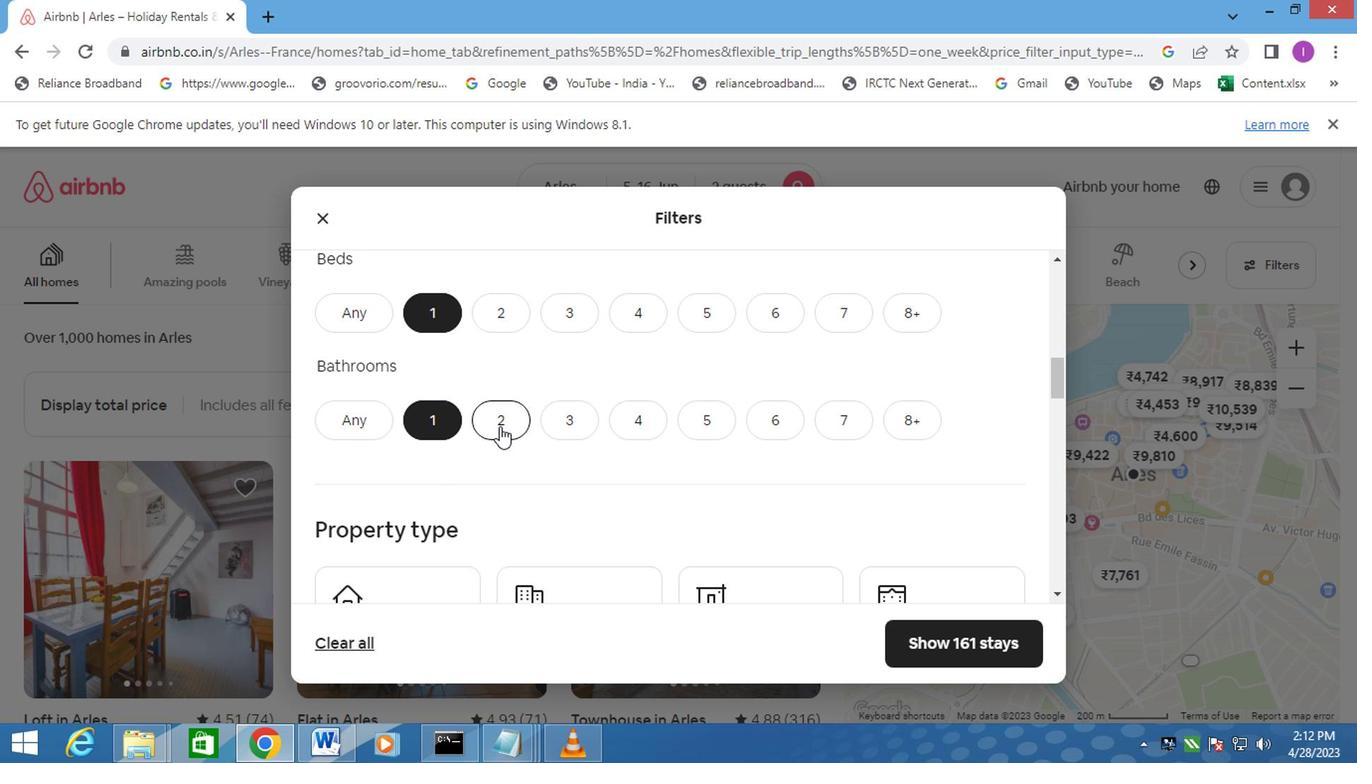 
Action: Mouse moved to (491, 439)
Screenshot: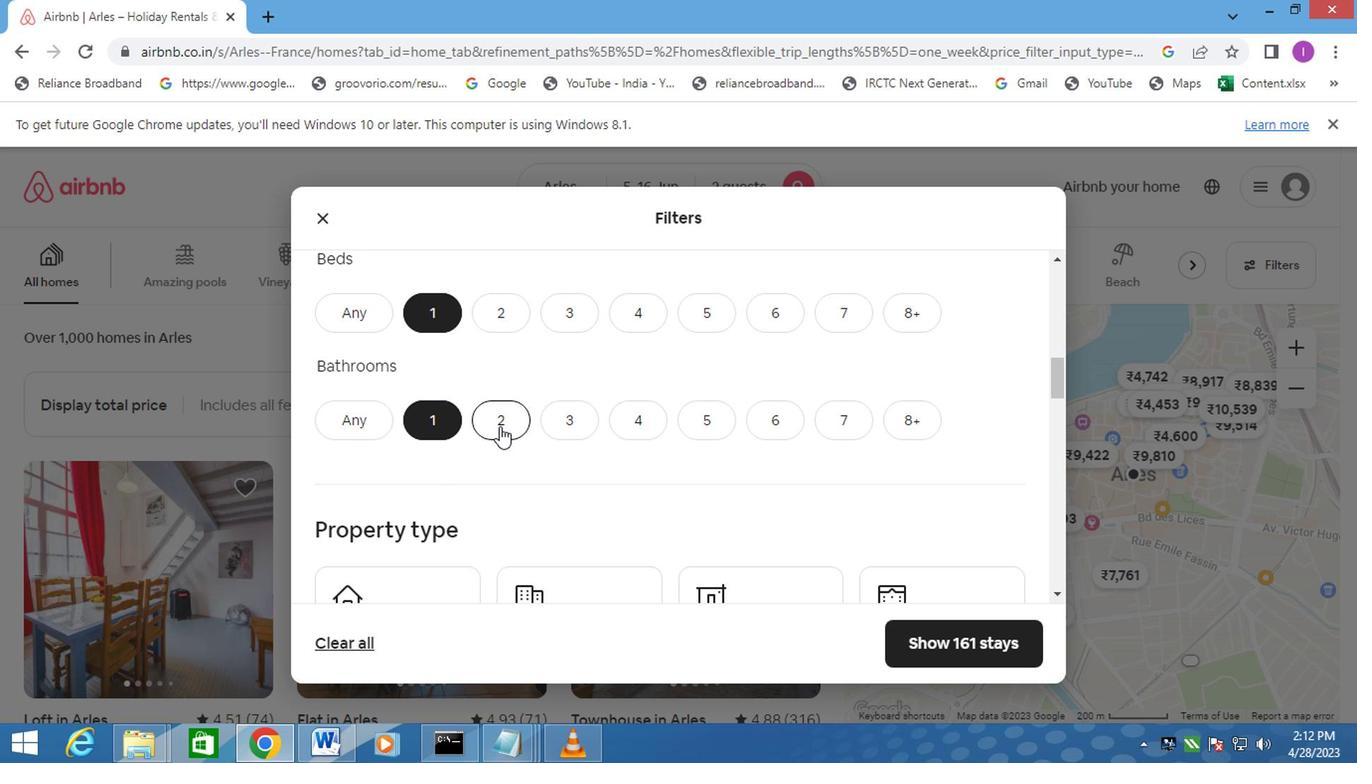 
Action: Mouse scrolled (491, 438) with delta (0, -1)
Screenshot: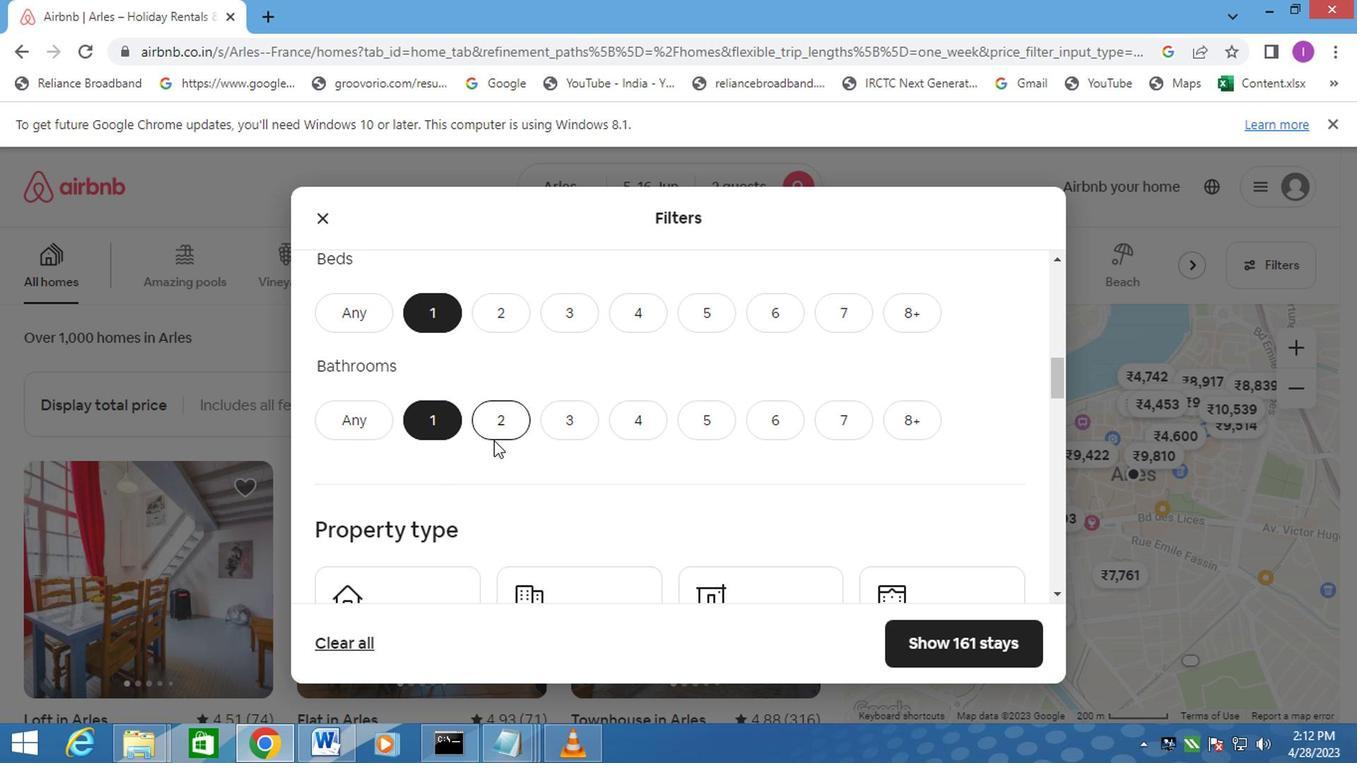 
Action: Mouse moved to (418, 413)
Screenshot: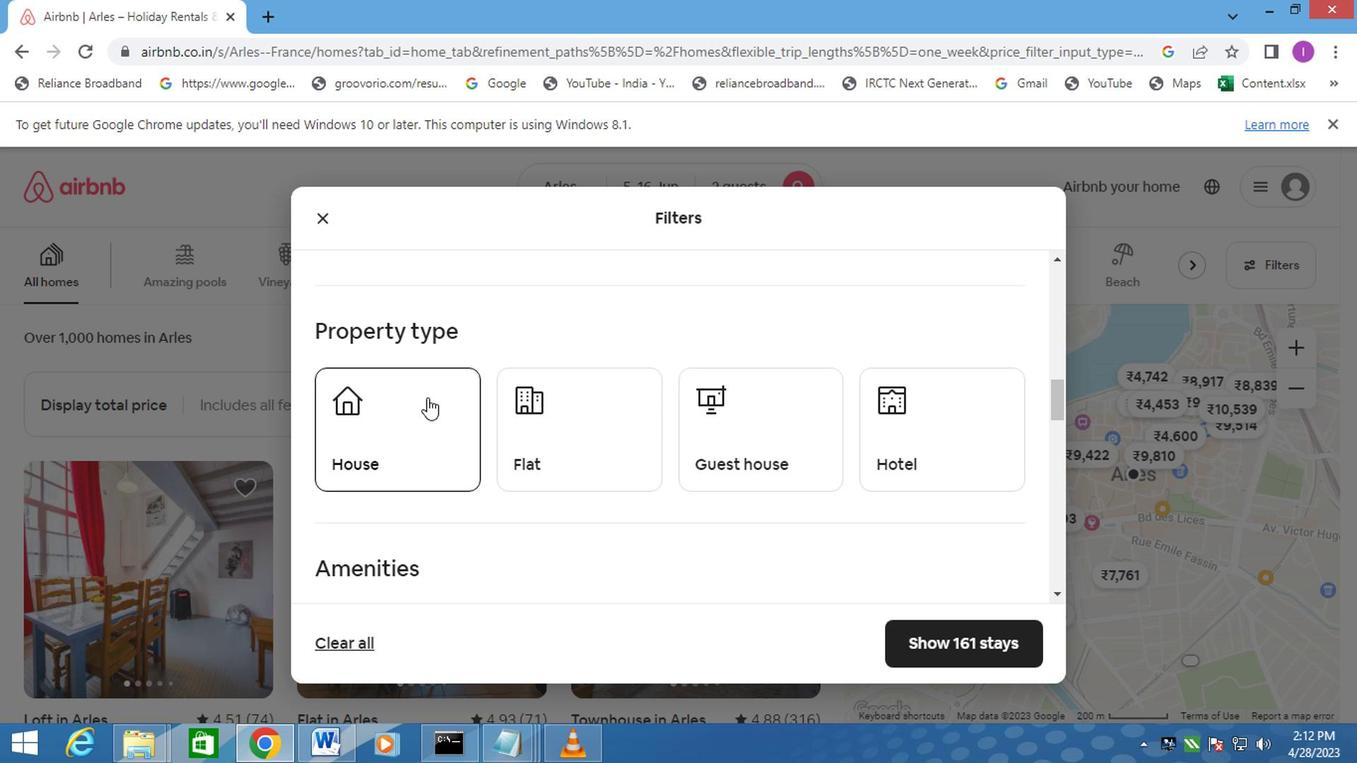 
Action: Mouse pressed left at (418, 413)
Screenshot: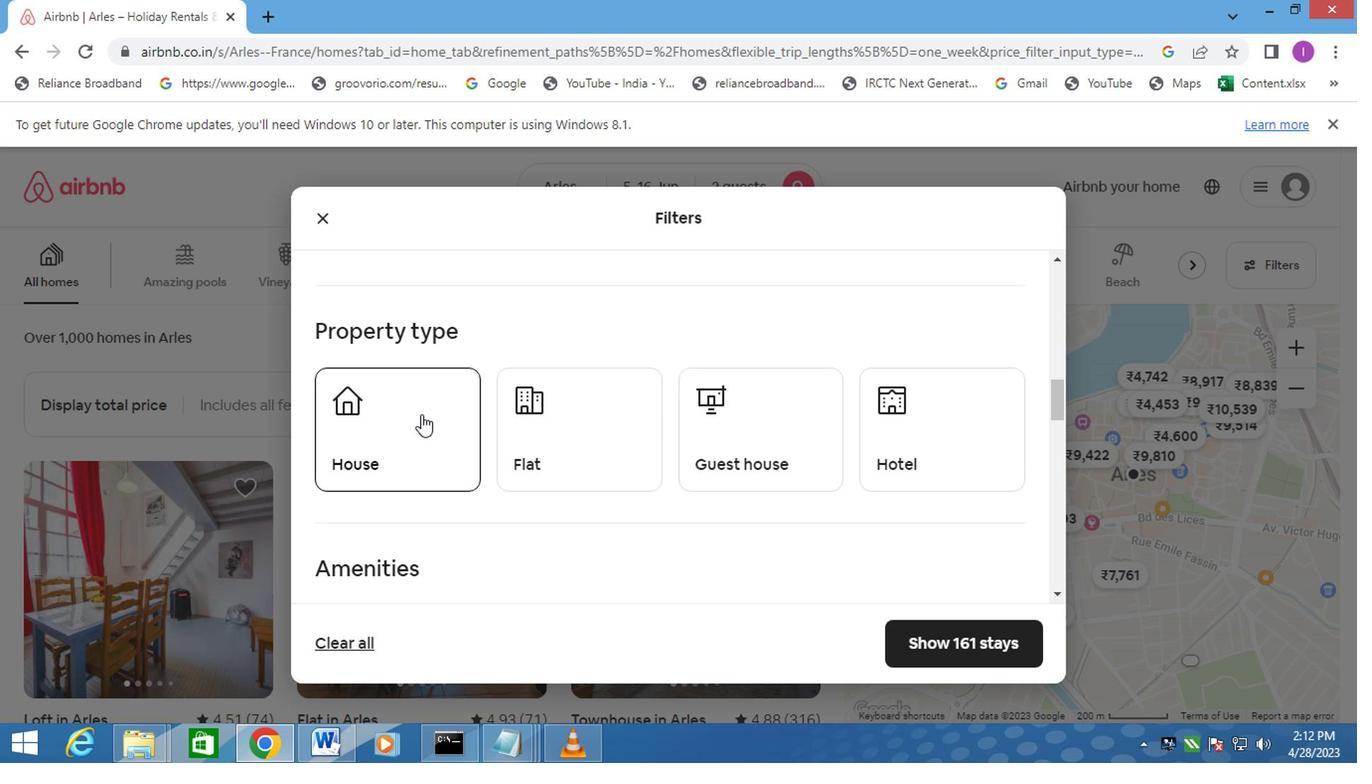 
Action: Mouse moved to (582, 420)
Screenshot: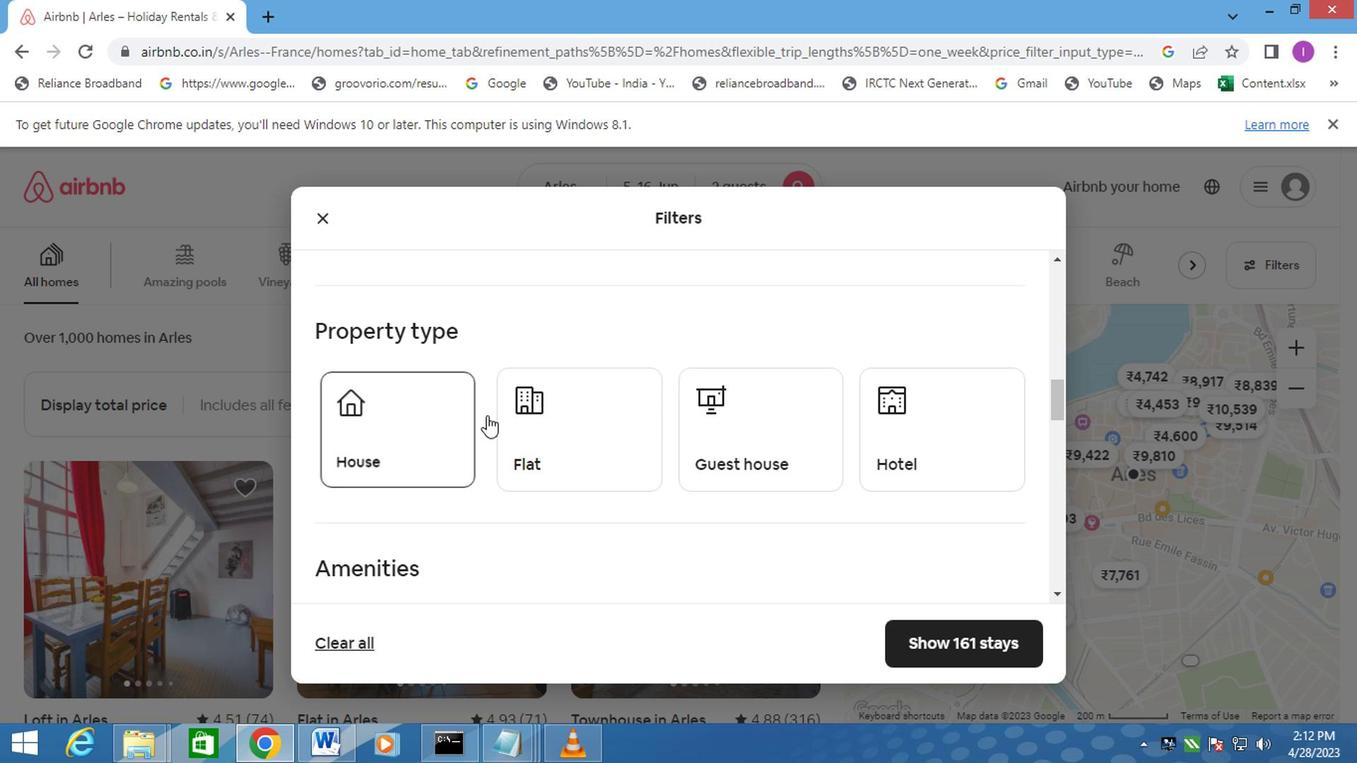 
Action: Mouse pressed left at (582, 420)
Screenshot: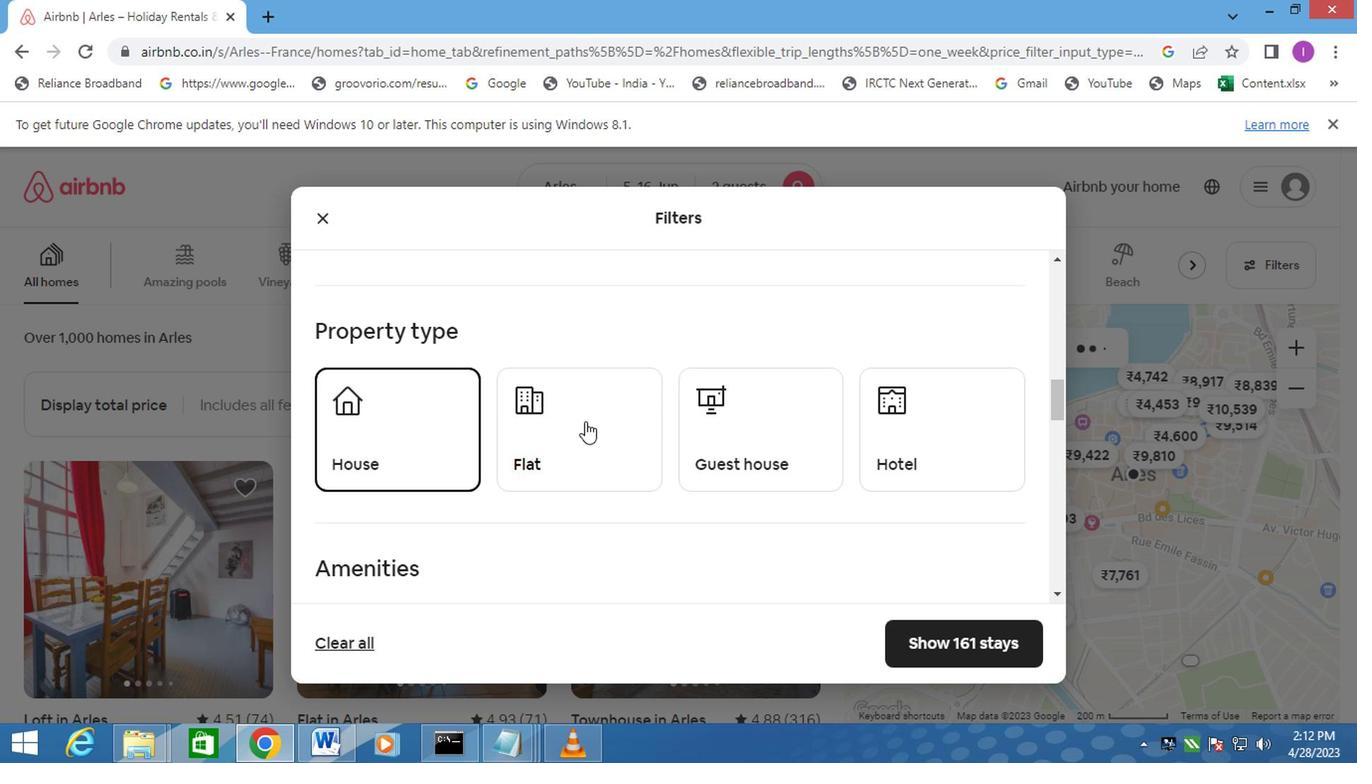 
Action: Mouse moved to (711, 423)
Screenshot: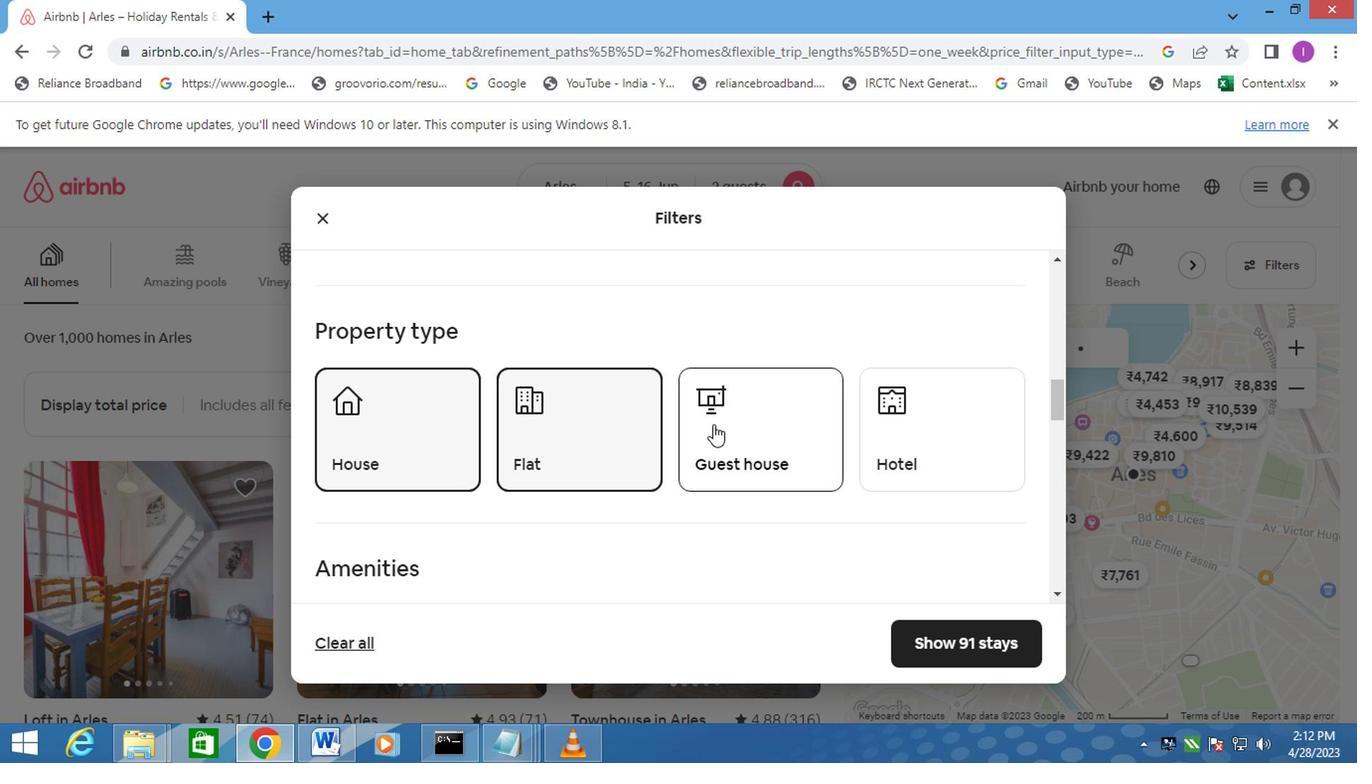 
Action: Mouse pressed left at (711, 423)
Screenshot: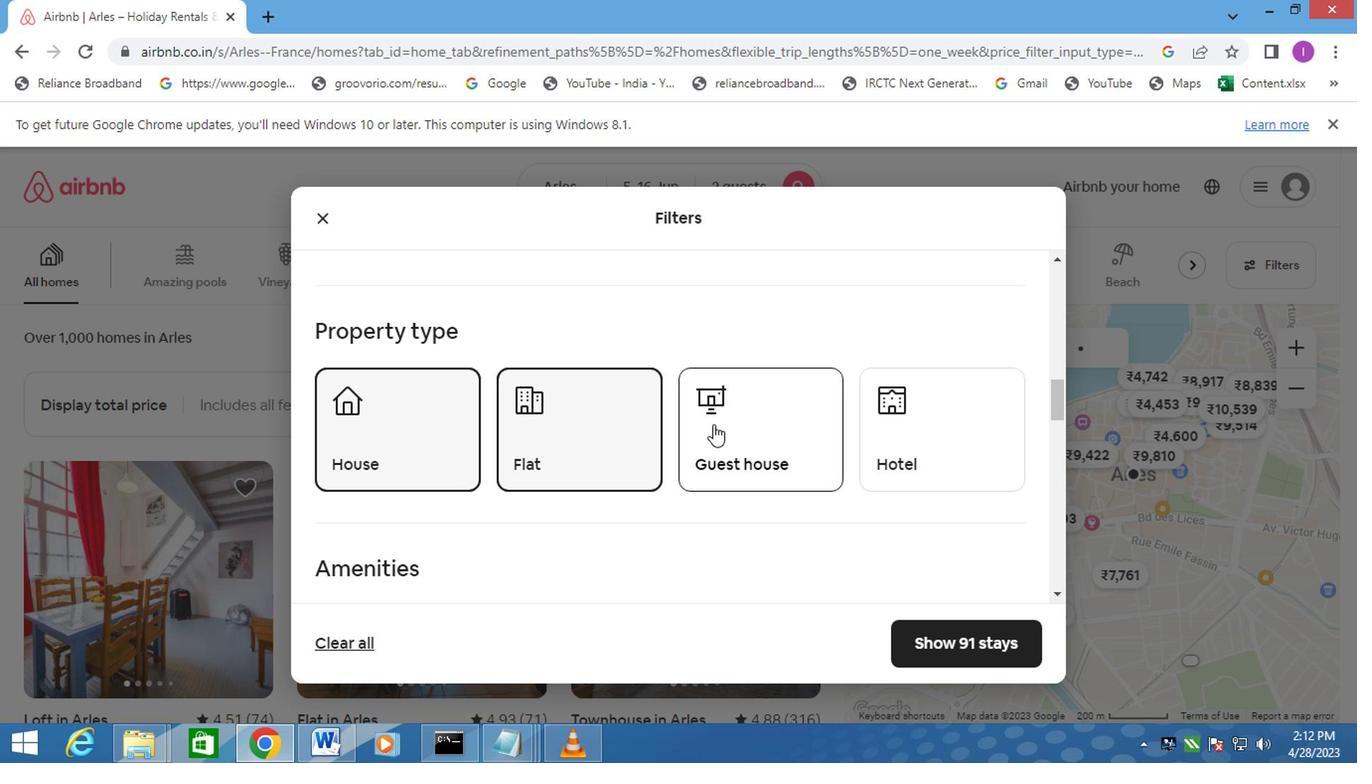 
Action: Mouse moved to (717, 468)
Screenshot: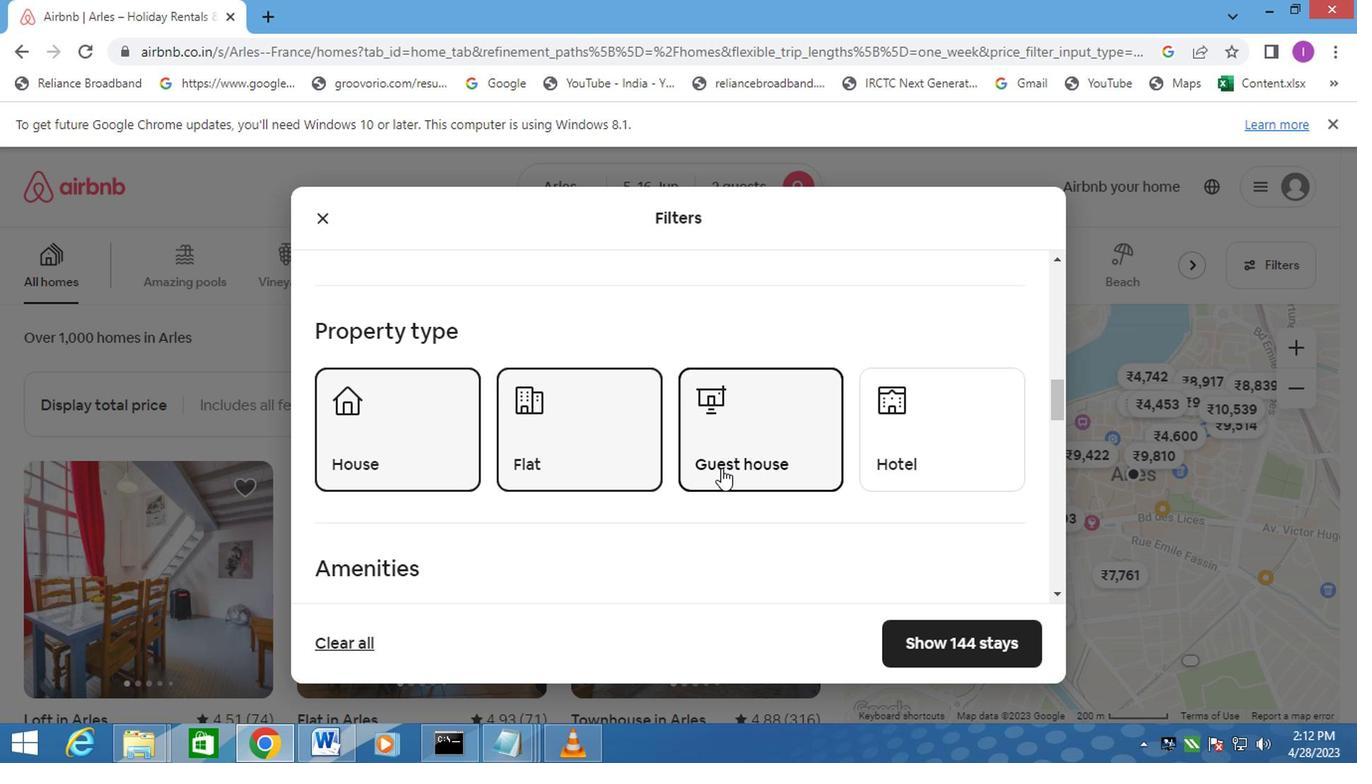 
Action: Mouse scrolled (717, 467) with delta (0, 0)
Screenshot: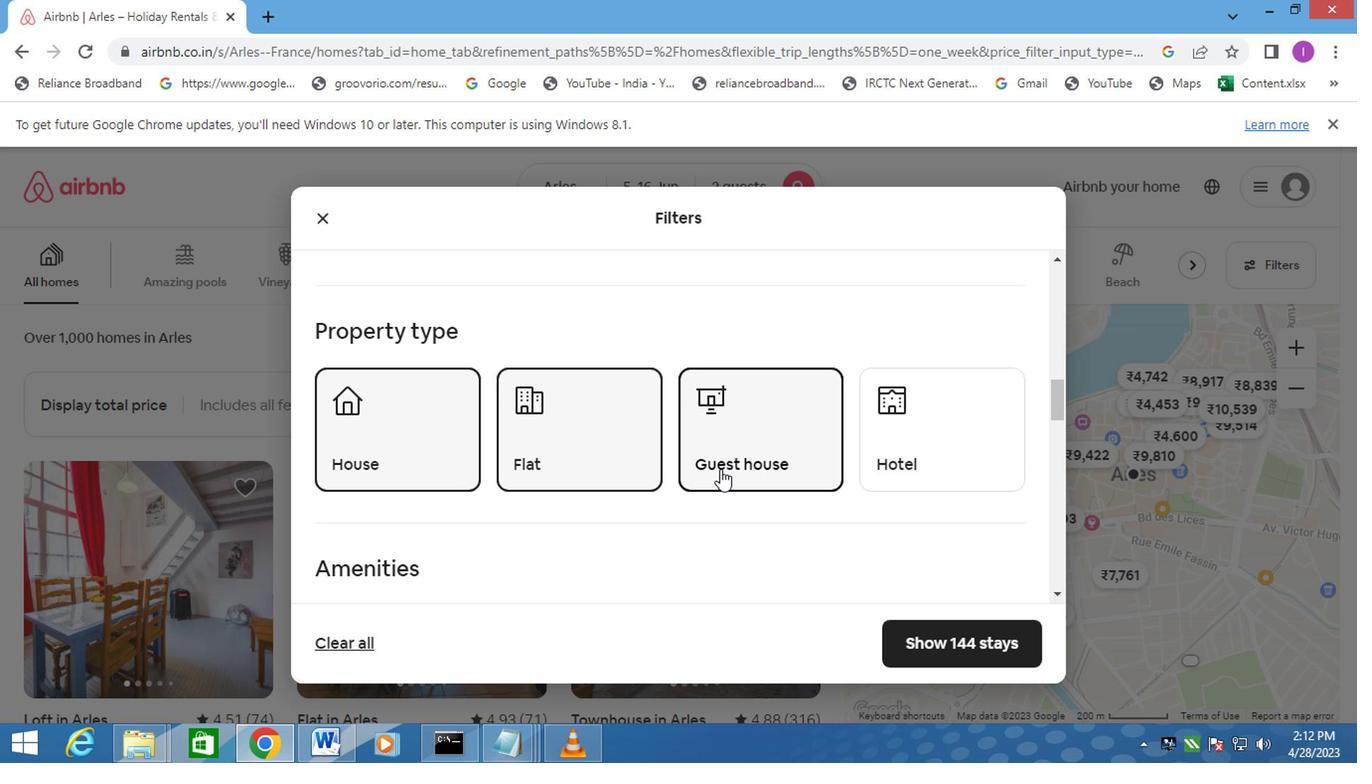 
Action: Mouse scrolled (717, 467) with delta (0, 0)
Screenshot: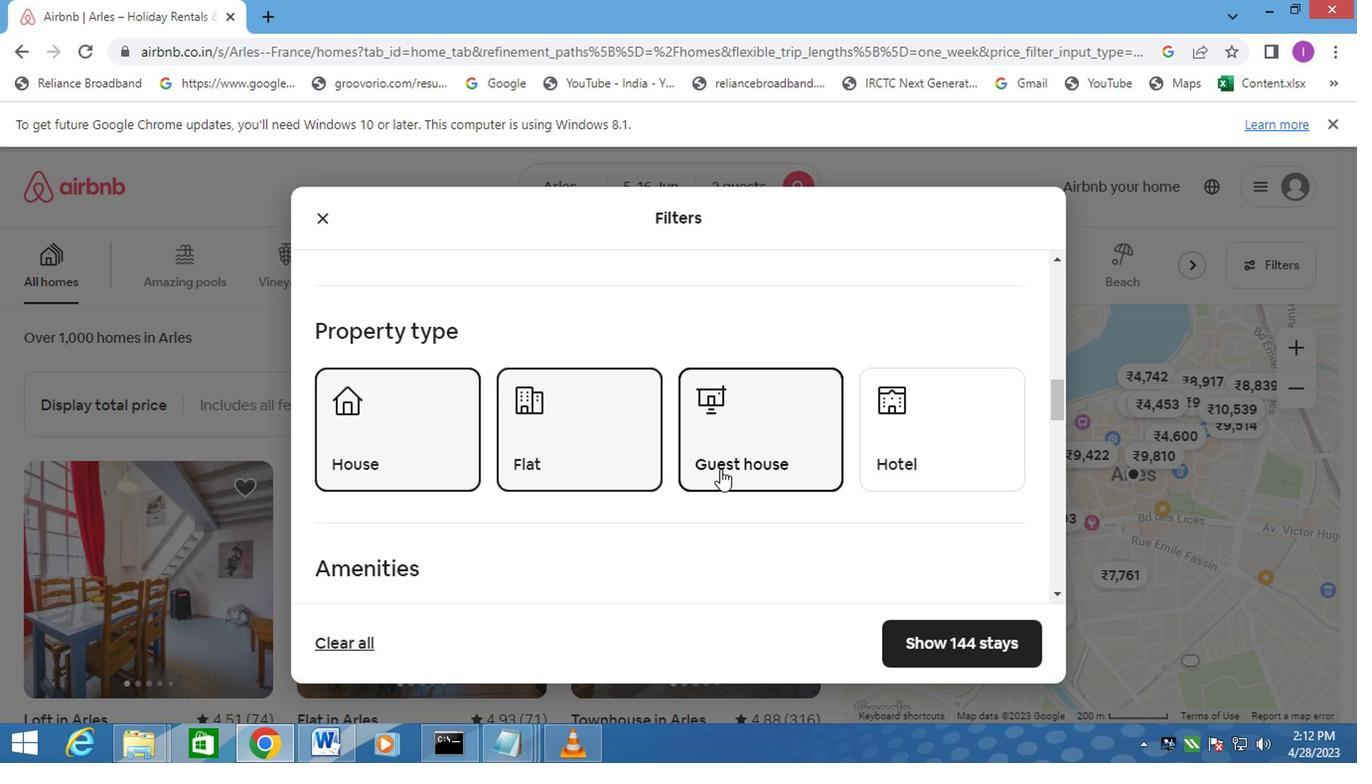 
Action: Mouse moved to (946, 268)
Screenshot: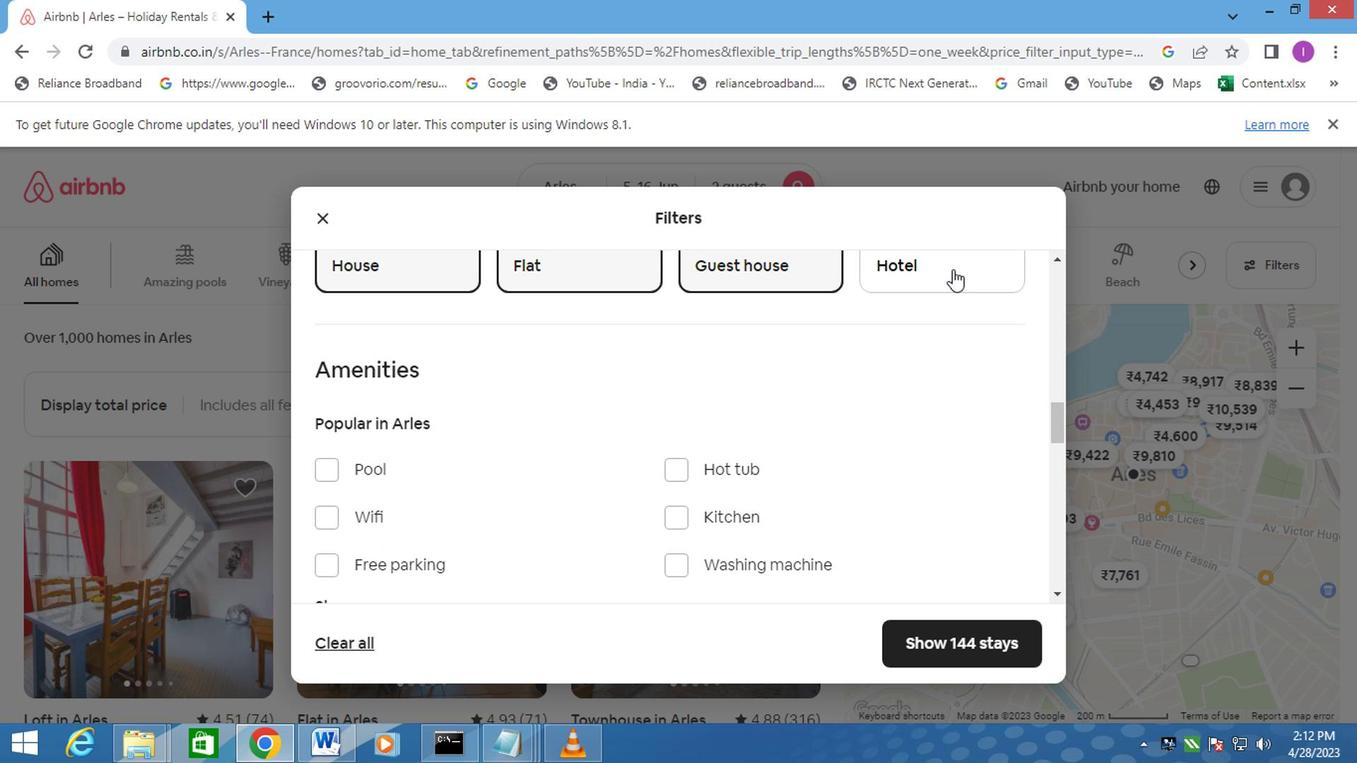 
Action: Mouse pressed left at (946, 268)
Screenshot: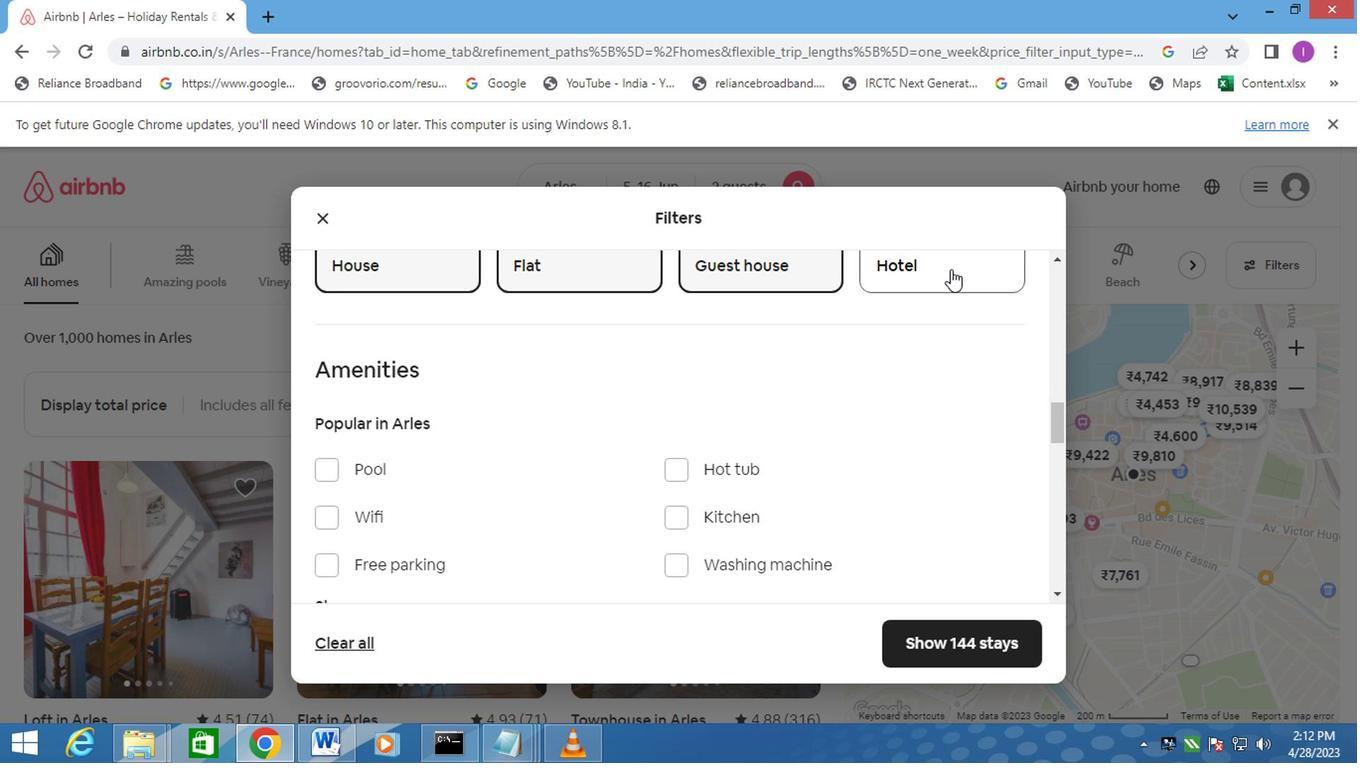
Action: Mouse moved to (533, 463)
Screenshot: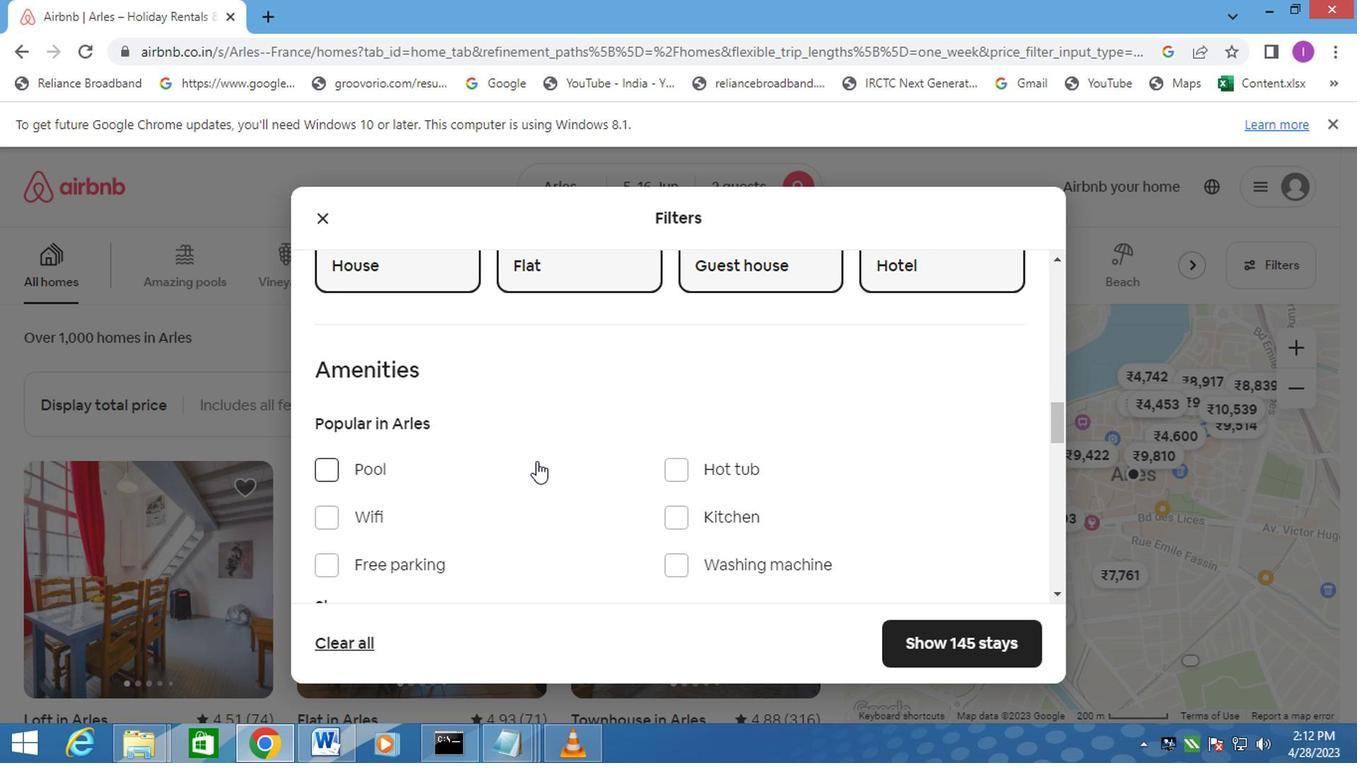 
Action: Mouse scrolled (533, 462) with delta (0, 0)
Screenshot: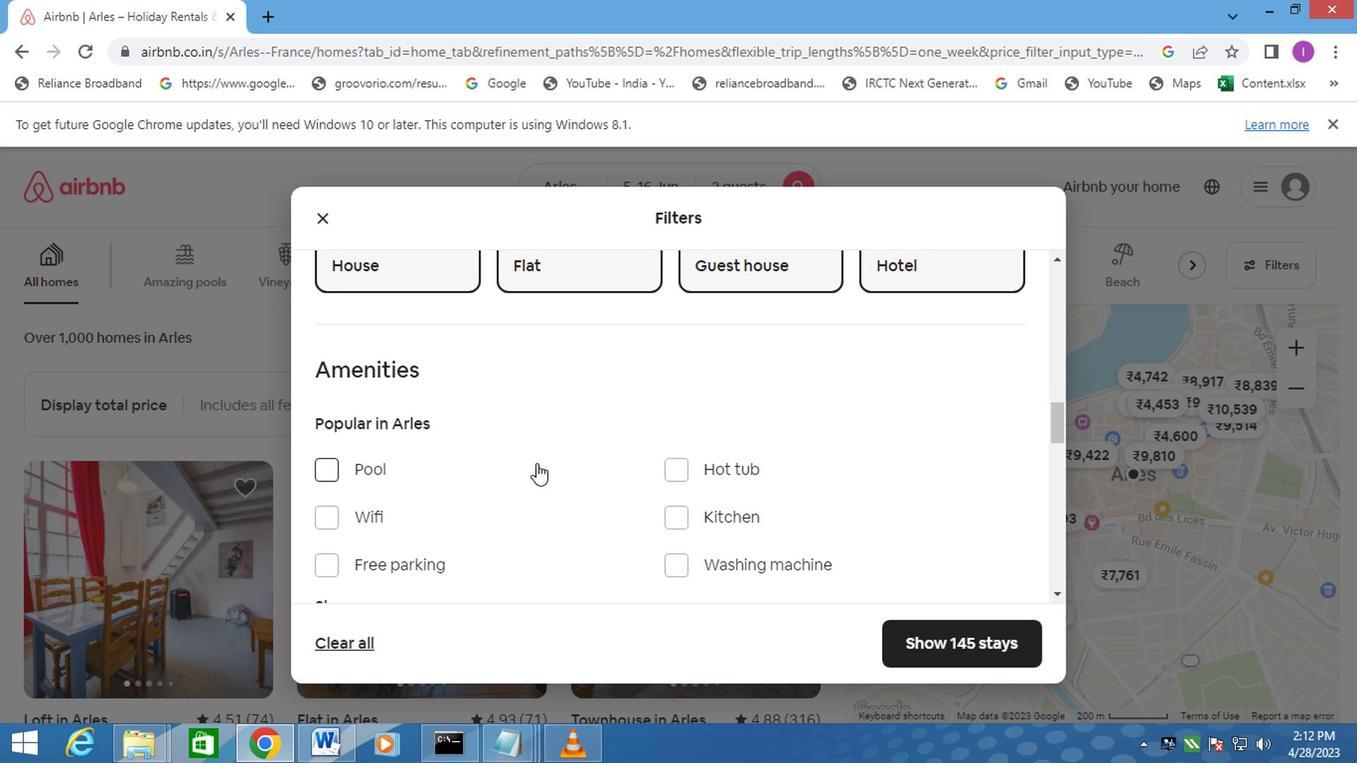 
Action: Mouse moved to (324, 422)
Screenshot: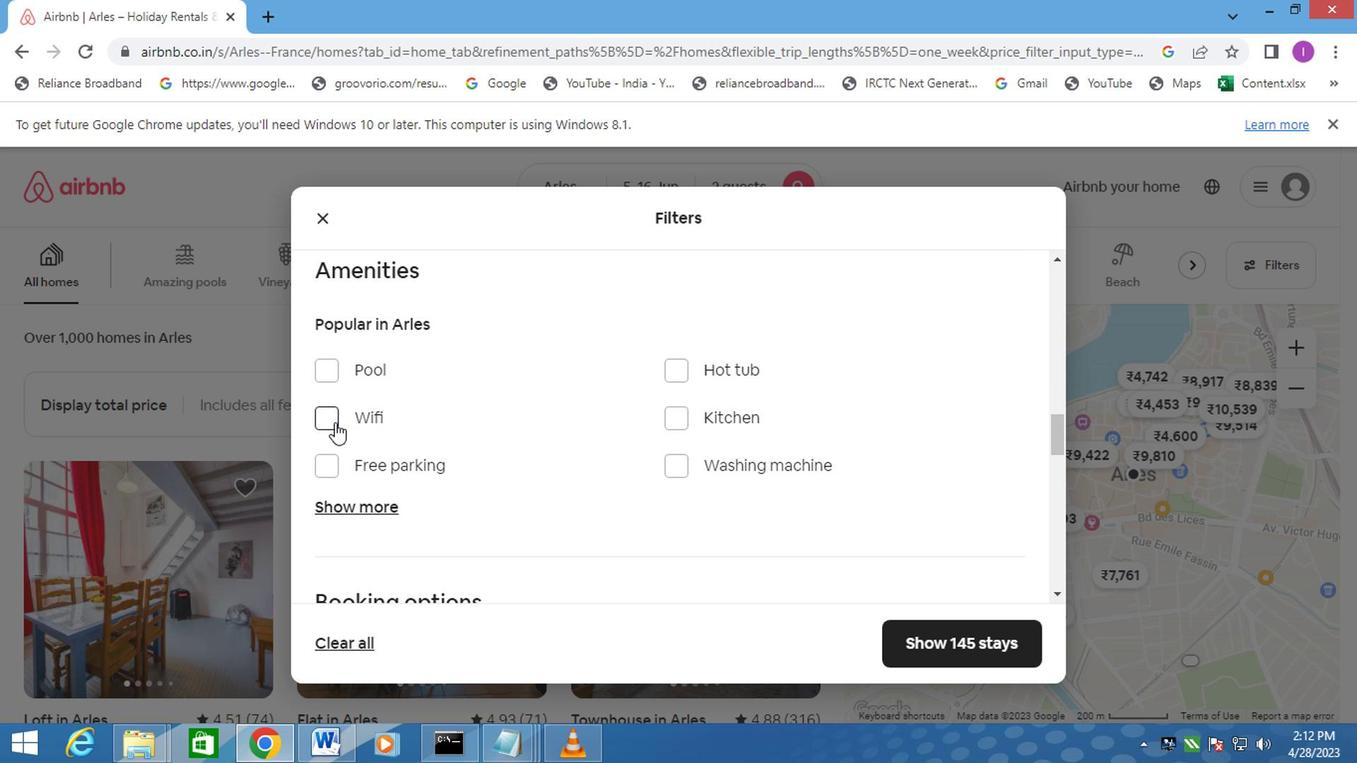 
Action: Mouse pressed left at (324, 422)
Screenshot: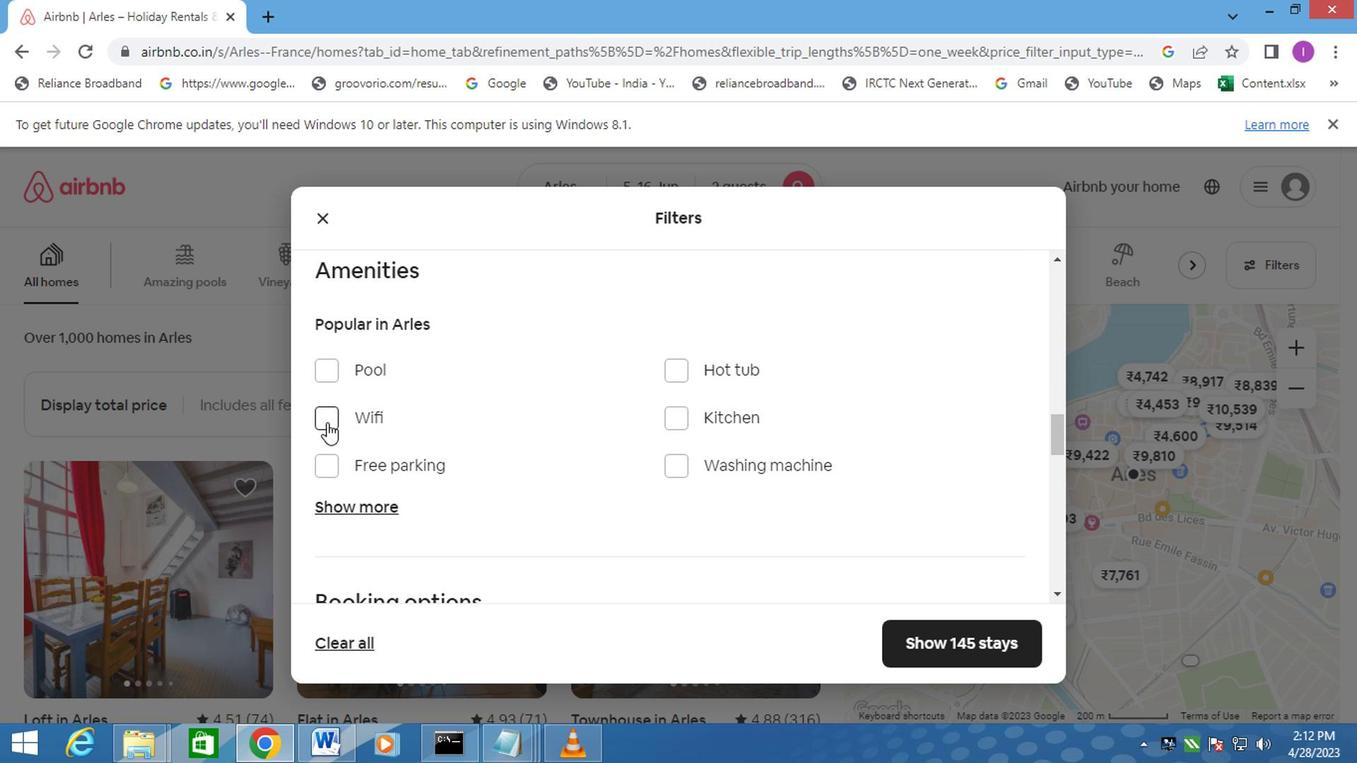 
Action: Mouse moved to (675, 465)
Screenshot: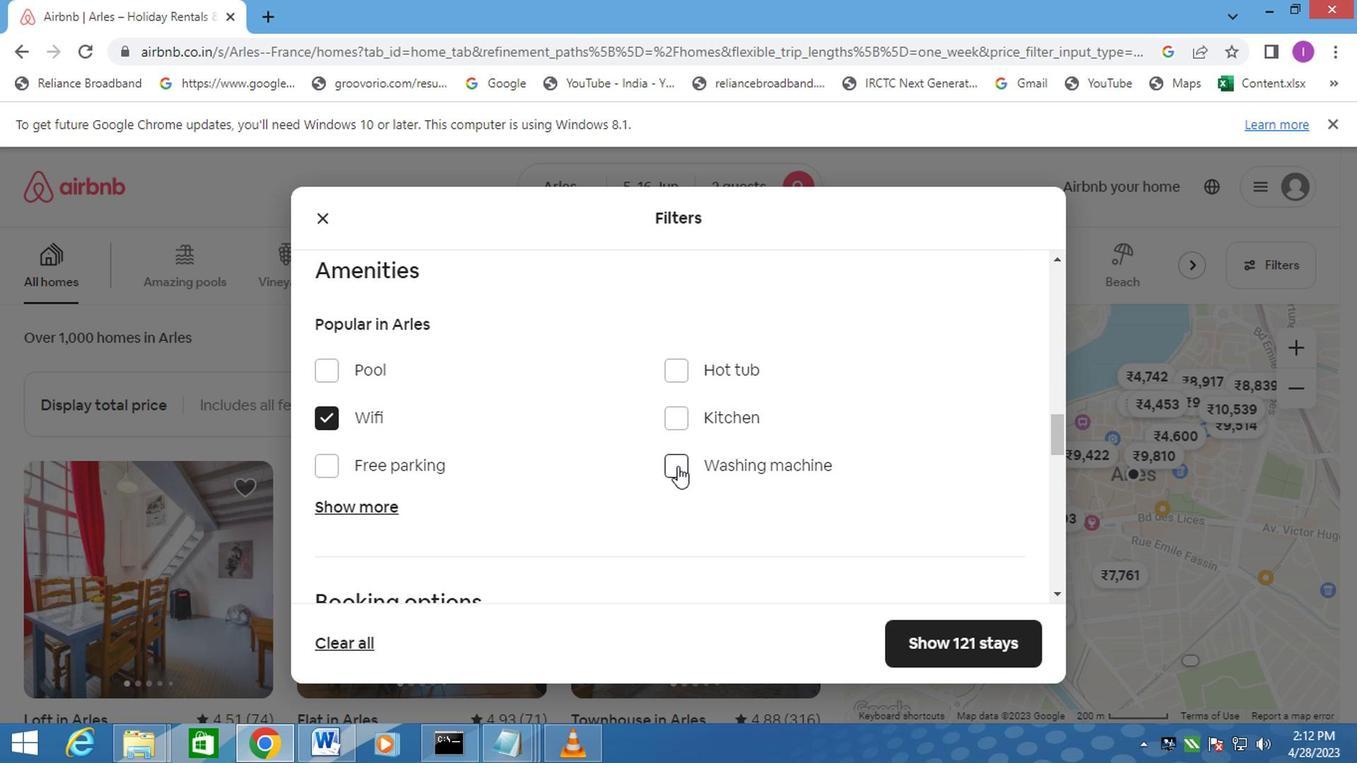 
Action: Mouse pressed left at (675, 465)
Screenshot: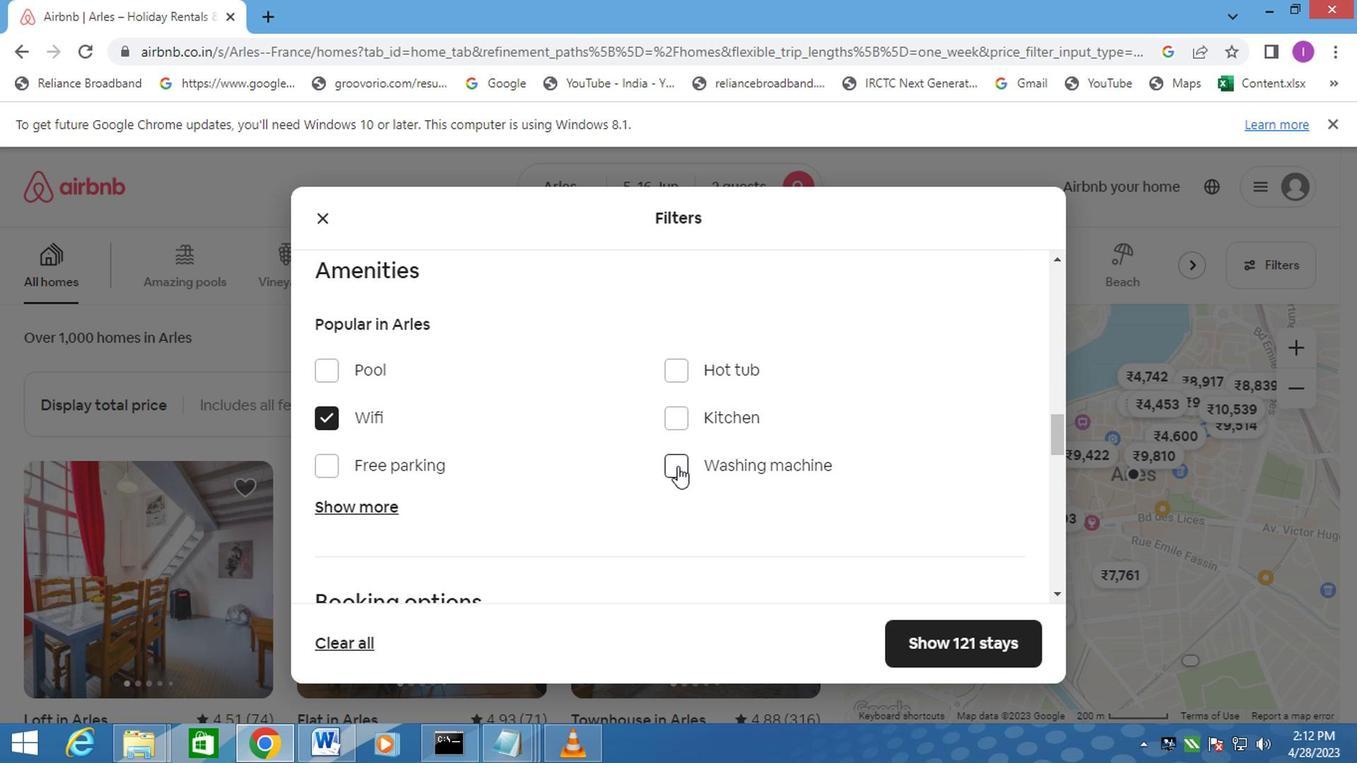 
Action: Mouse moved to (301, 587)
Screenshot: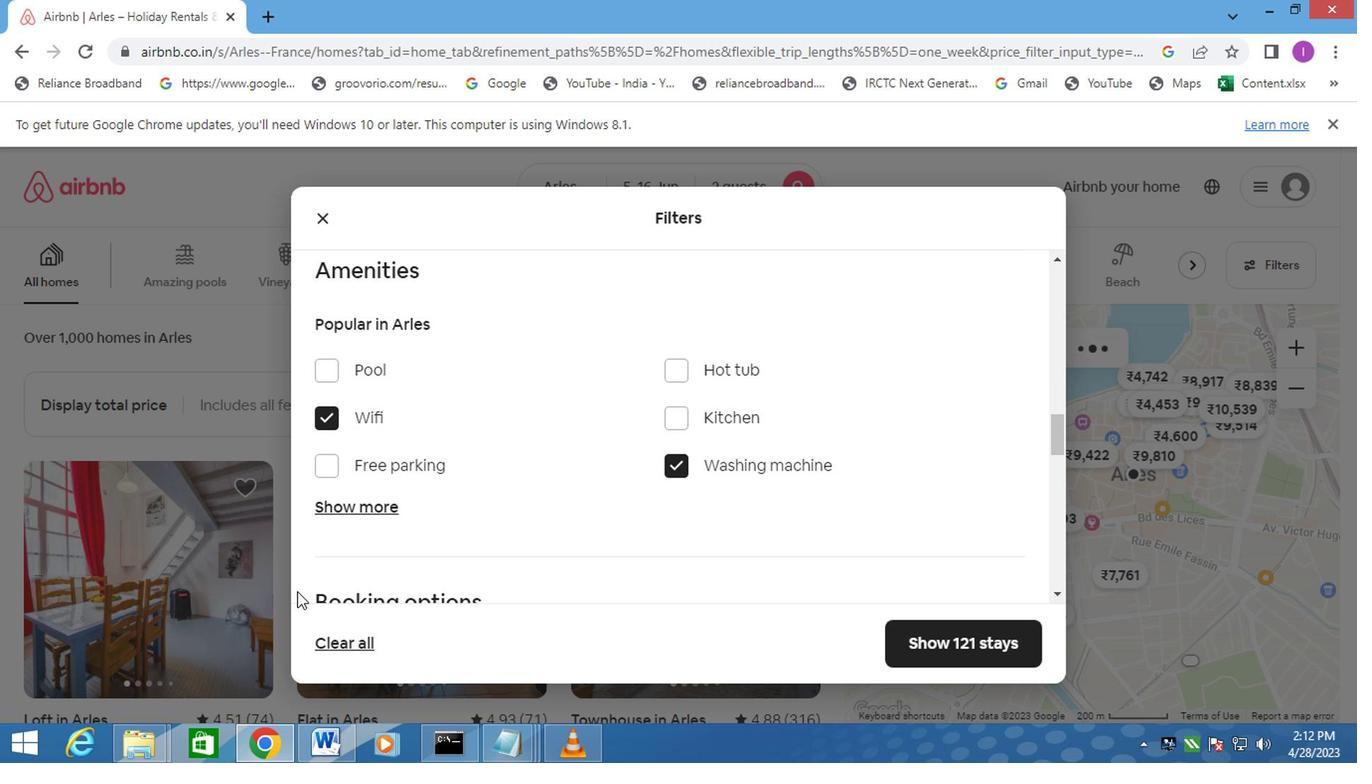
Action: Mouse scrolled (301, 586) with delta (0, 0)
Screenshot: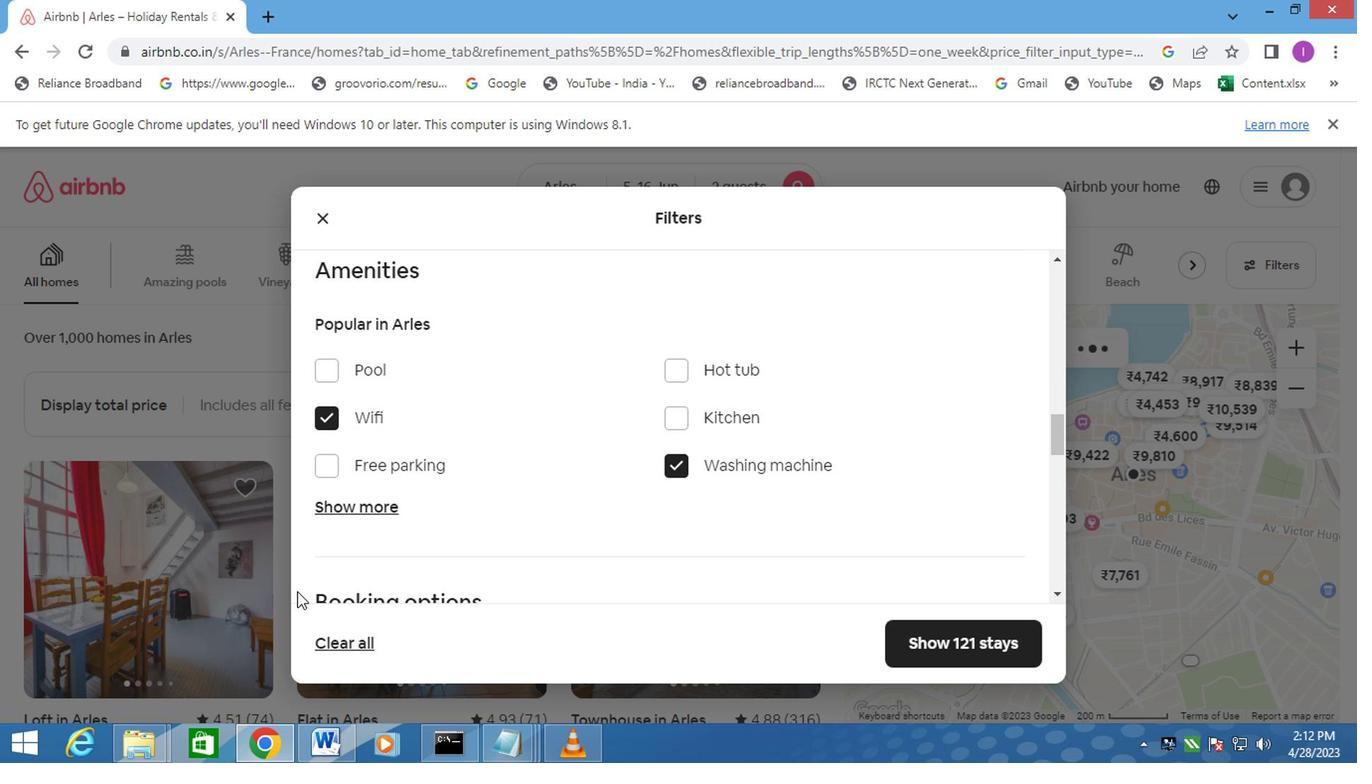 
Action: Mouse moved to (319, 582)
Screenshot: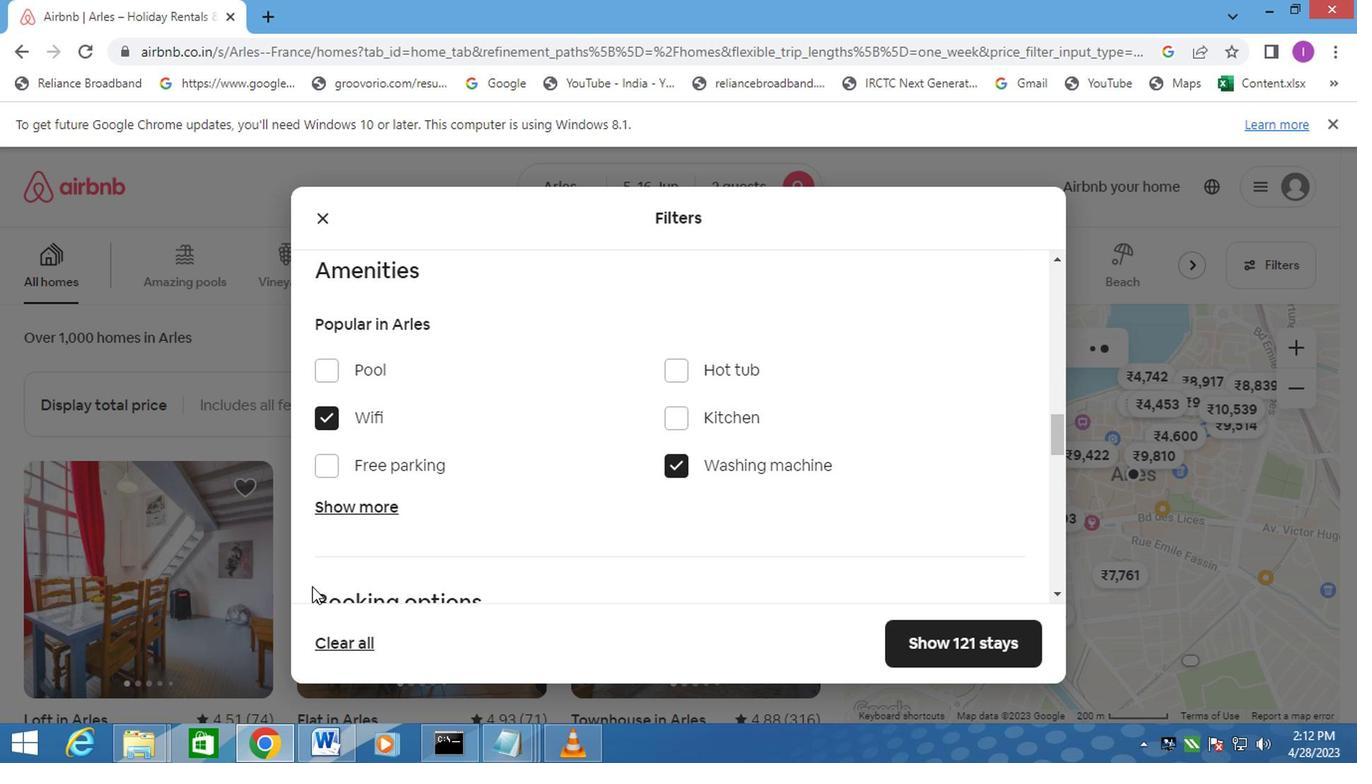 
Action: Mouse scrolled (319, 581) with delta (0, 0)
Screenshot: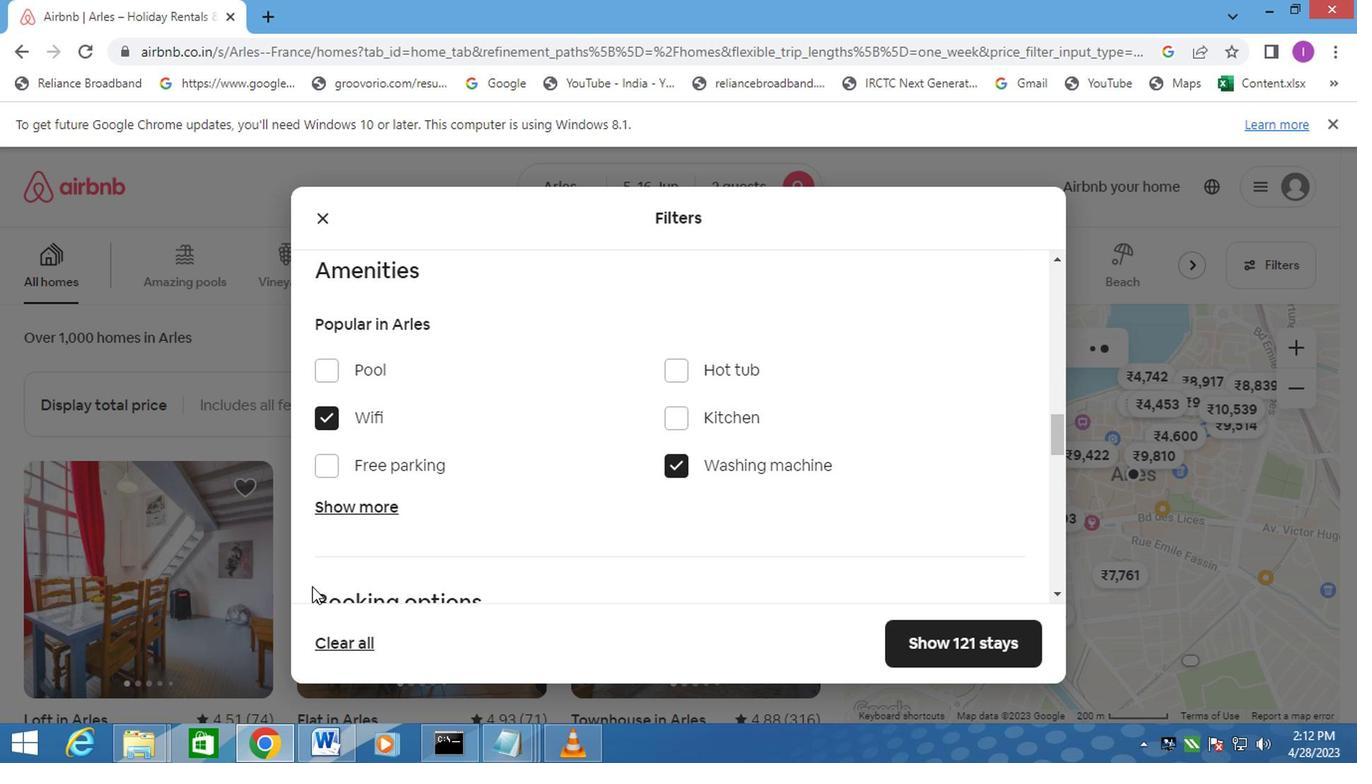 
Action: Mouse moved to (329, 580)
Screenshot: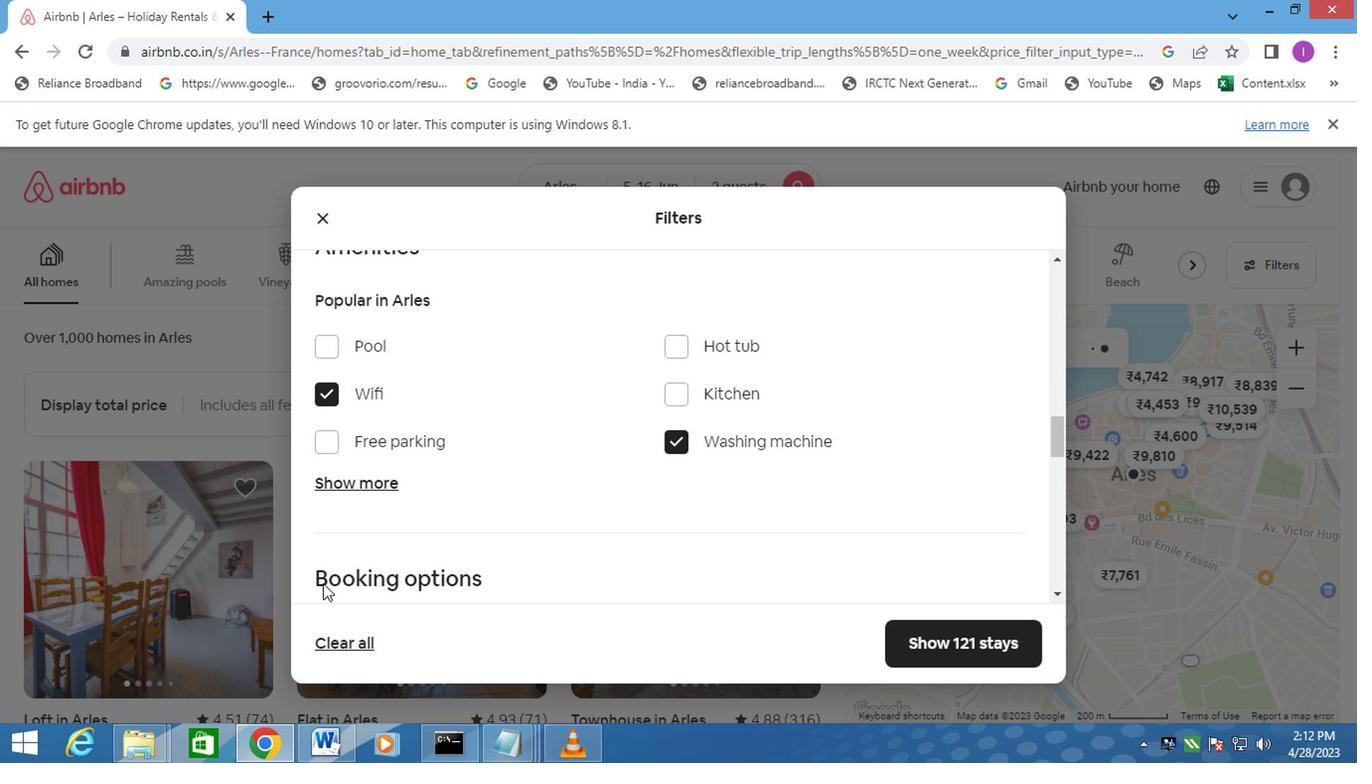
Action: Mouse scrolled (329, 579) with delta (0, 0)
Screenshot: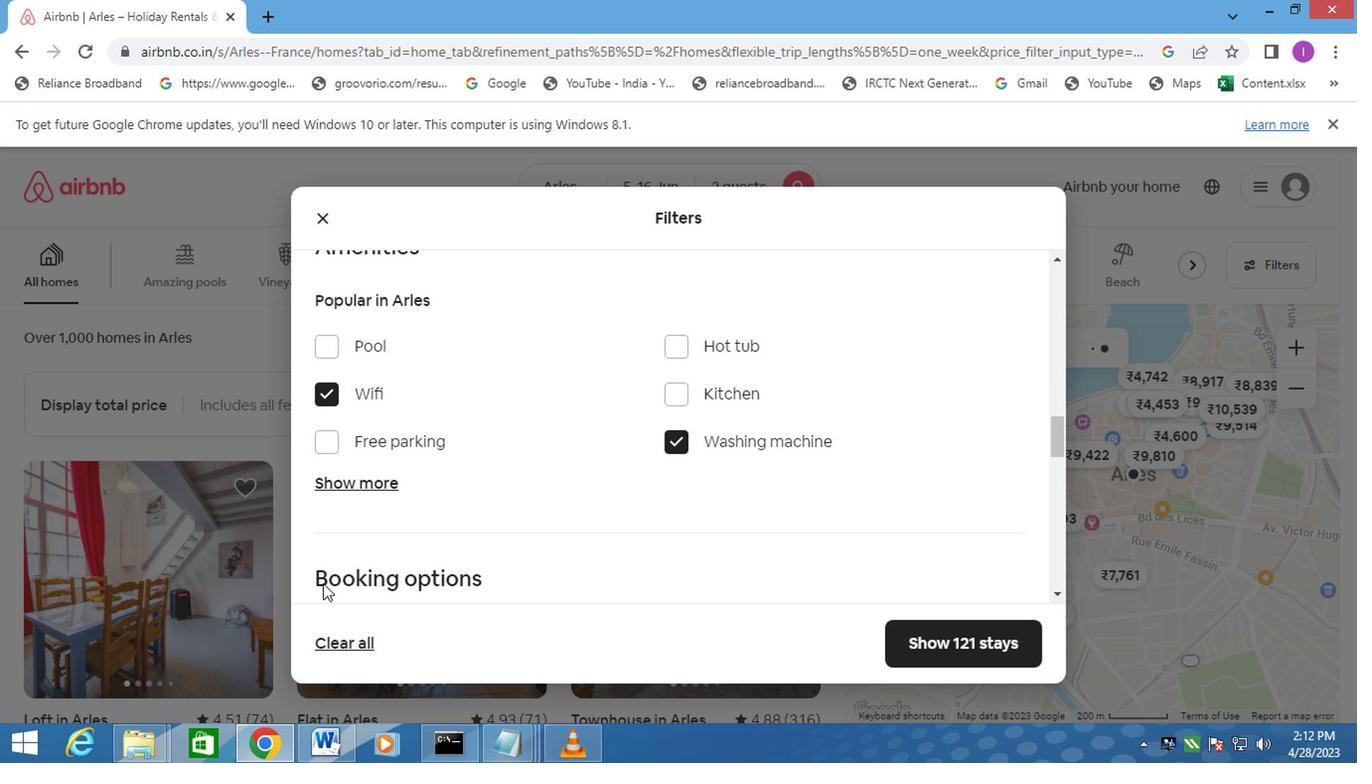 
Action: Mouse moved to (348, 572)
Screenshot: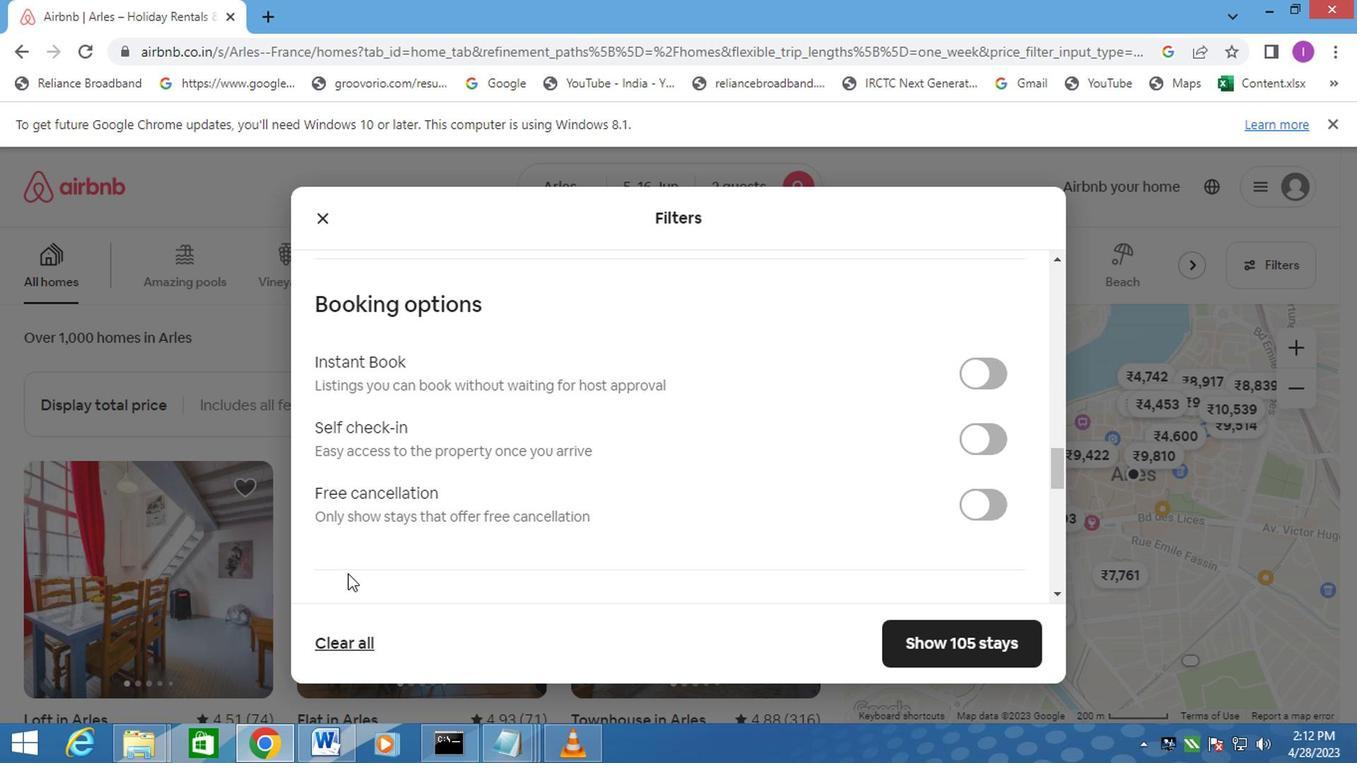 
Action: Mouse scrolled (348, 571) with delta (0, -1)
Screenshot: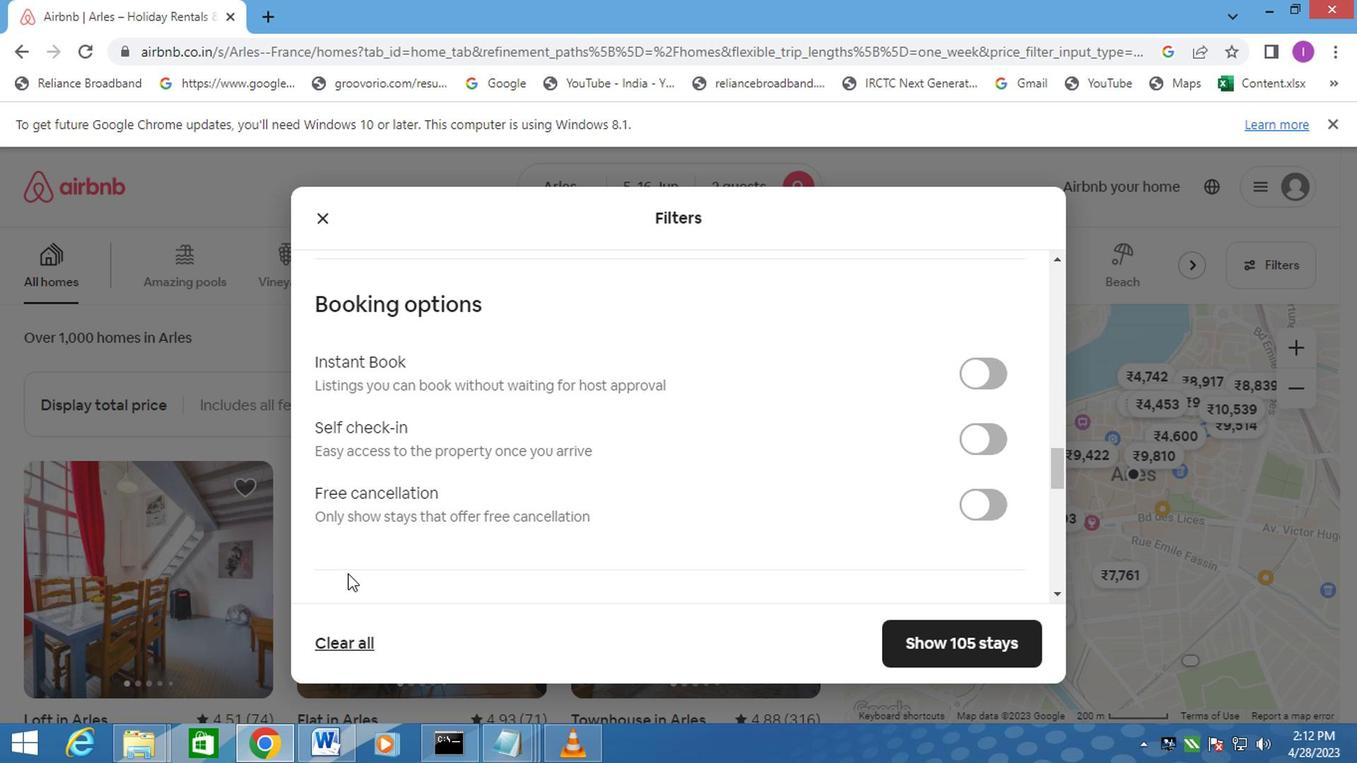 
Action: Mouse moved to (995, 343)
Screenshot: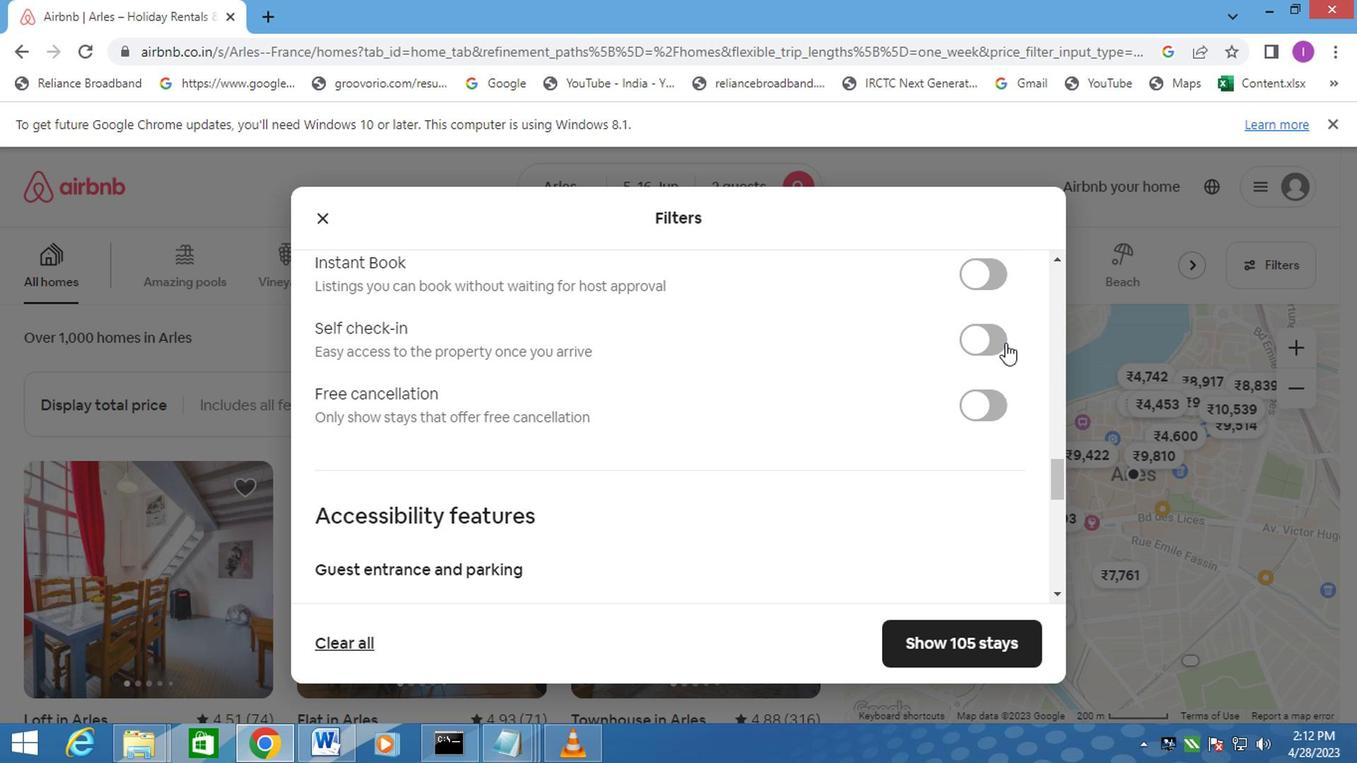 
Action: Mouse pressed left at (995, 343)
Screenshot: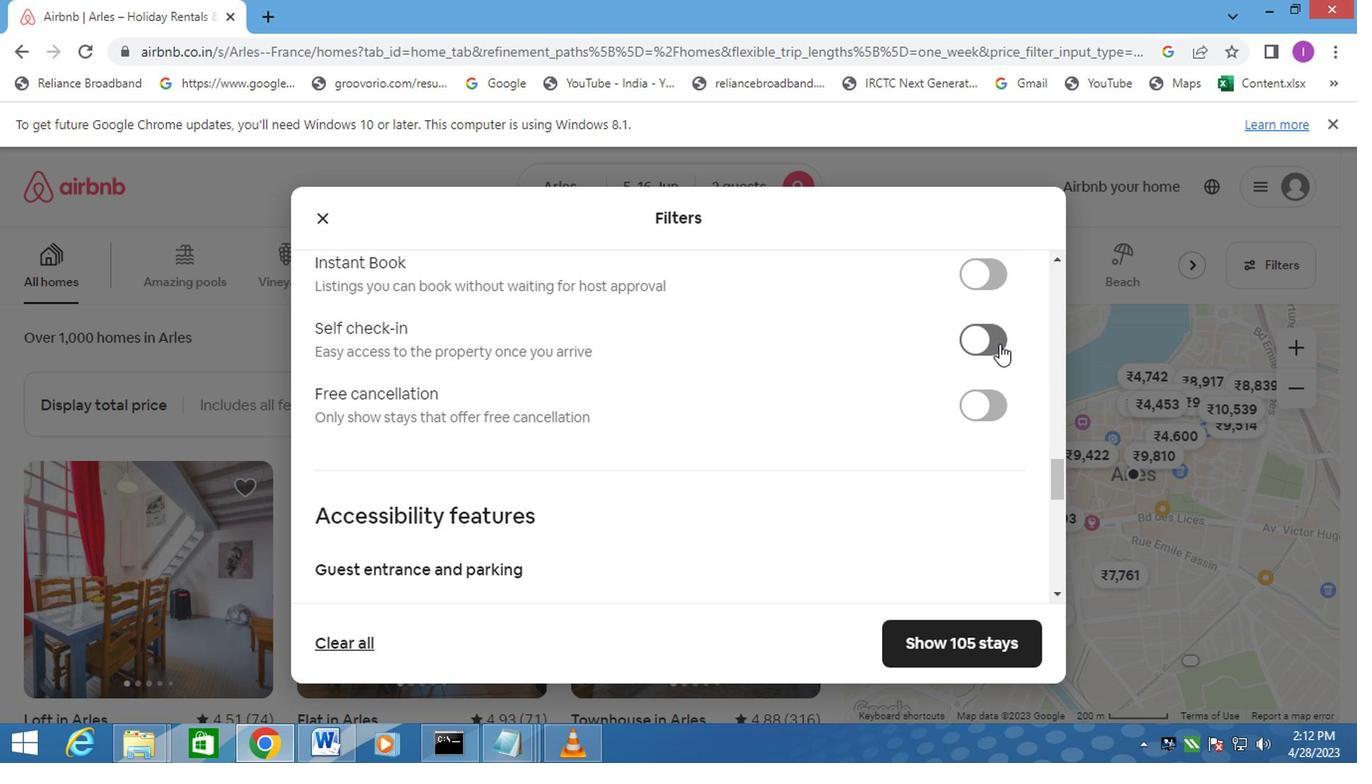 
Action: Mouse moved to (489, 442)
Screenshot: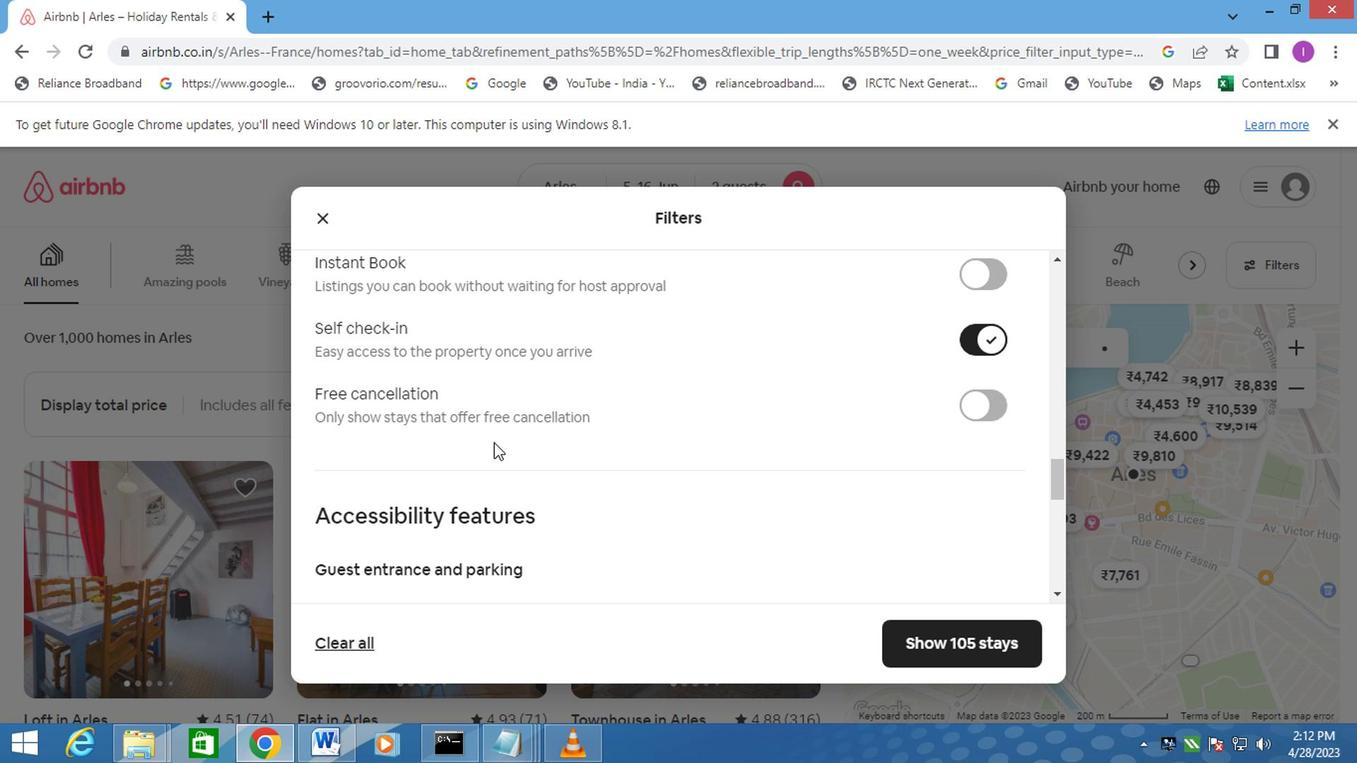 
Action: Mouse scrolled (489, 441) with delta (0, 0)
Screenshot: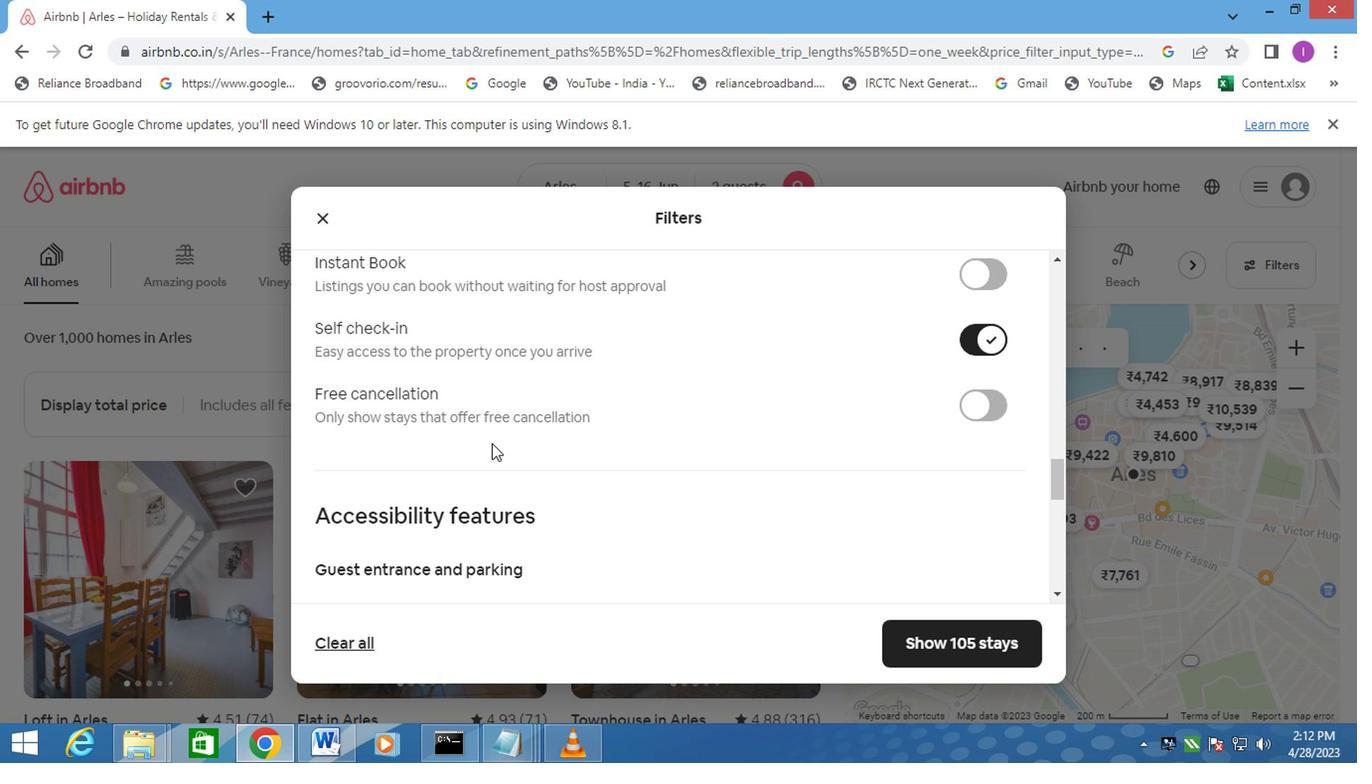 
Action: Mouse scrolled (489, 441) with delta (0, 0)
Screenshot: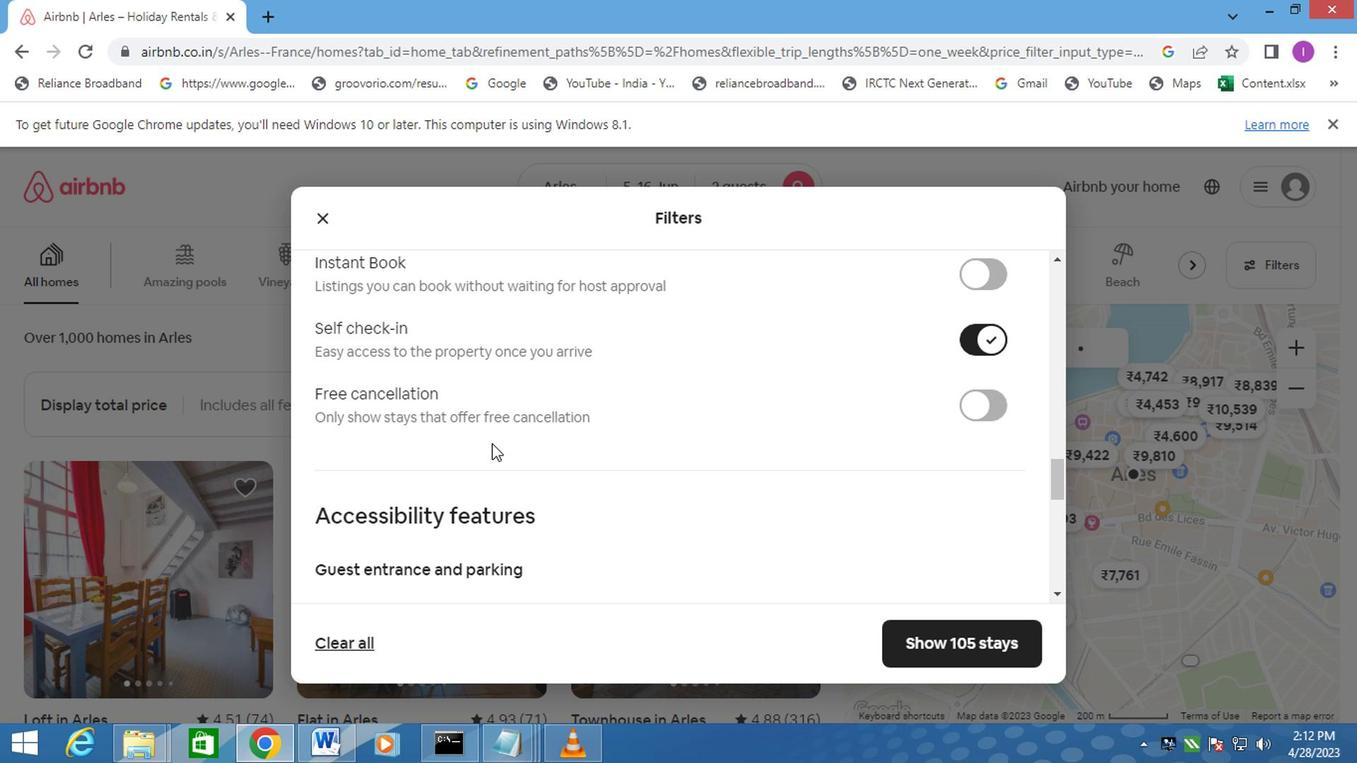 
Action: Mouse moved to (349, 501)
Screenshot: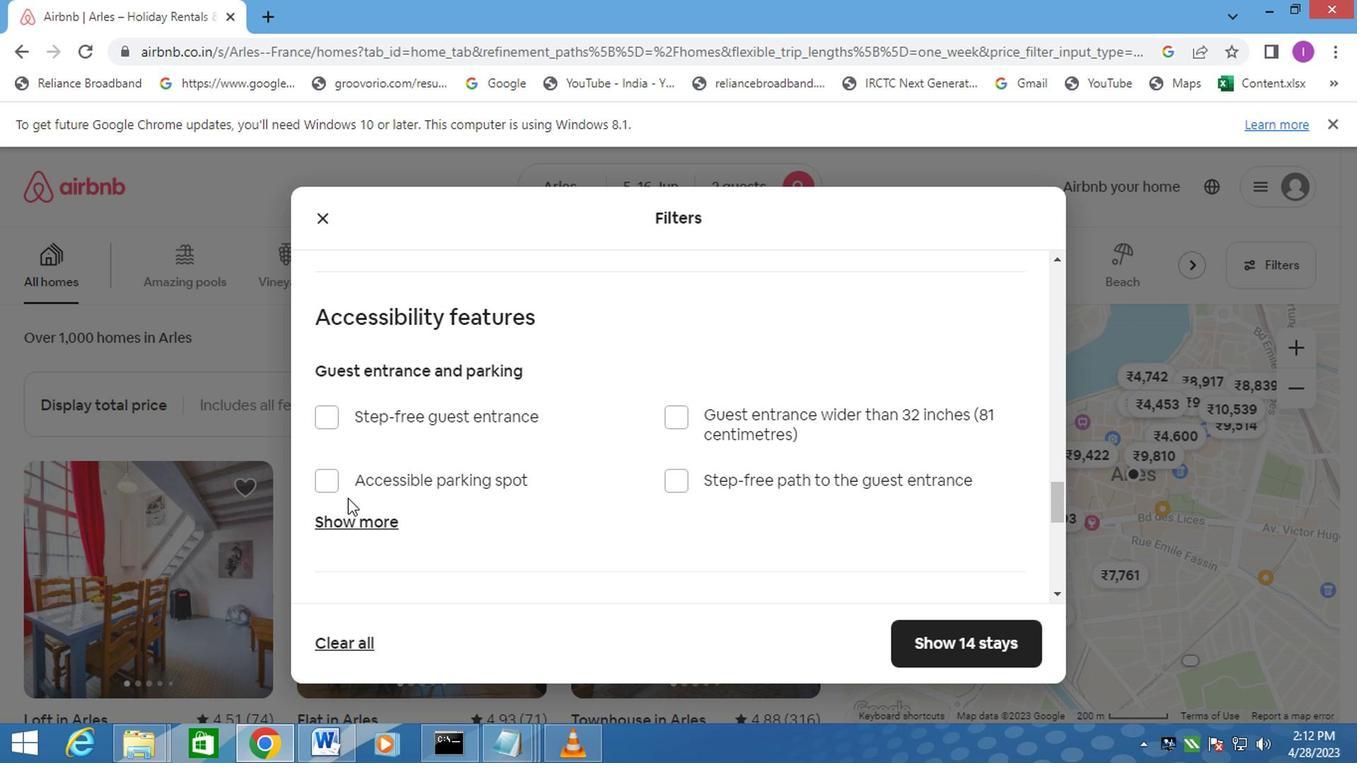
Action: Mouse scrolled (349, 499) with delta (0, -1)
Screenshot: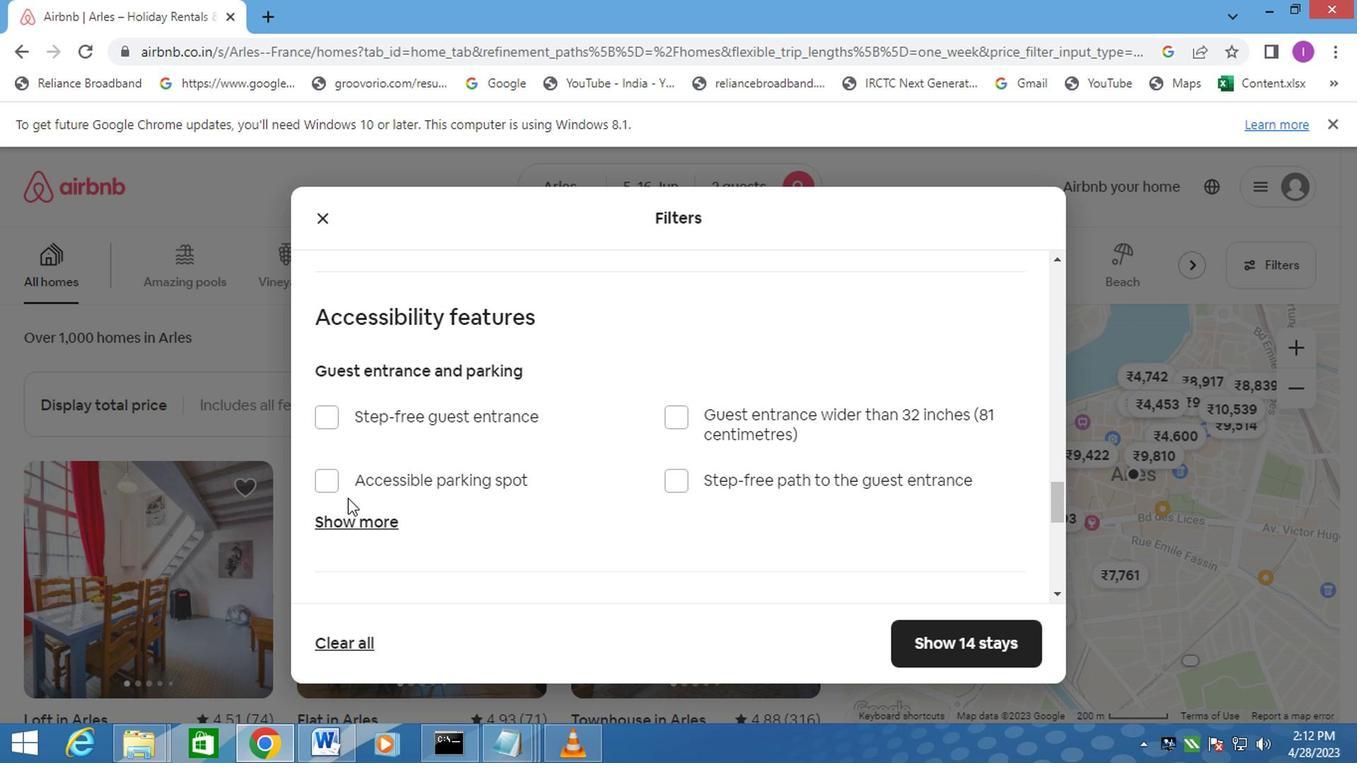 
Action: Mouse moved to (353, 506)
Screenshot: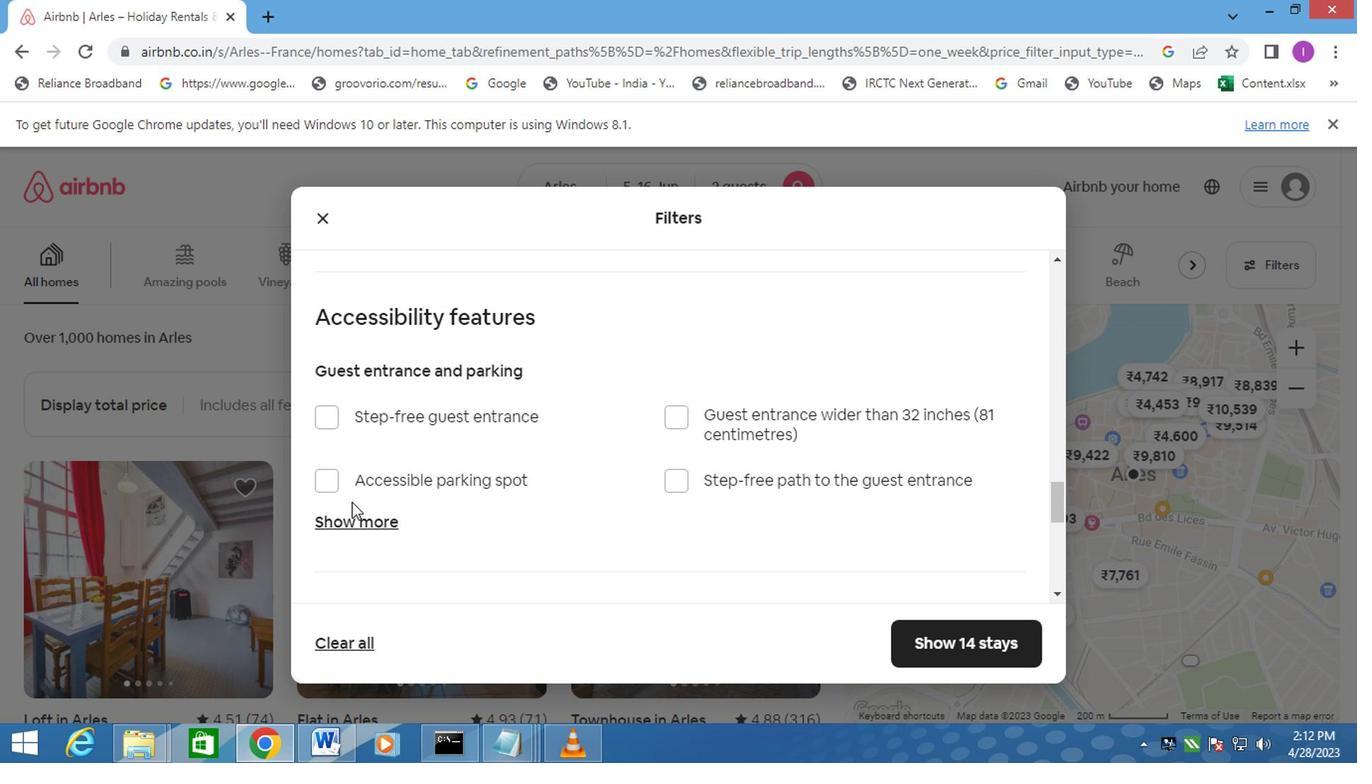
Action: Mouse scrolled (353, 504) with delta (0, 0)
Screenshot: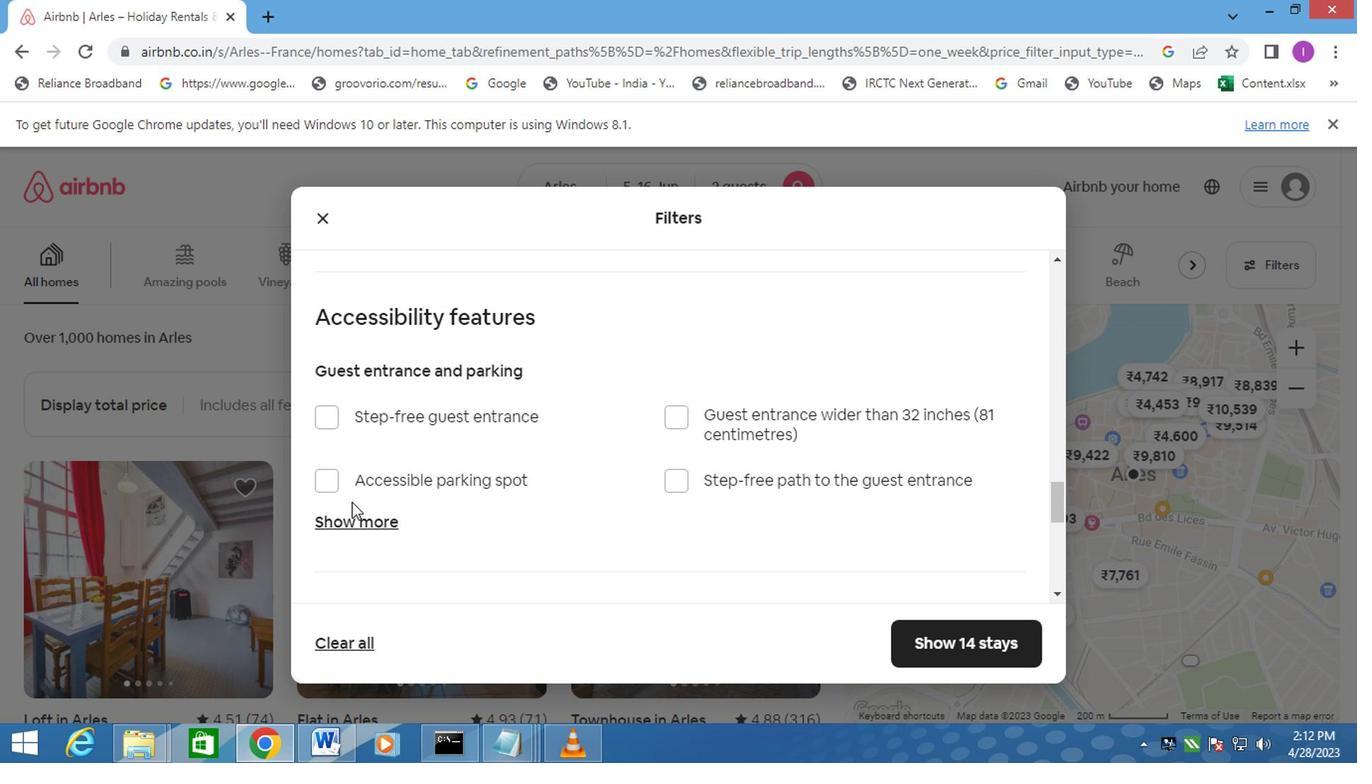 
Action: Mouse moved to (354, 507)
Screenshot: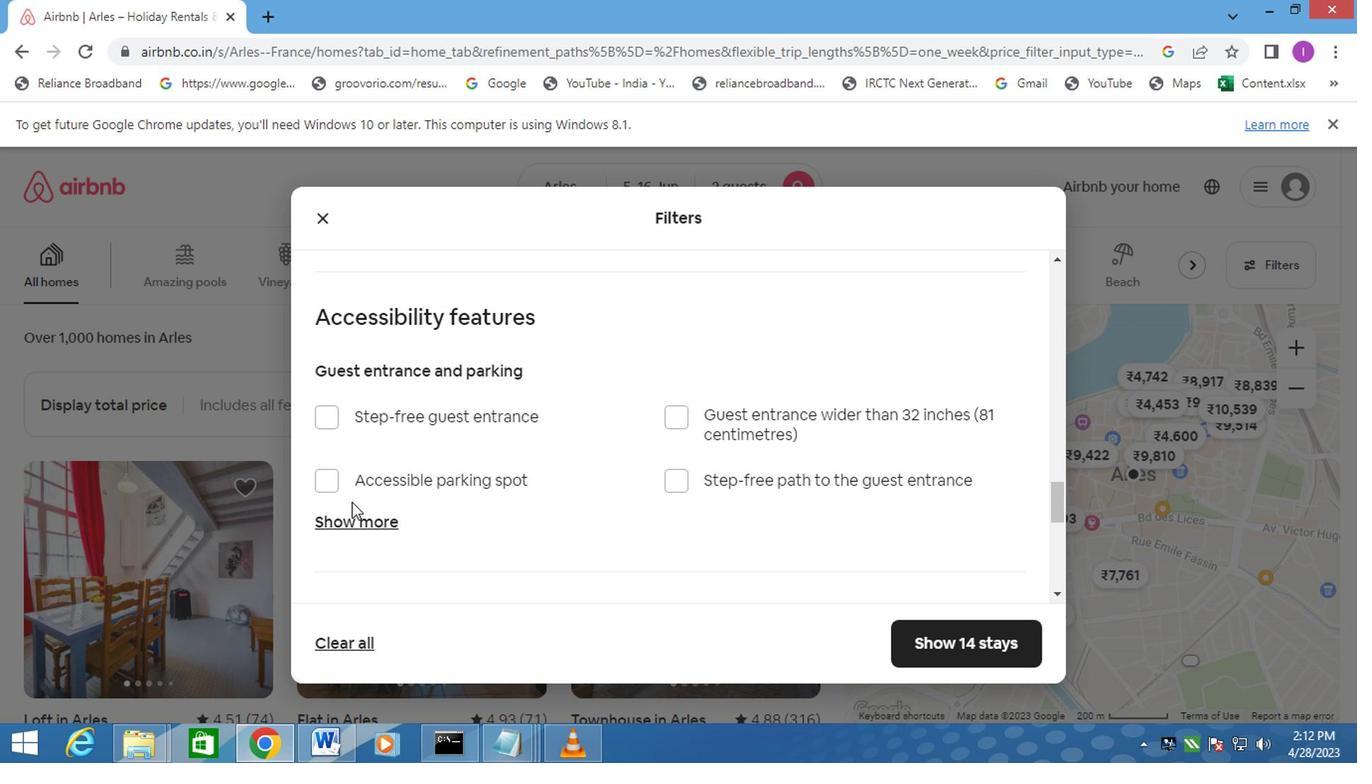
Action: Mouse scrolled (353, 504) with delta (0, -1)
Screenshot: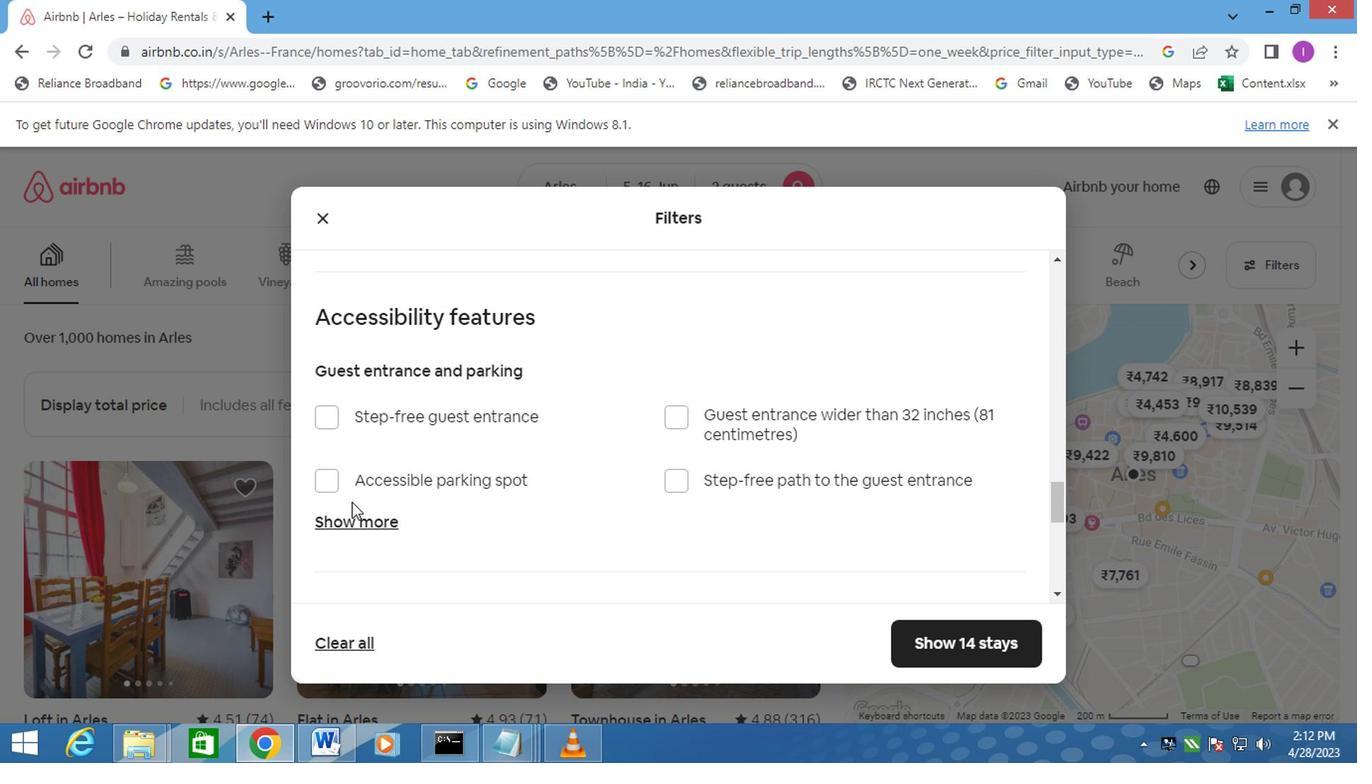 
Action: Mouse moved to (351, 533)
Screenshot: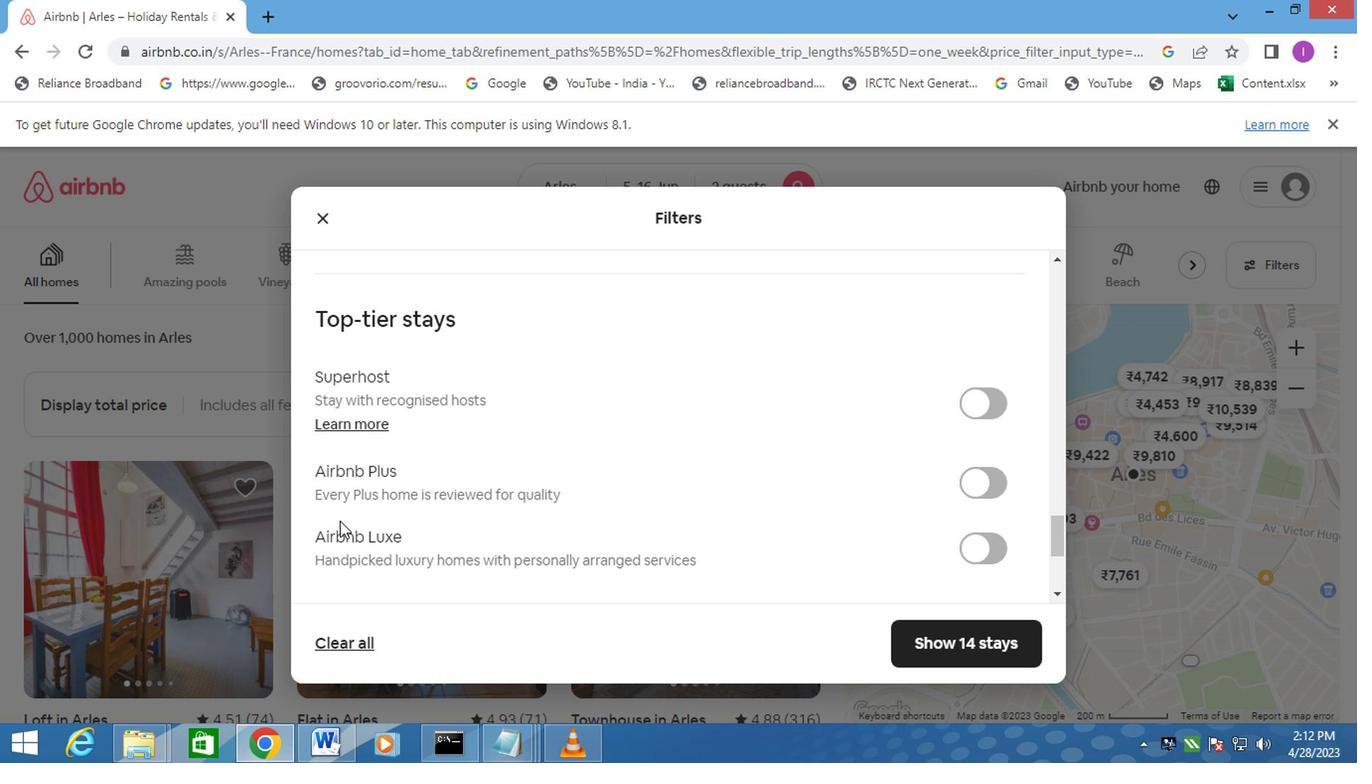 
Action: Mouse scrolled (351, 531) with delta (0, -1)
Screenshot: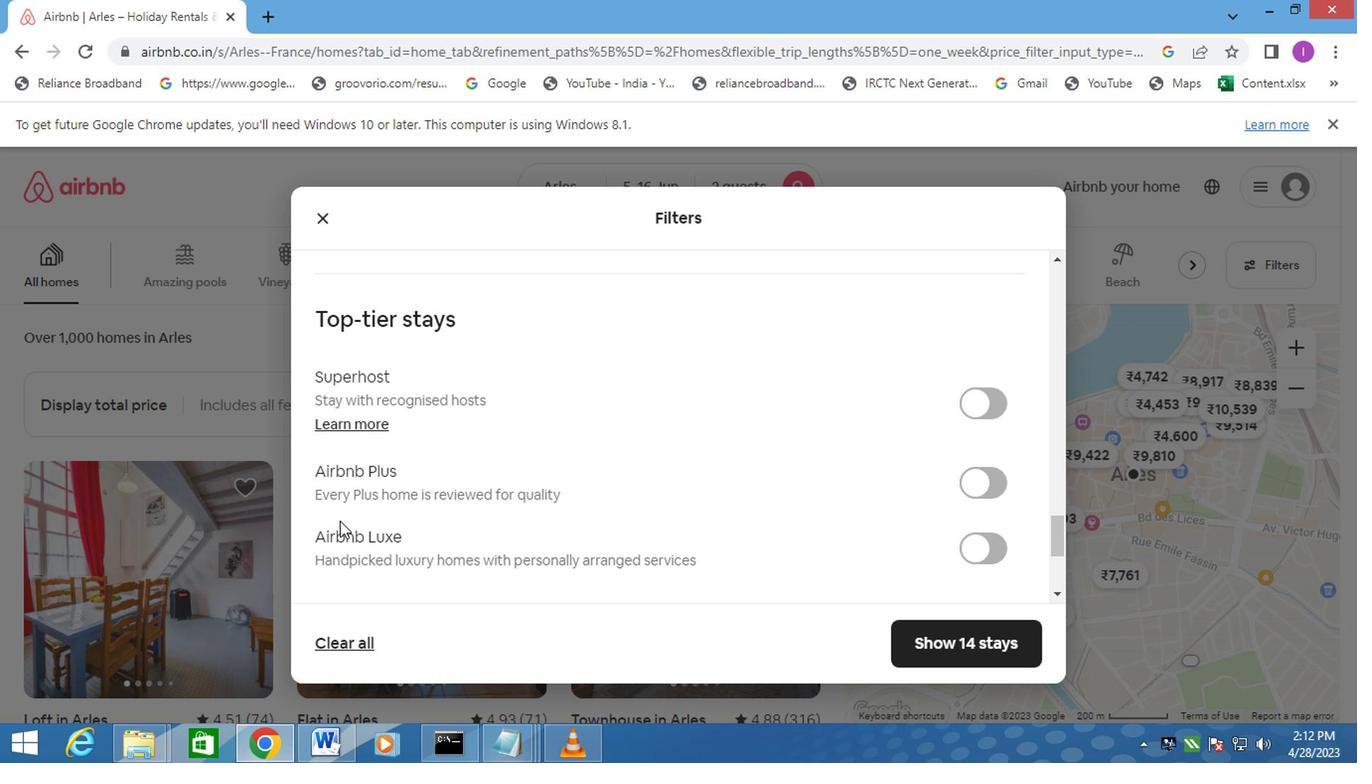 
Action: Mouse moved to (354, 535)
Screenshot: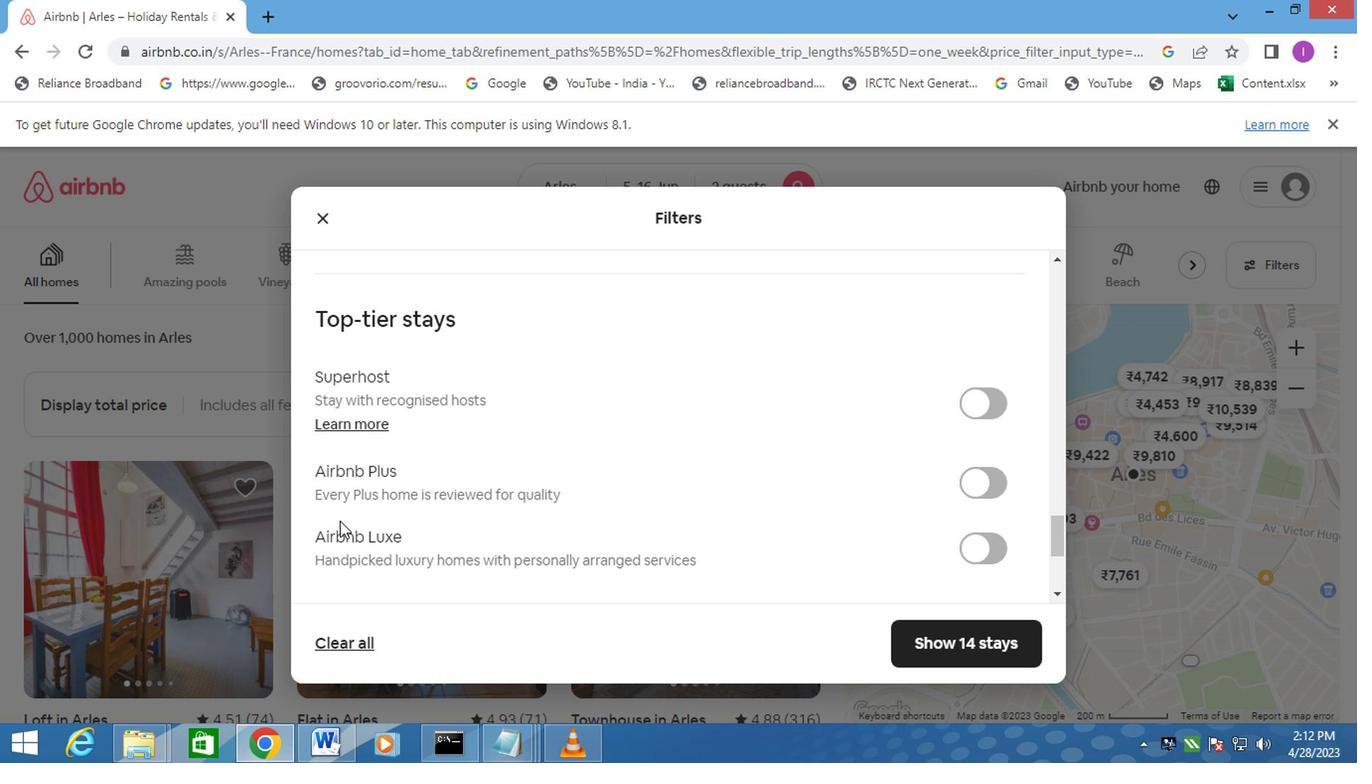 
Action: Mouse scrolled (354, 533) with delta (0, -1)
Screenshot: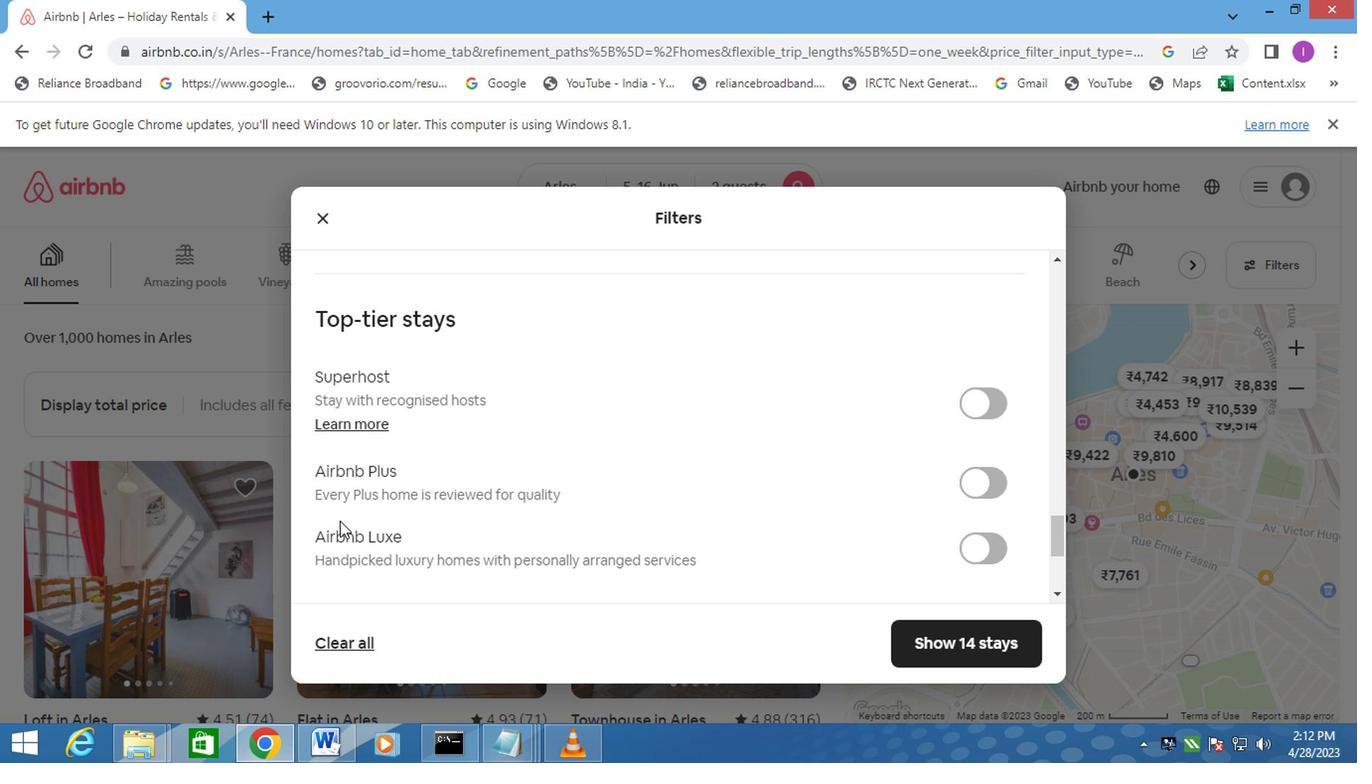 
Action: Mouse moved to (329, 521)
Screenshot: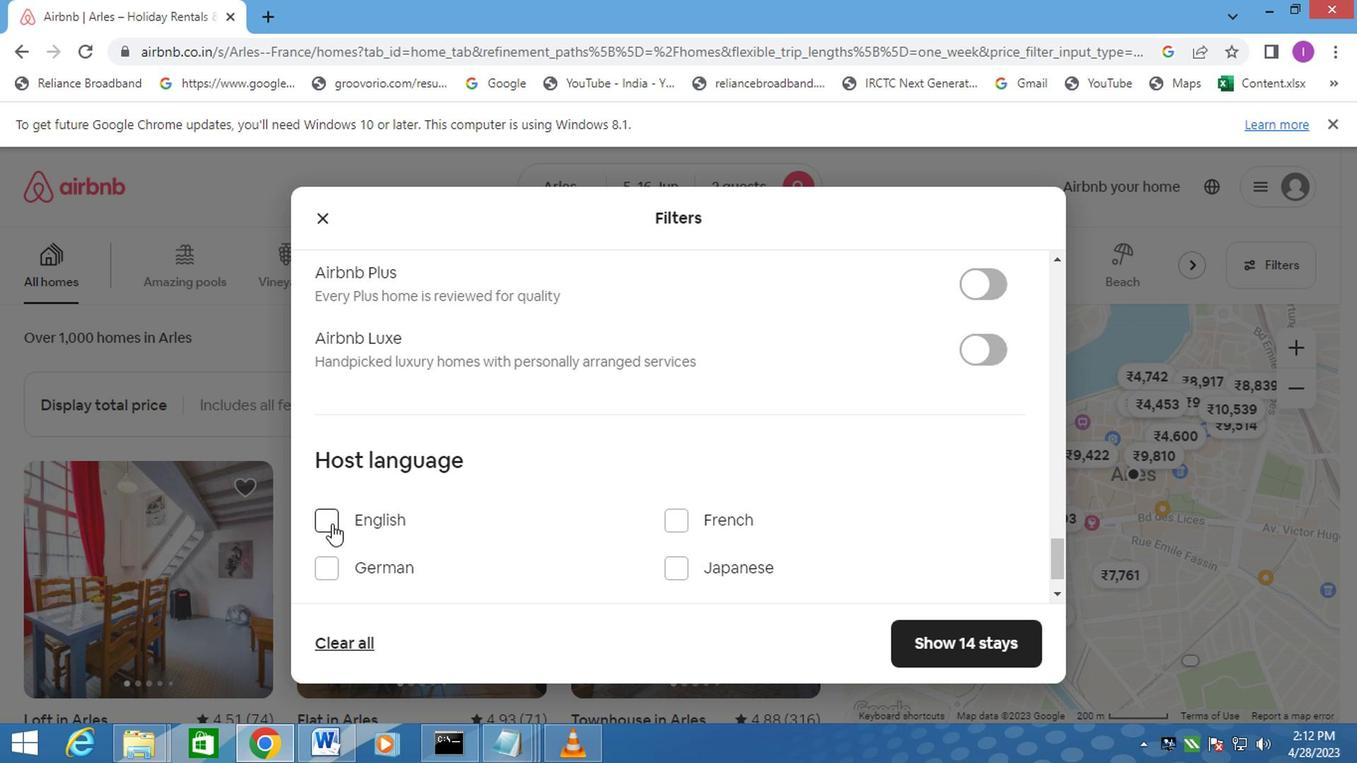 
Action: Mouse pressed left at (329, 521)
Screenshot: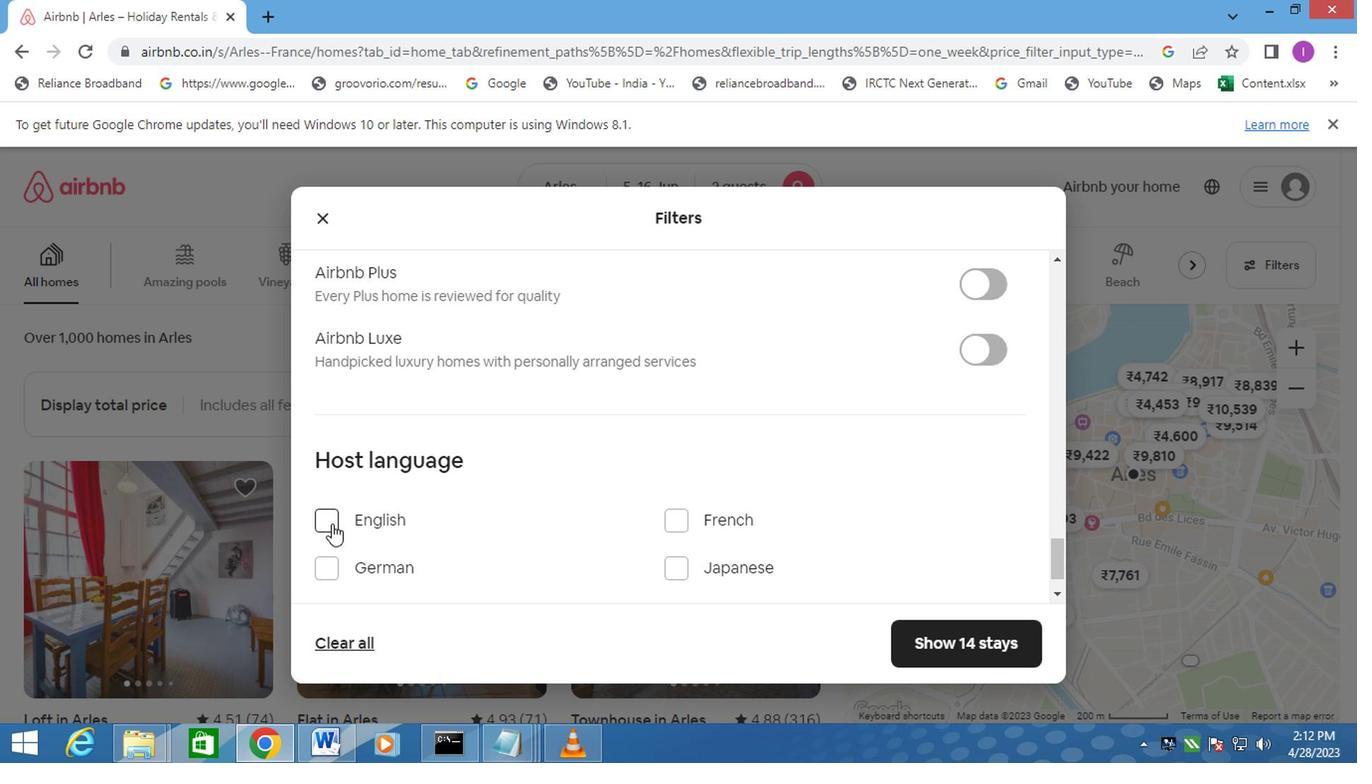 
Action: Mouse moved to (919, 638)
Screenshot: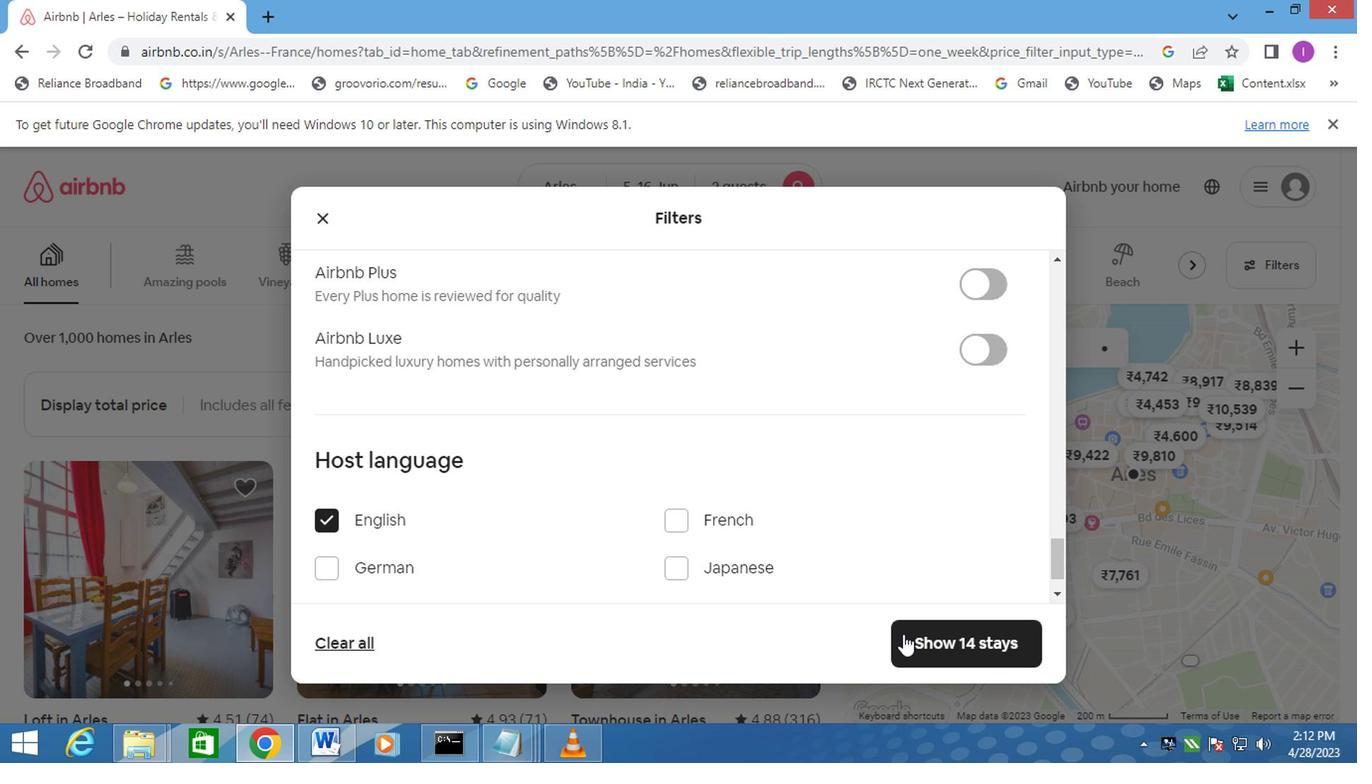 
Action: Mouse pressed left at (919, 638)
Screenshot: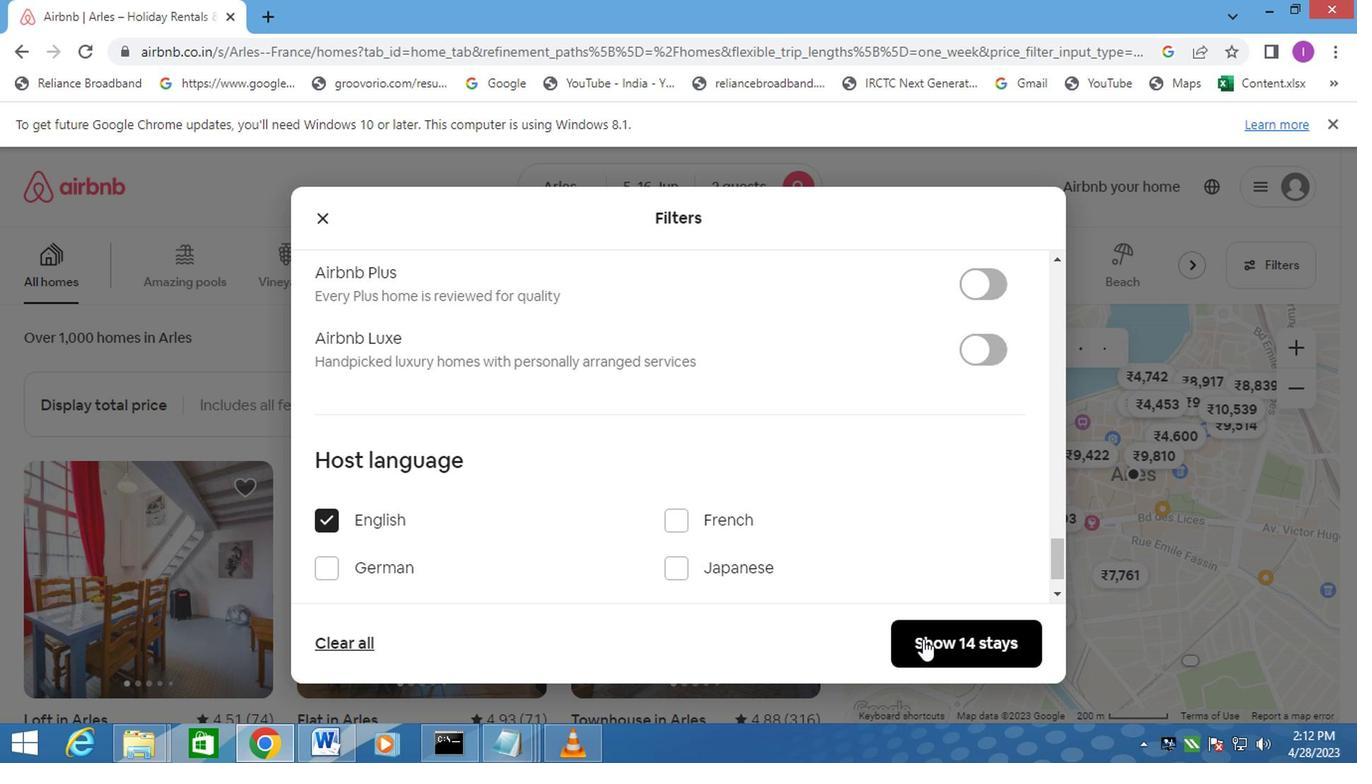 
Action: Mouse moved to (923, 632)
Screenshot: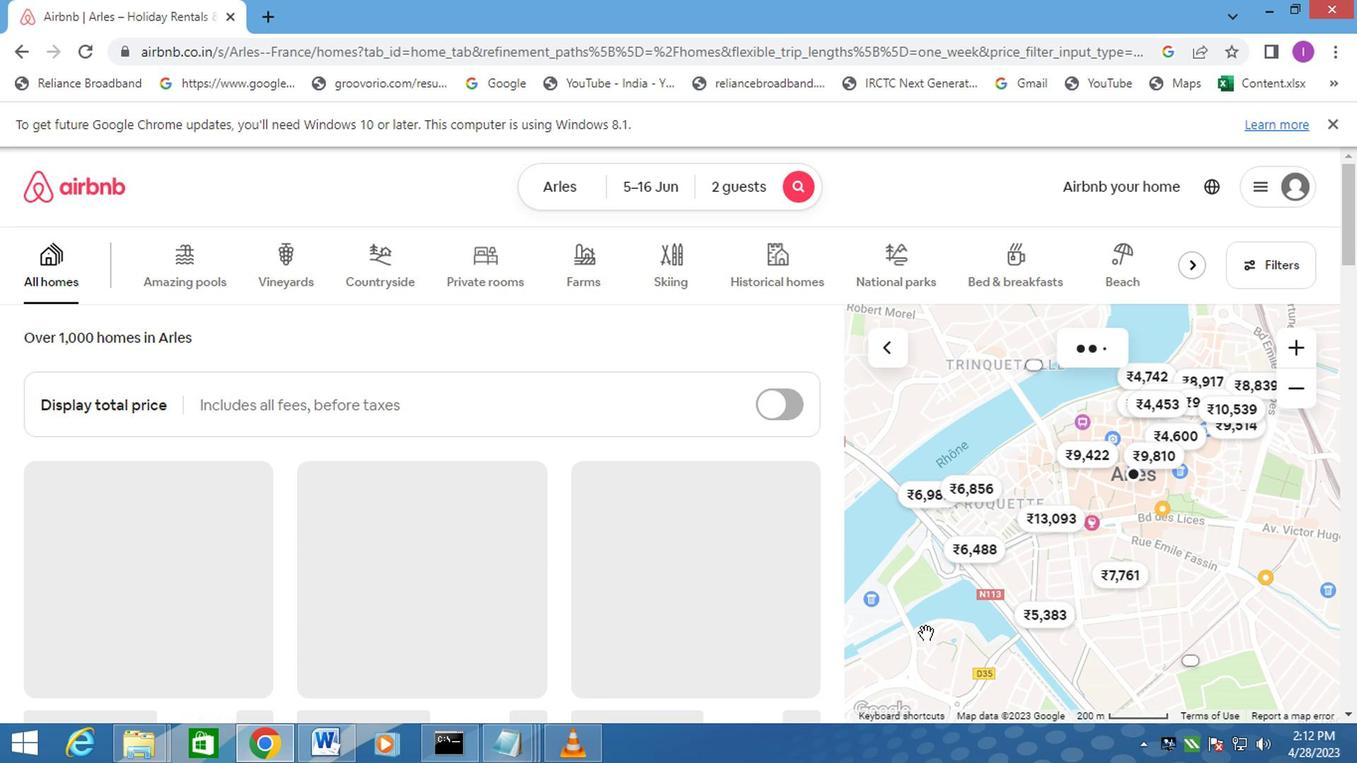 
